 Task: Check the reviews for Lizol Disinfectant Floor Cleaner on Amazon.
Action: Mouse moved to (332, 542)
Screenshot: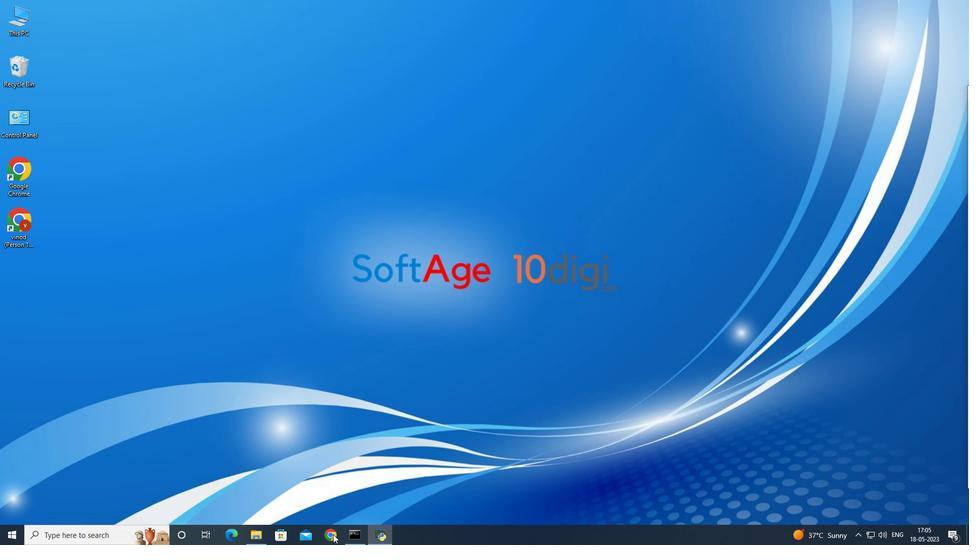 
Action: Mouse pressed left at (332, 542)
Screenshot: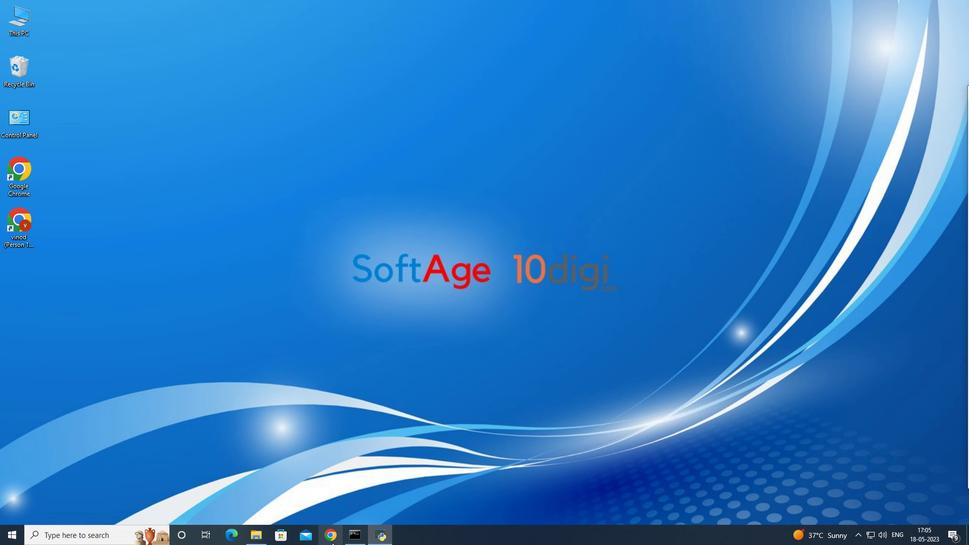 
Action: Mouse moved to (401, 325)
Screenshot: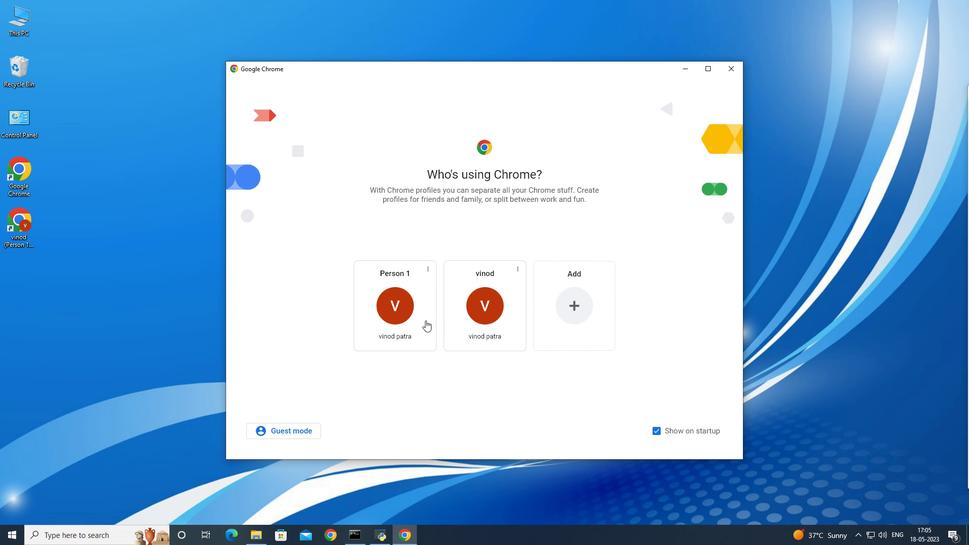 
Action: Mouse pressed left at (401, 325)
Screenshot: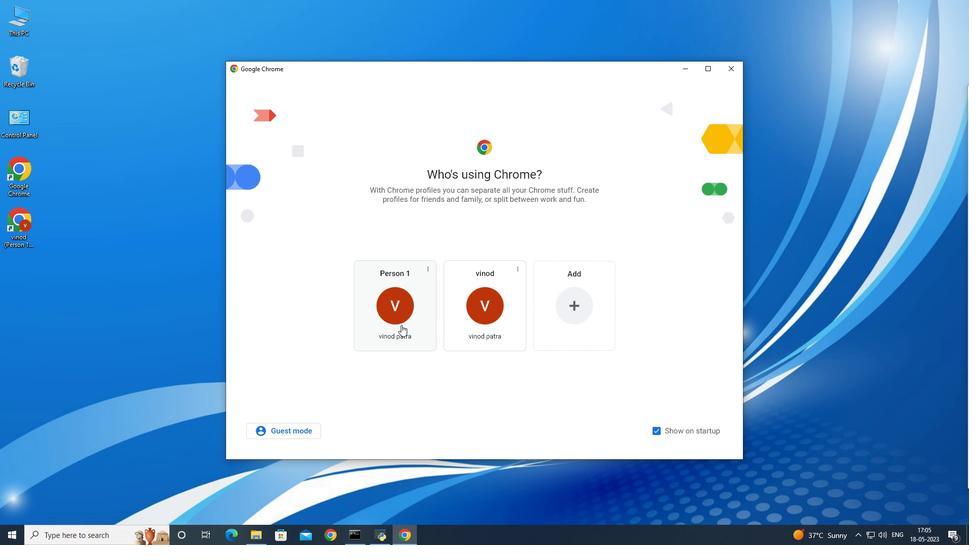 
Action: Mouse moved to (472, 213)
Screenshot: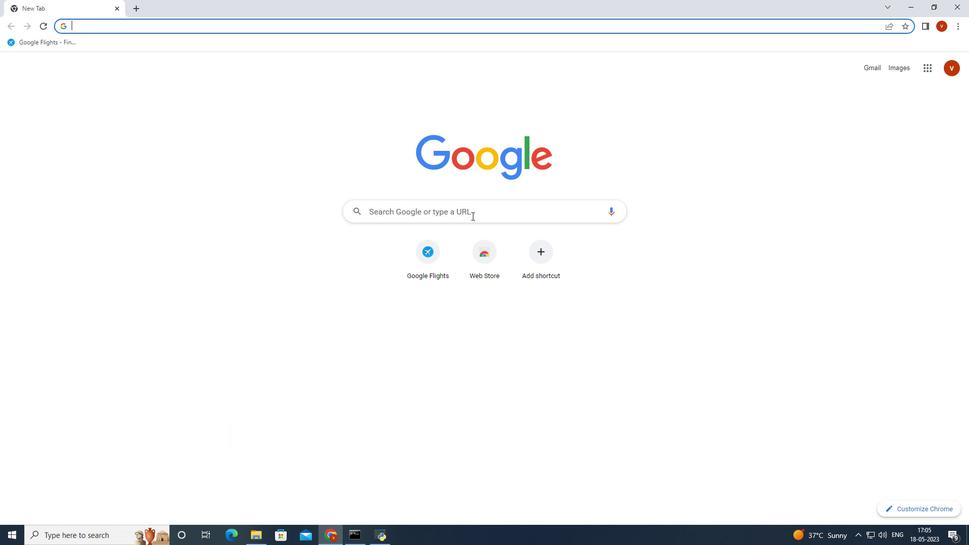 
Action: Mouse pressed left at (472, 213)
Screenshot: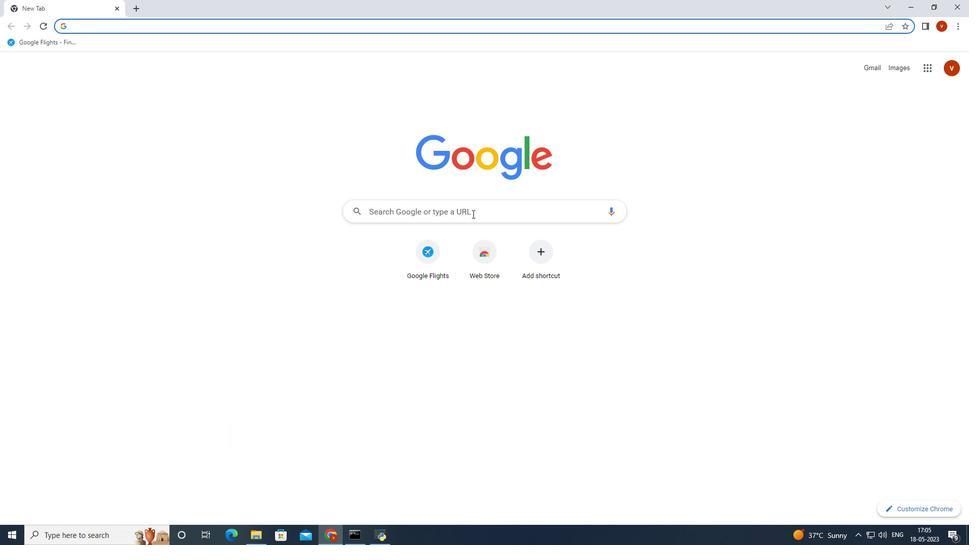 
Action: Mouse moved to (463, 225)
Screenshot: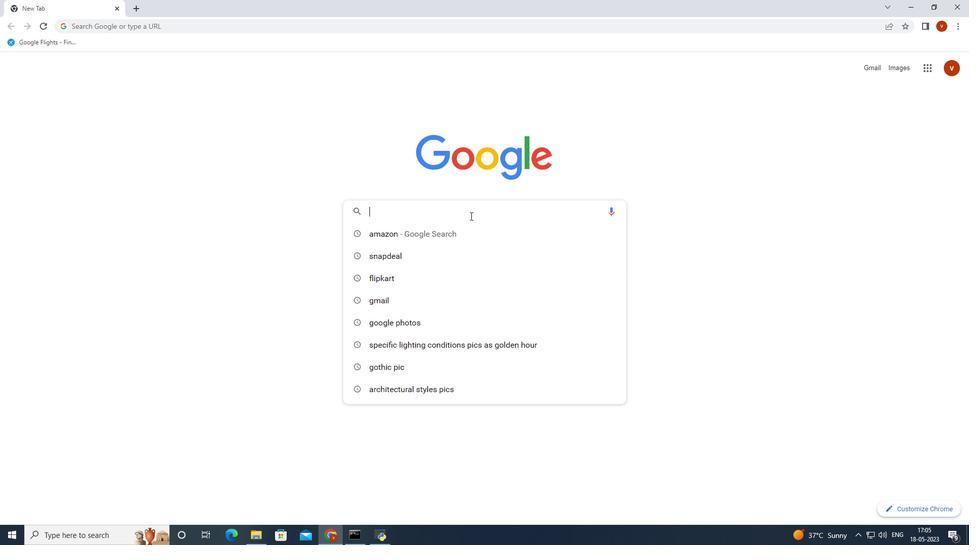
Action: Mouse pressed left at (463, 225)
Screenshot: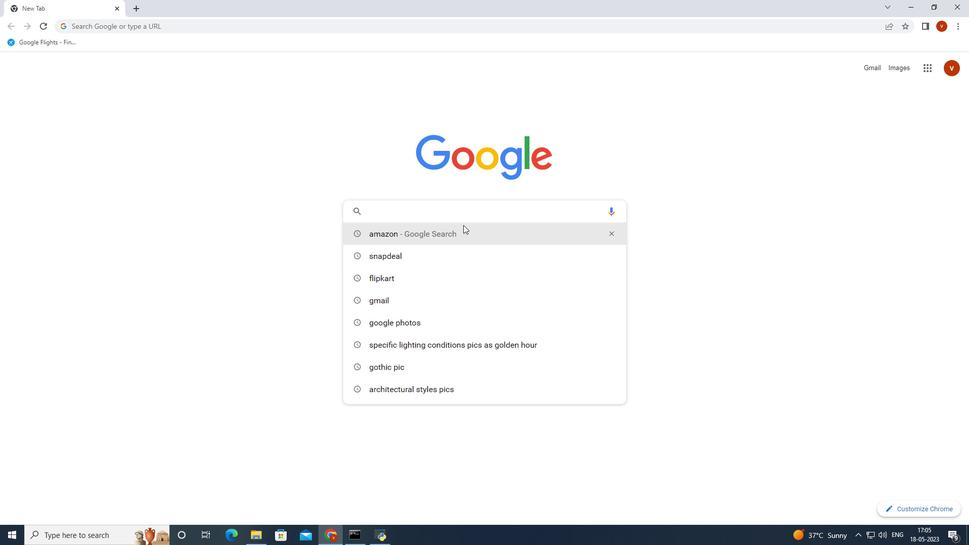 
Action: Mouse moved to (208, 165)
Screenshot: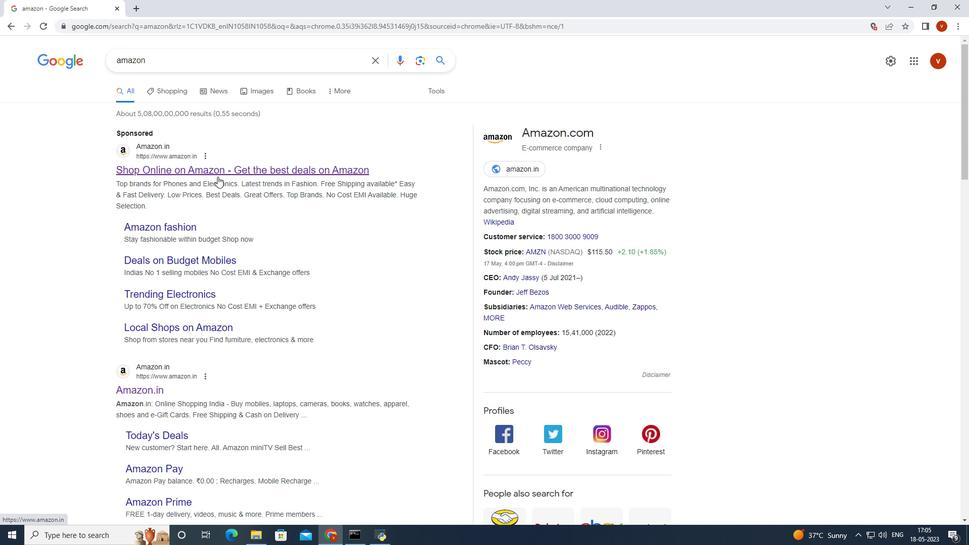 
Action: Mouse pressed left at (208, 165)
Screenshot: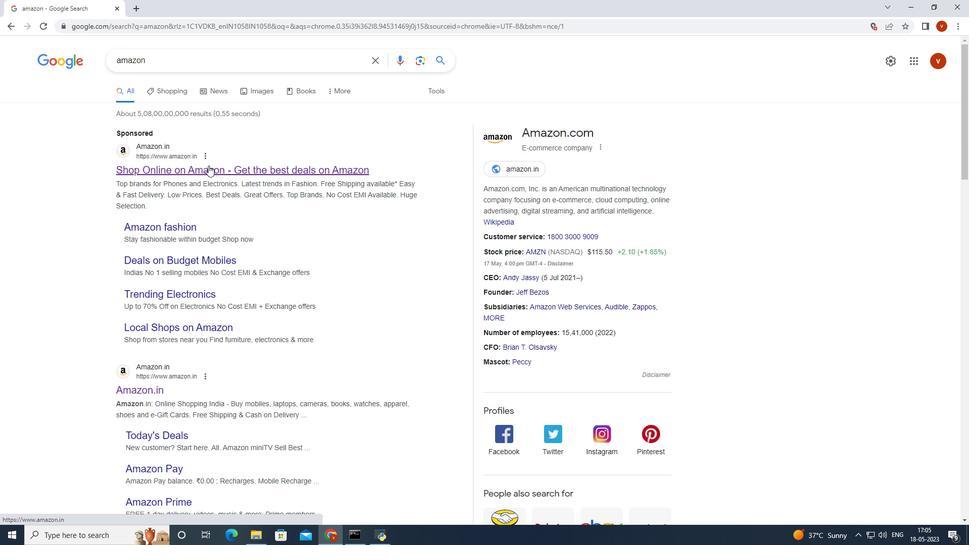 
Action: Mouse moved to (538, 28)
Screenshot: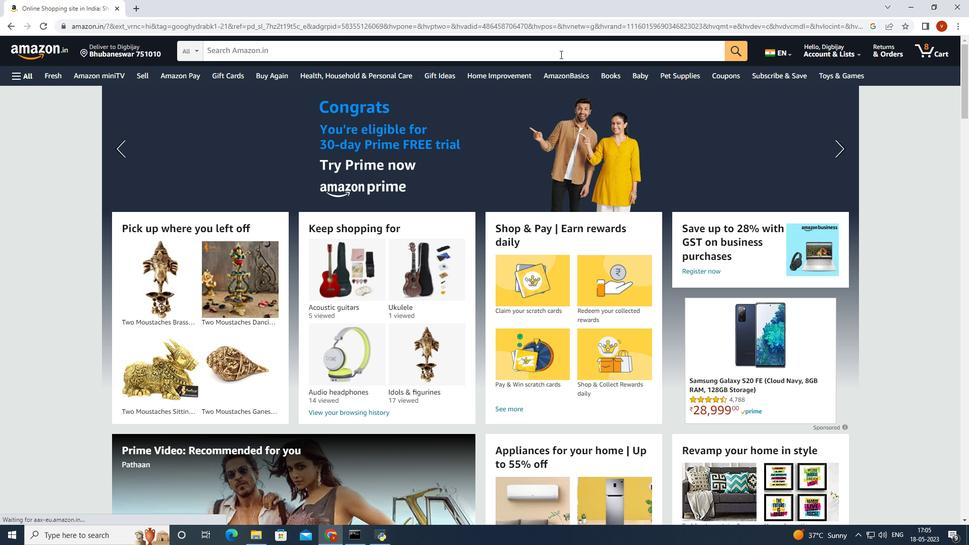 
Action: Mouse pressed left at (538, 28)
Screenshot: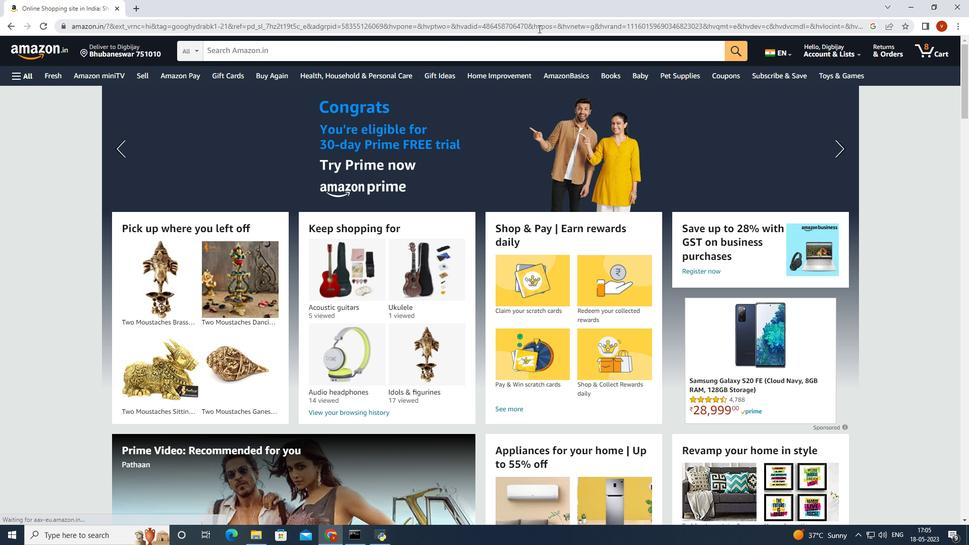 
Action: Mouse moved to (537, 44)
Screenshot: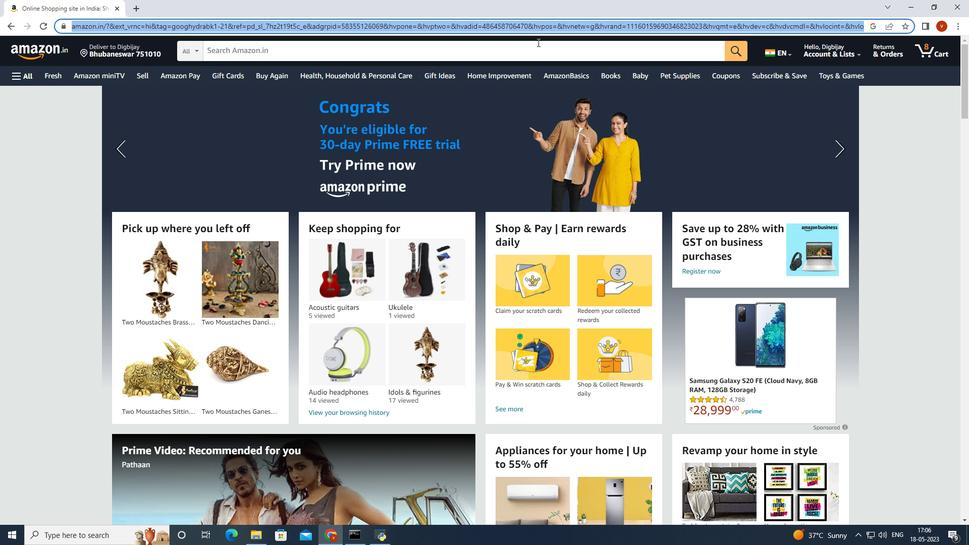 
Action: Mouse pressed left at (537, 44)
Screenshot: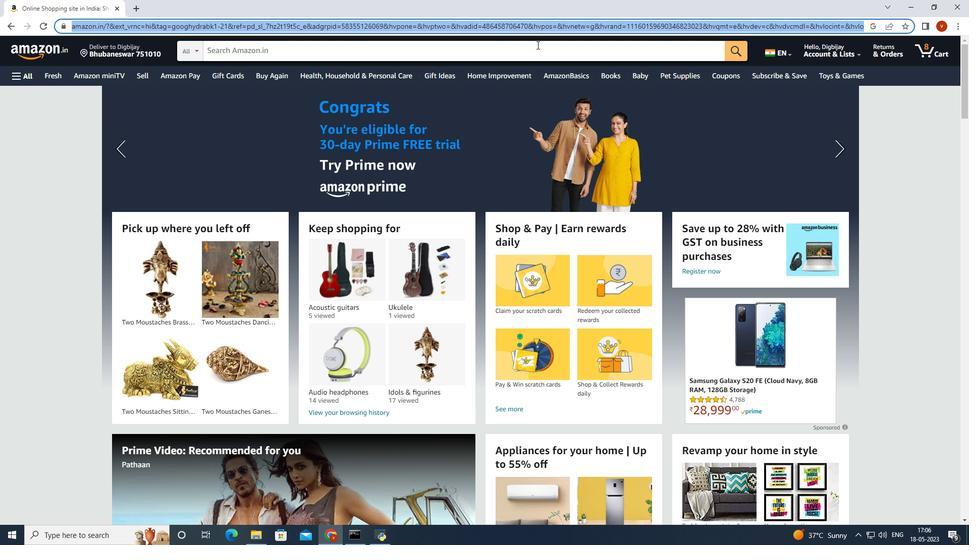 
Action: Mouse moved to (463, 44)
Screenshot: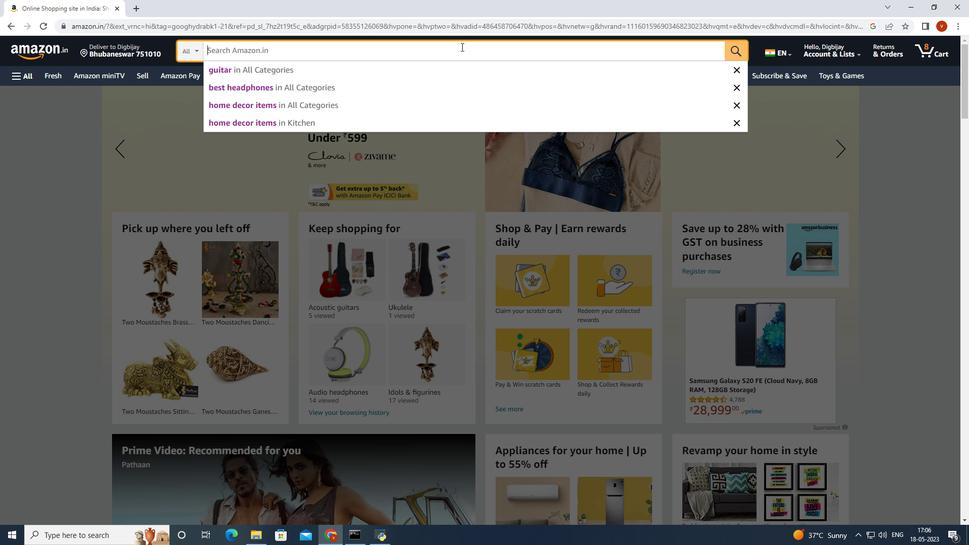 
Action: Key pressed finail
Screenshot: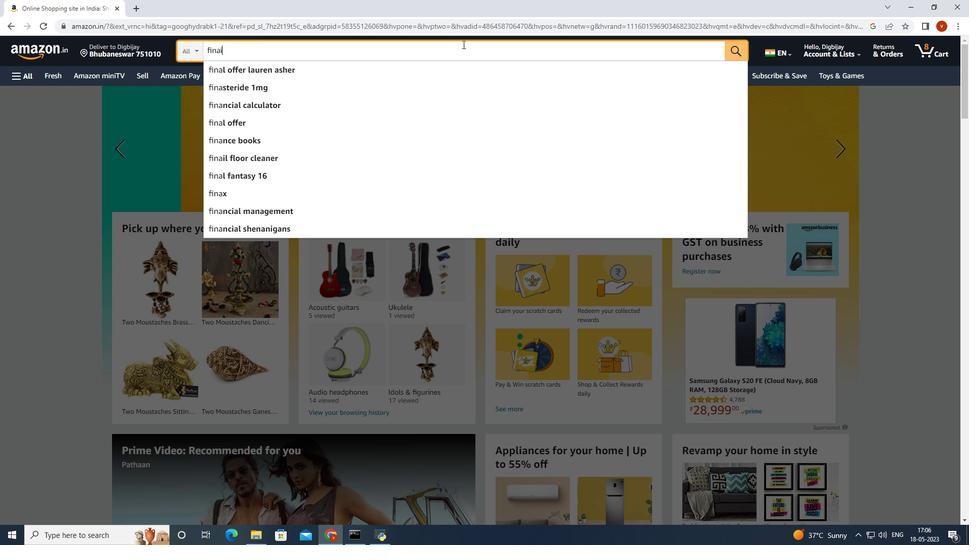 
Action: Mouse moved to (308, 73)
Screenshot: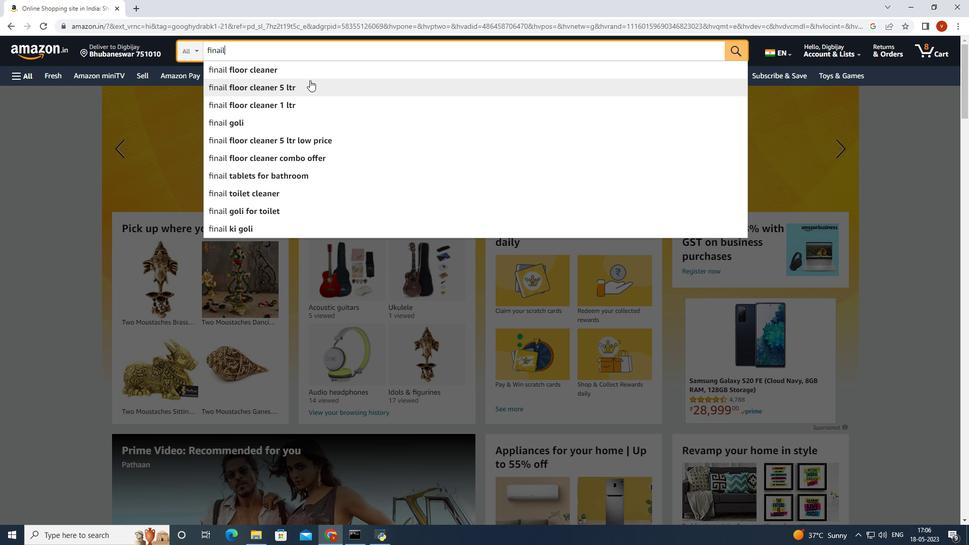
Action: Mouse pressed left at (308, 73)
Screenshot: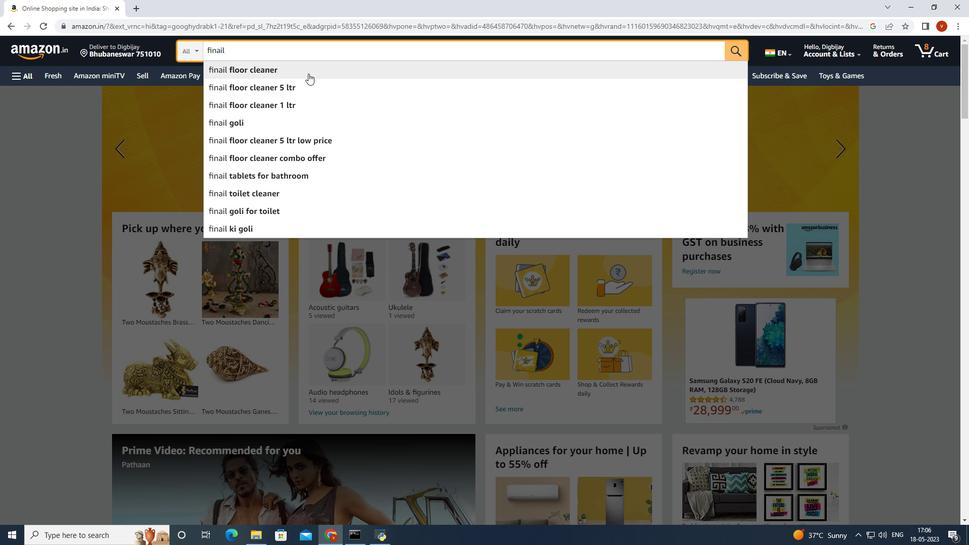 
Action: Mouse moved to (516, 264)
Screenshot: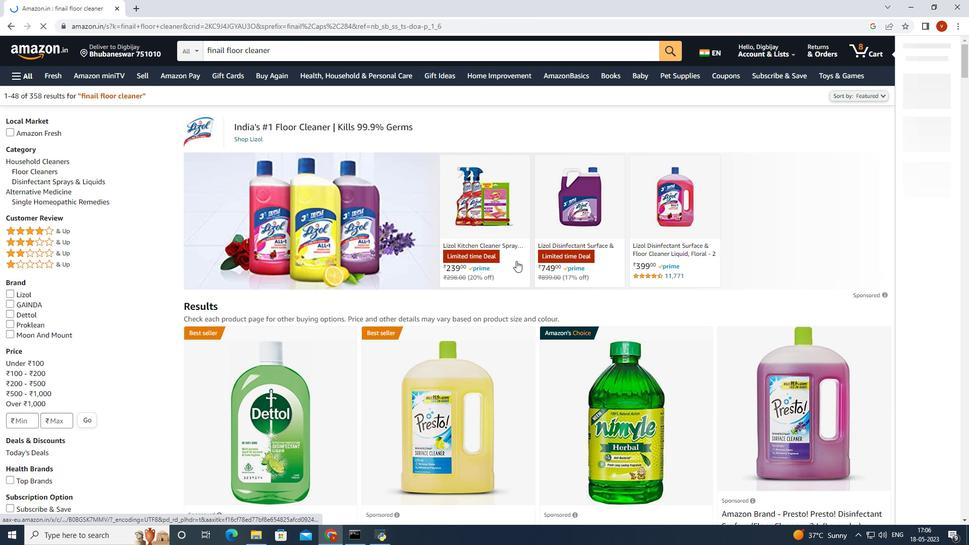 
Action: Mouse scrolled (516, 264) with delta (0, 0)
Screenshot: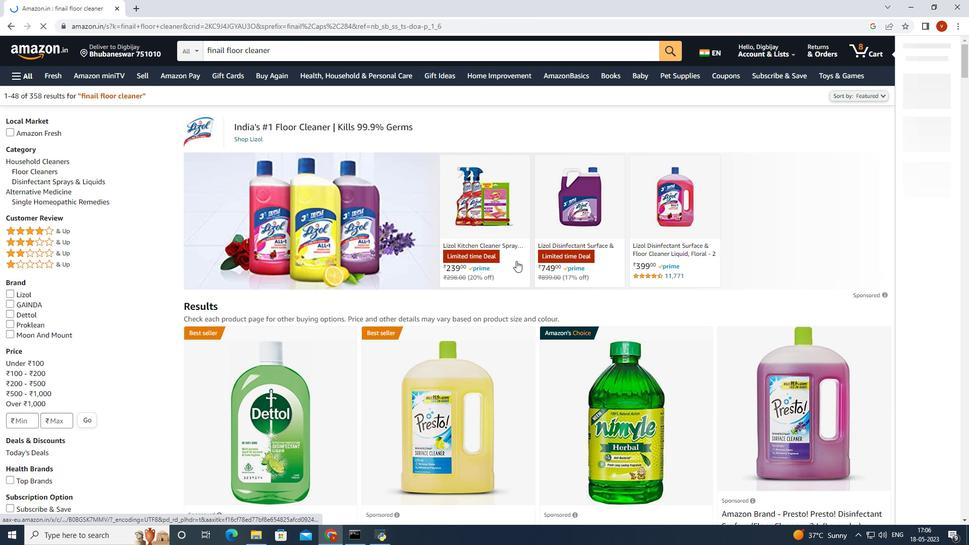
Action: Mouse moved to (515, 268)
Screenshot: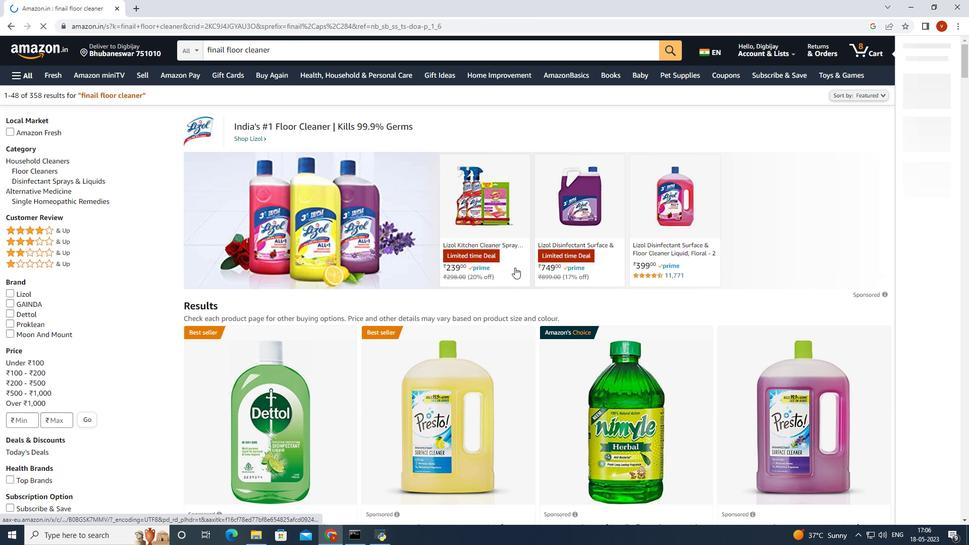 
Action: Mouse scrolled (515, 268) with delta (0, 0)
Screenshot: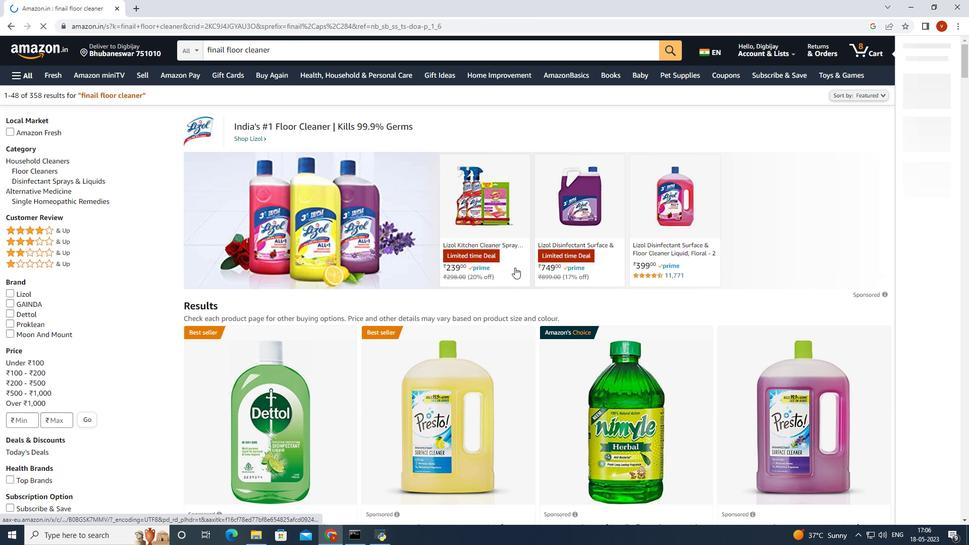
Action: Mouse moved to (318, 111)
Screenshot: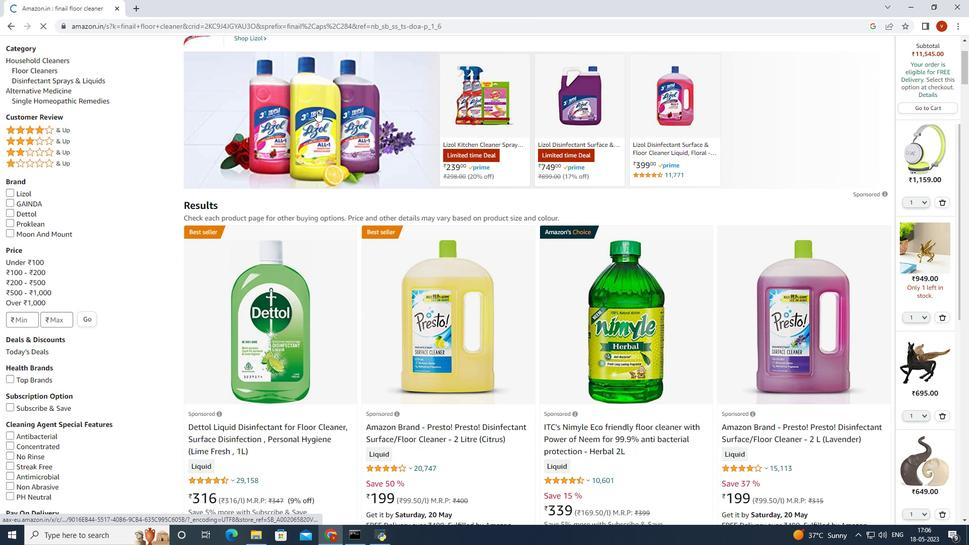 
Action: Mouse pressed left at (318, 111)
Screenshot: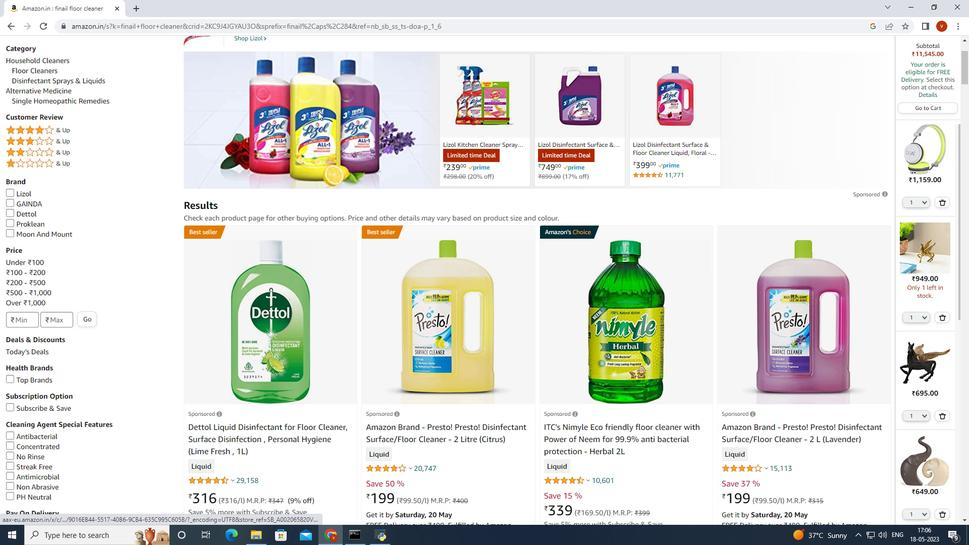 
Action: Mouse moved to (407, 184)
Screenshot: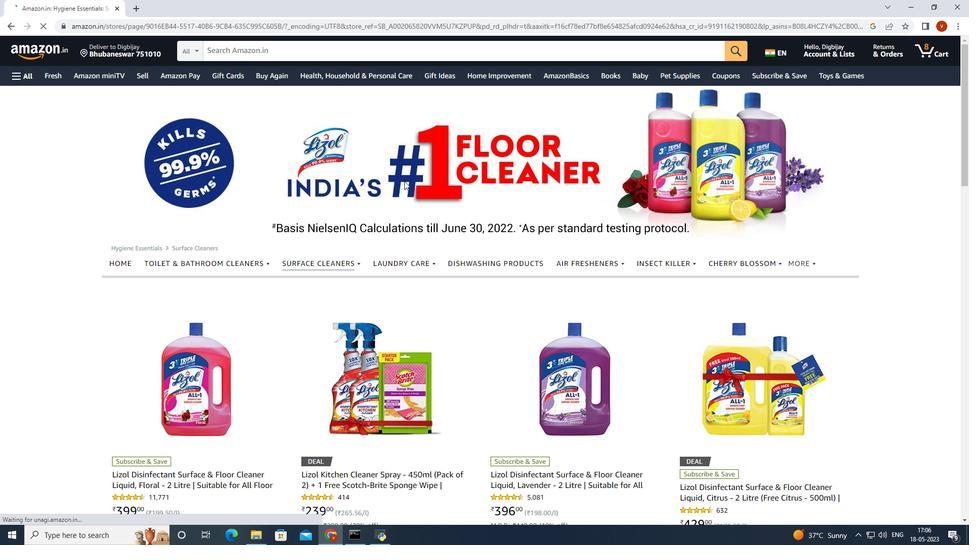 
Action: Mouse scrolled (407, 183) with delta (0, 0)
Screenshot: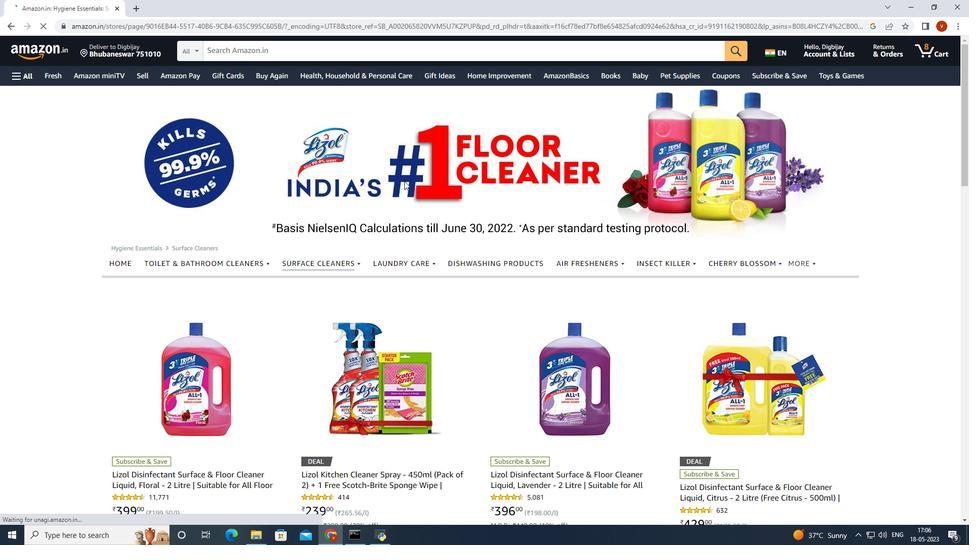 
Action: Mouse moved to (407, 184)
Screenshot: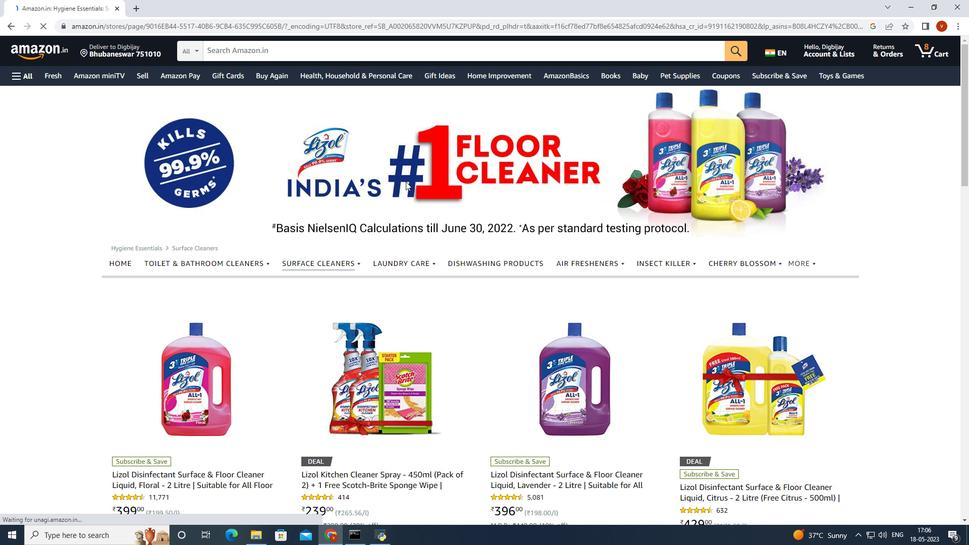 
Action: Mouse scrolled (407, 184) with delta (0, 0)
Screenshot: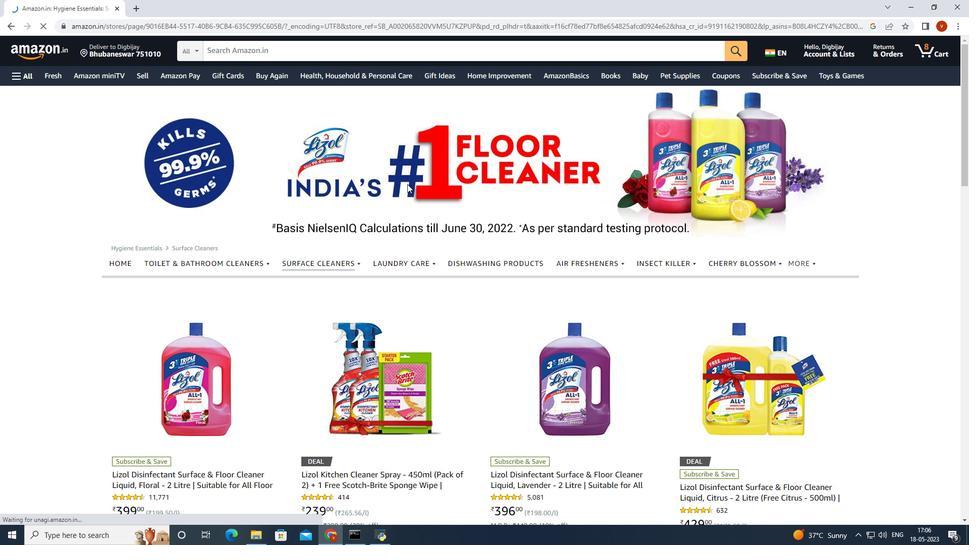 
Action: Mouse moved to (408, 184)
Screenshot: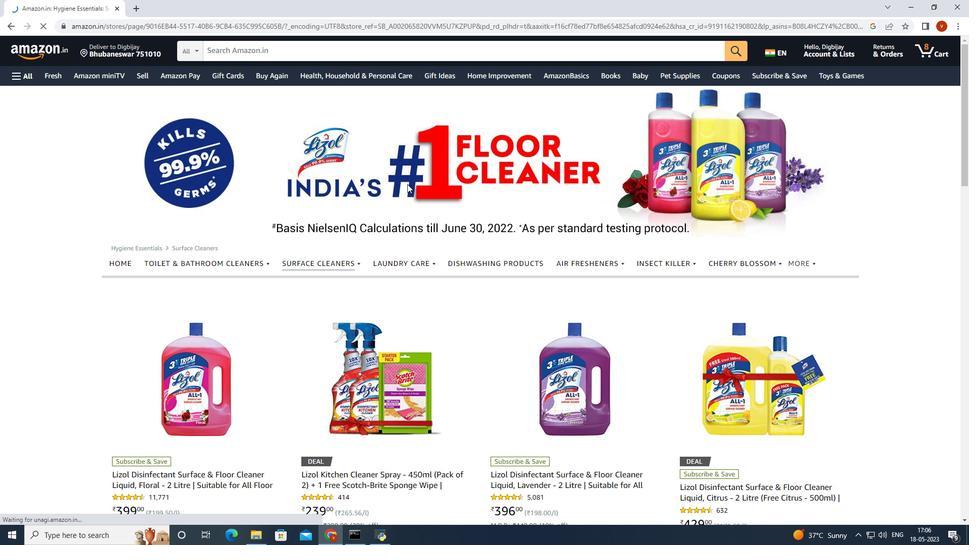 
Action: Mouse scrolled (408, 184) with delta (0, 0)
Screenshot: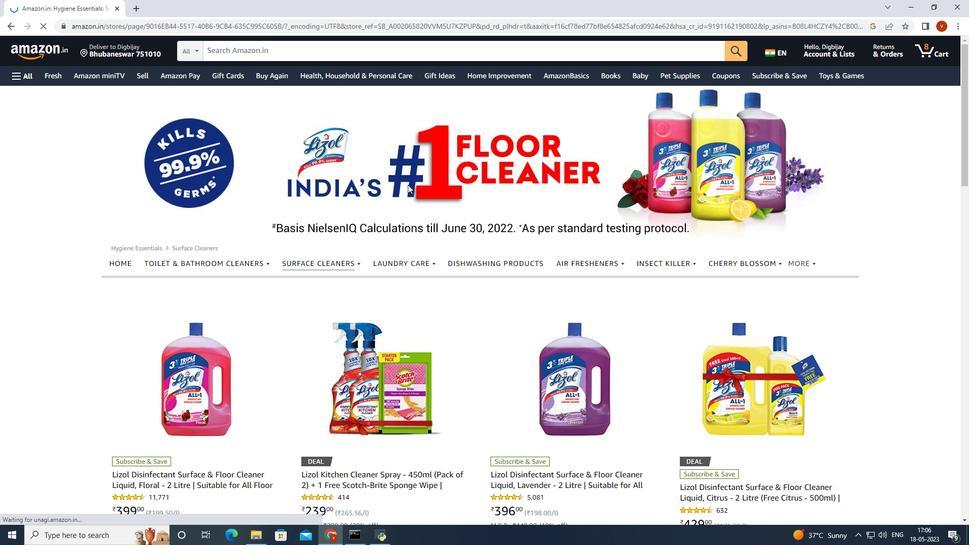 
Action: Mouse moved to (210, 252)
Screenshot: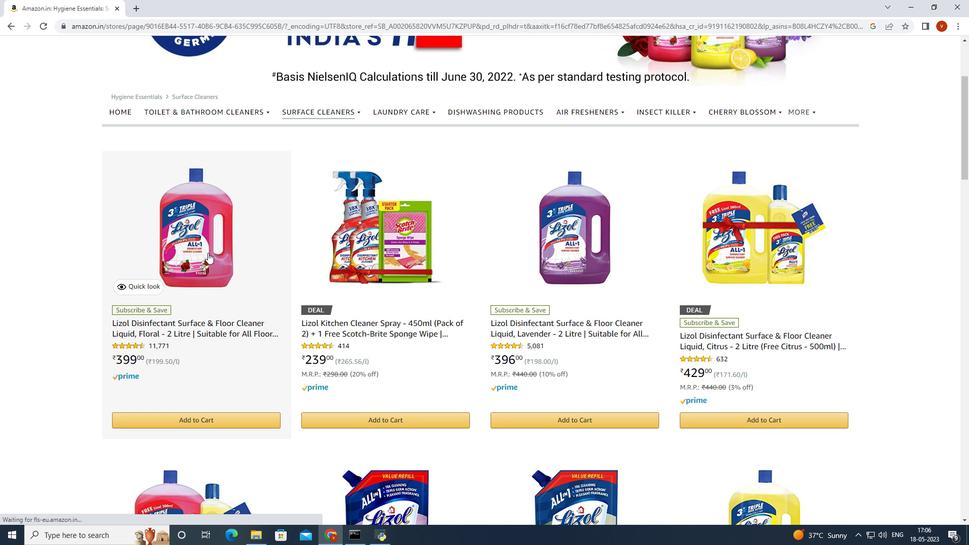
Action: Mouse pressed left at (210, 252)
Screenshot: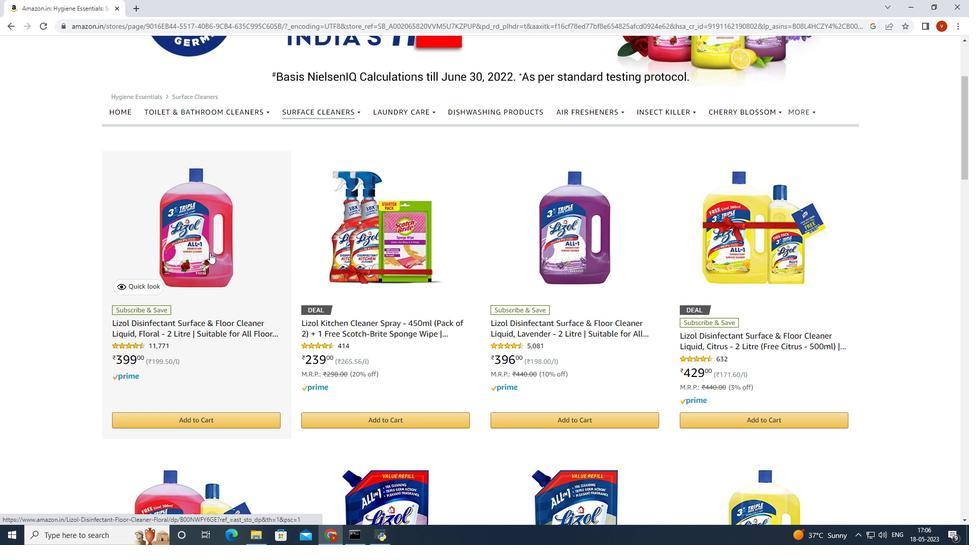 
Action: Mouse moved to (392, 269)
Screenshot: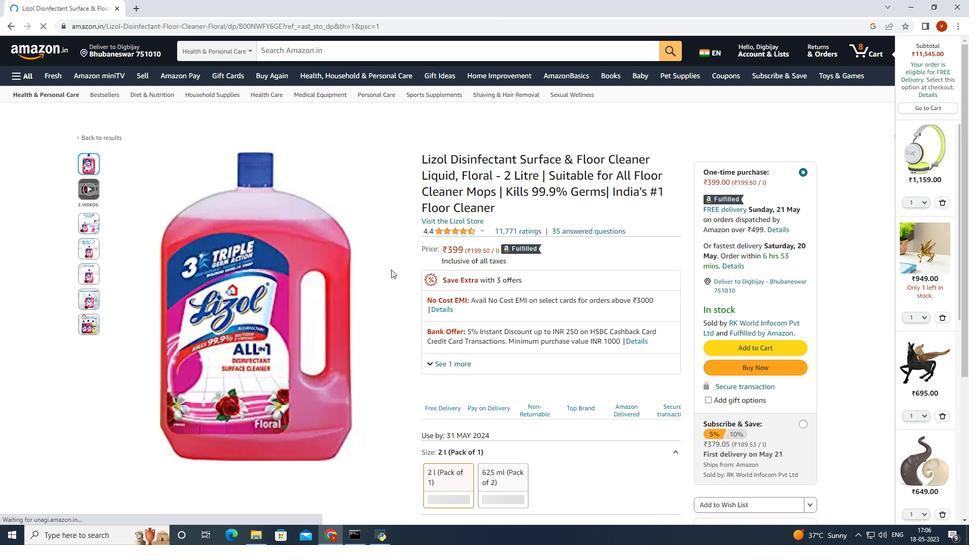 
Action: Mouse scrolled (392, 269) with delta (0, 0)
Screenshot: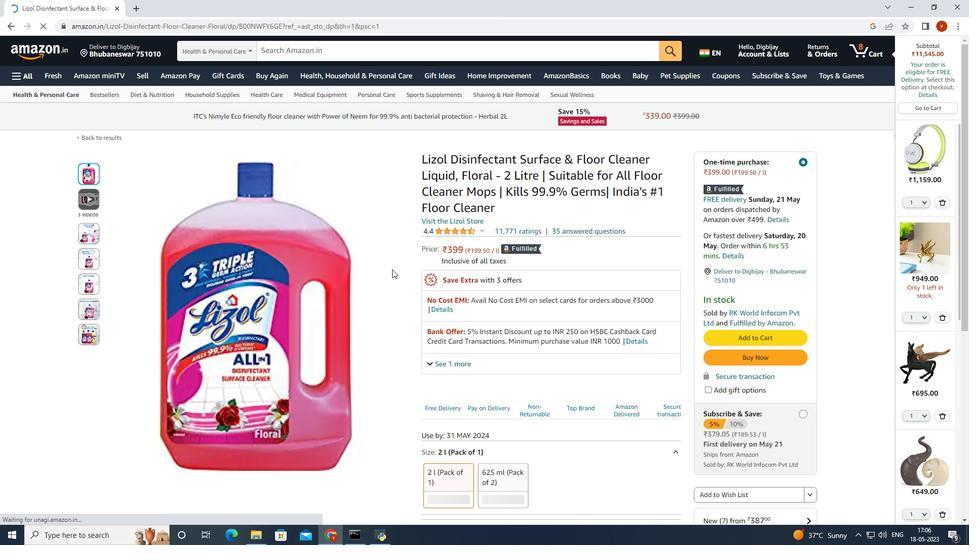 
Action: Mouse scrolled (392, 269) with delta (0, 0)
Screenshot: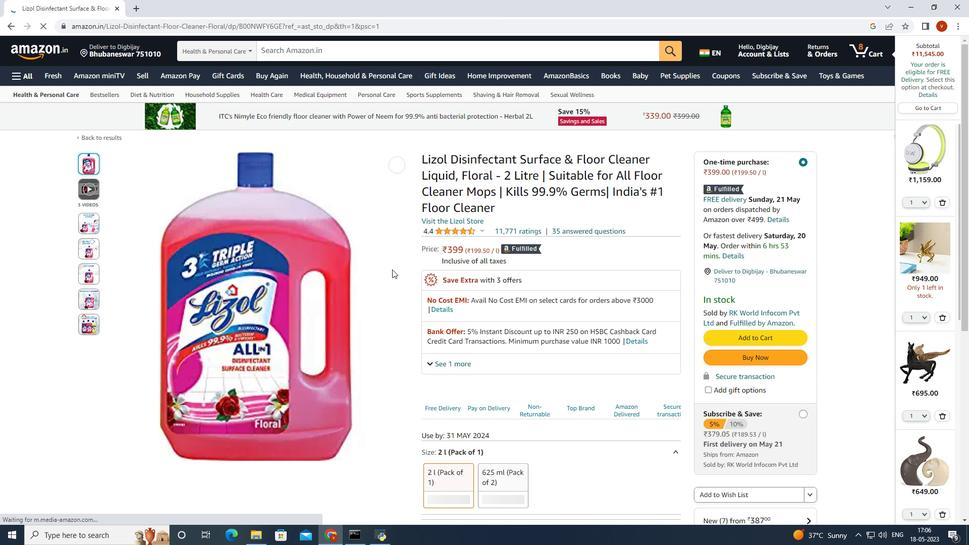 
Action: Mouse moved to (392, 269)
Screenshot: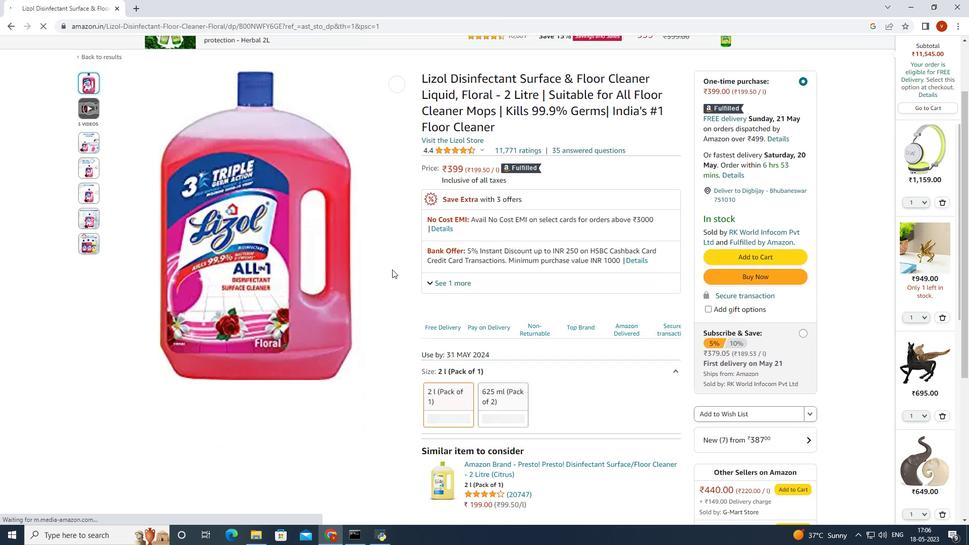 
Action: Mouse scrolled (392, 269) with delta (0, 0)
Screenshot: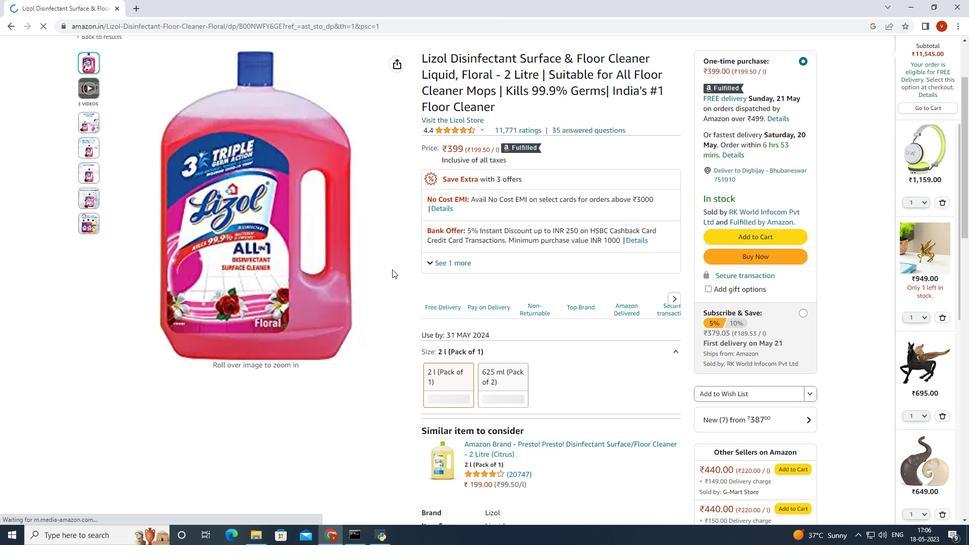 
Action: Mouse scrolled (392, 269) with delta (0, 0)
Screenshot: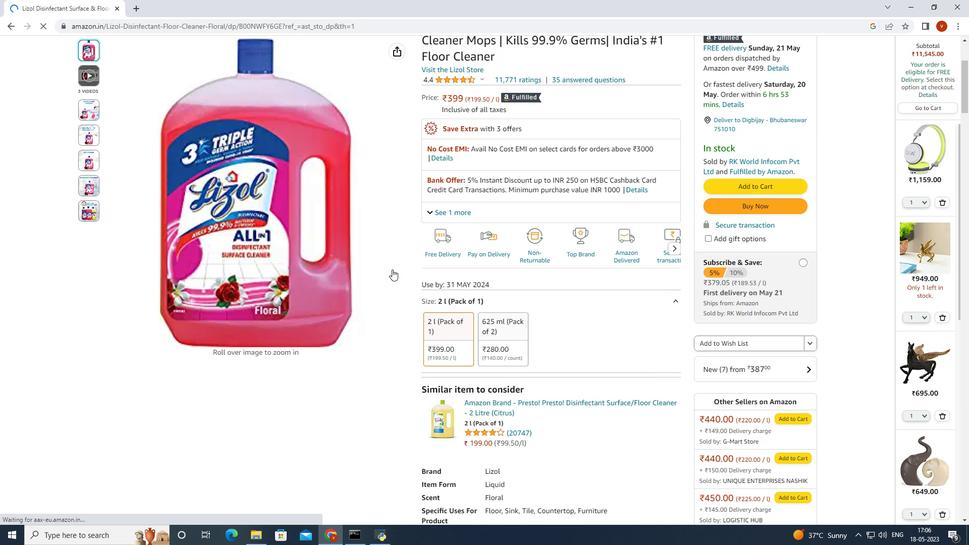 
Action: Mouse scrolled (392, 269) with delta (0, 0)
Screenshot: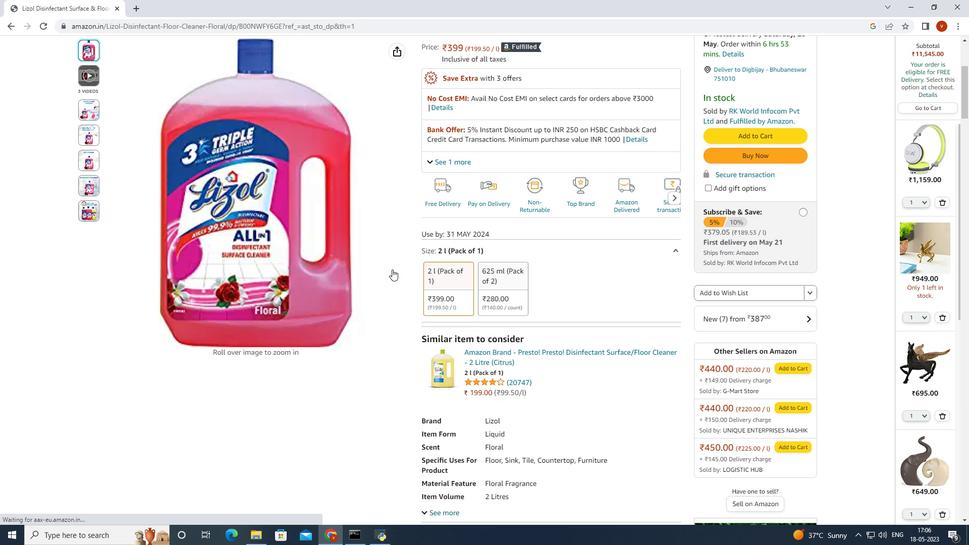 
Action: Mouse scrolled (392, 269) with delta (0, 0)
Screenshot: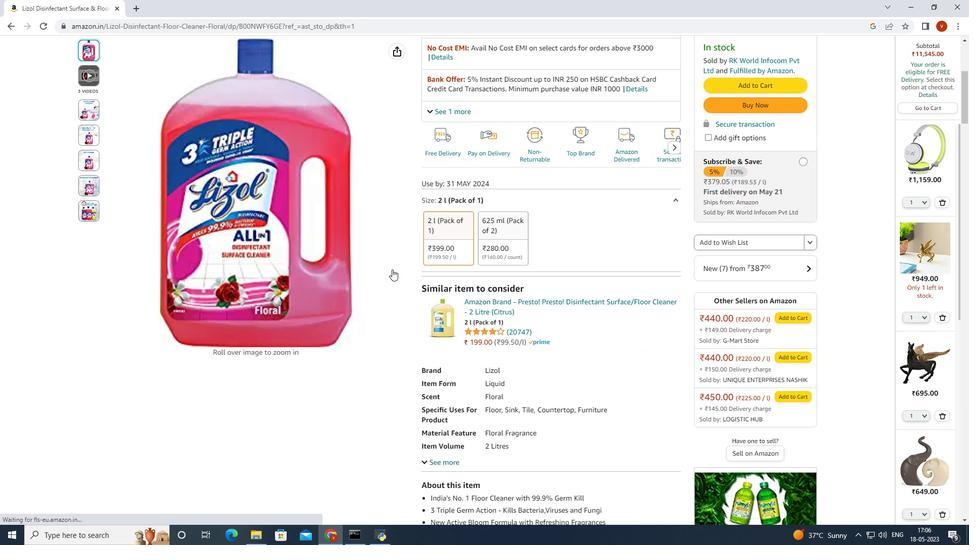 
Action: Mouse scrolled (392, 269) with delta (0, 0)
Screenshot: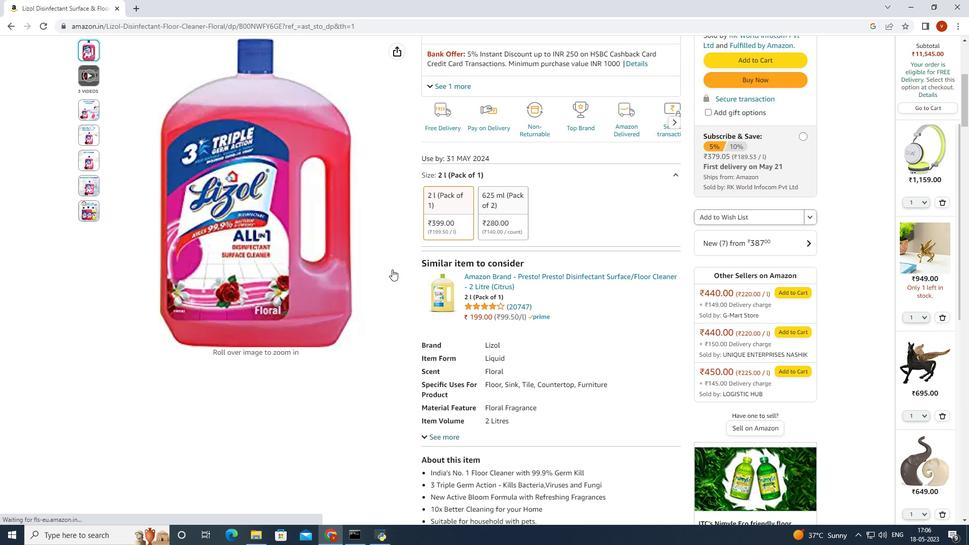 
Action: Mouse moved to (399, 271)
Screenshot: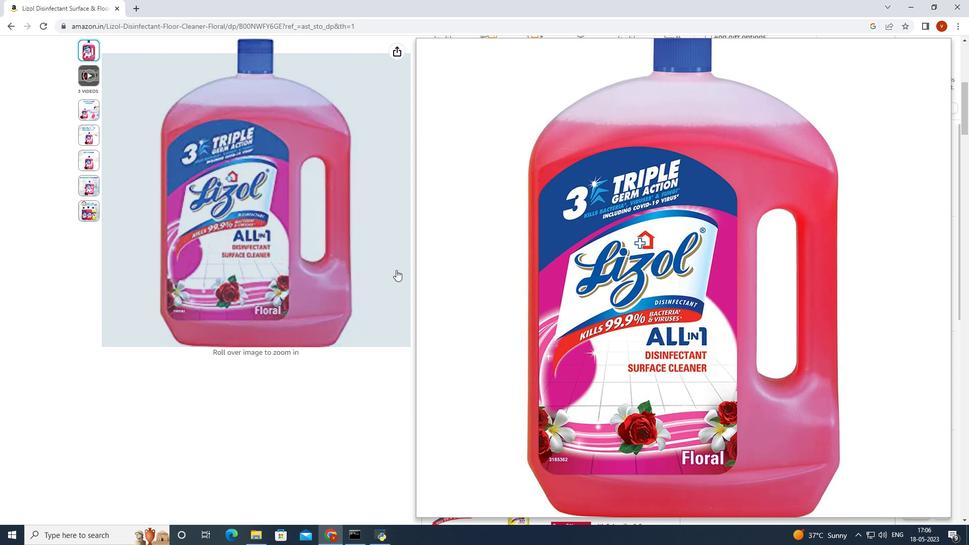 
Action: Mouse scrolled (399, 271) with delta (0, 0)
Screenshot: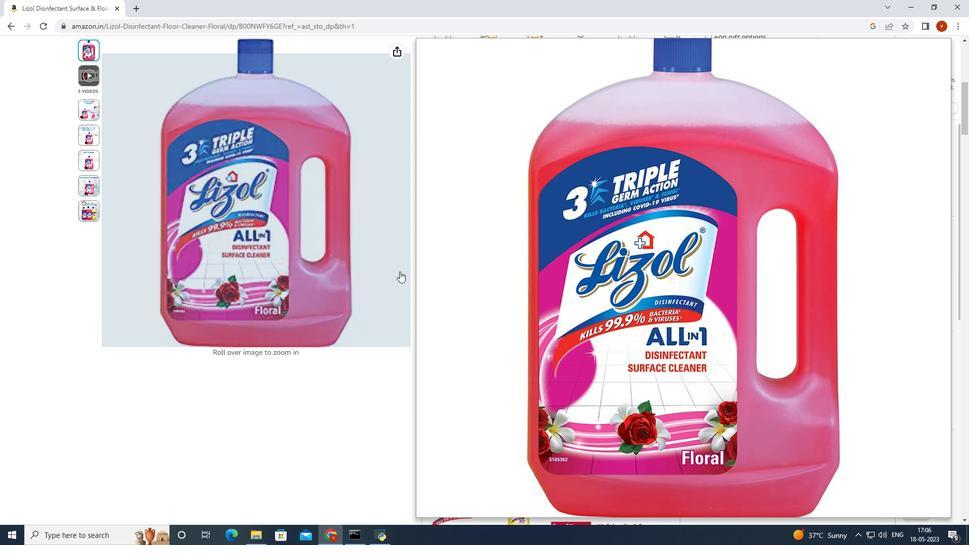 
Action: Mouse moved to (400, 272)
Screenshot: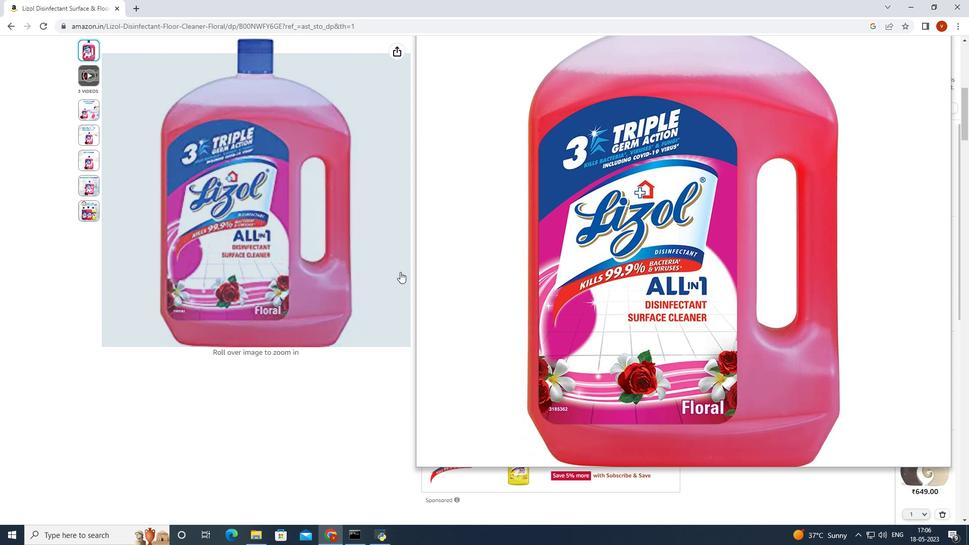 
Action: Mouse scrolled (400, 271) with delta (0, 0)
Screenshot: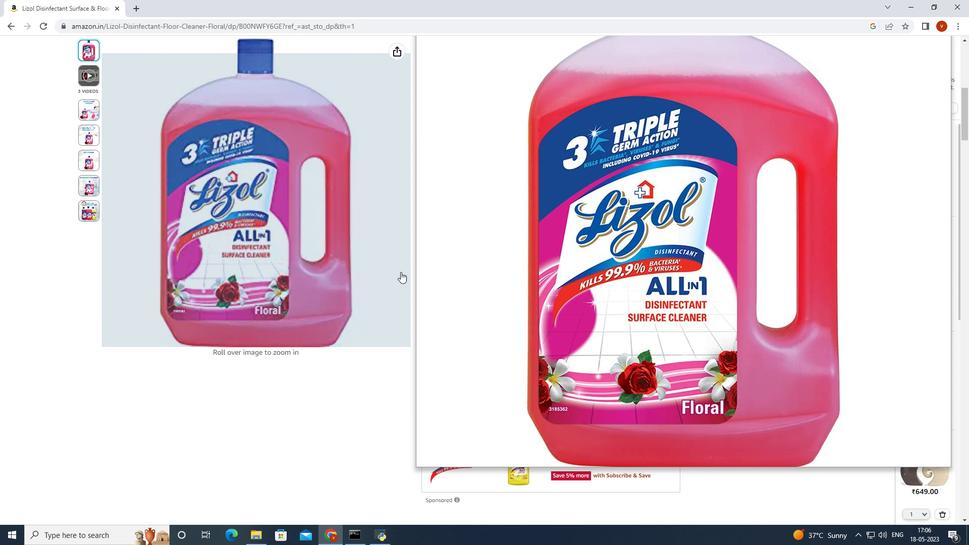 
Action: Mouse scrolled (400, 271) with delta (0, 0)
Screenshot: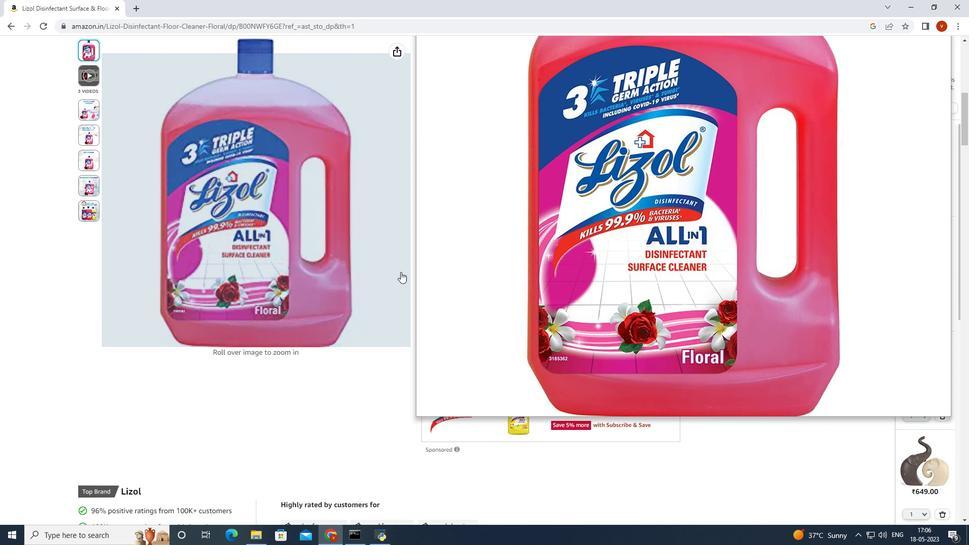 
Action: Mouse scrolled (400, 271) with delta (0, 0)
Screenshot: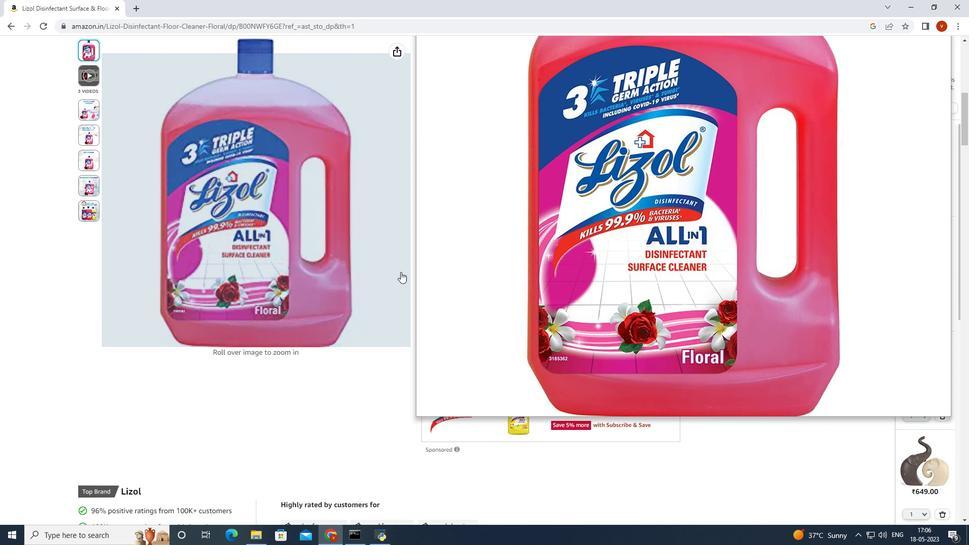
Action: Mouse scrolled (400, 271) with delta (0, 0)
Screenshot: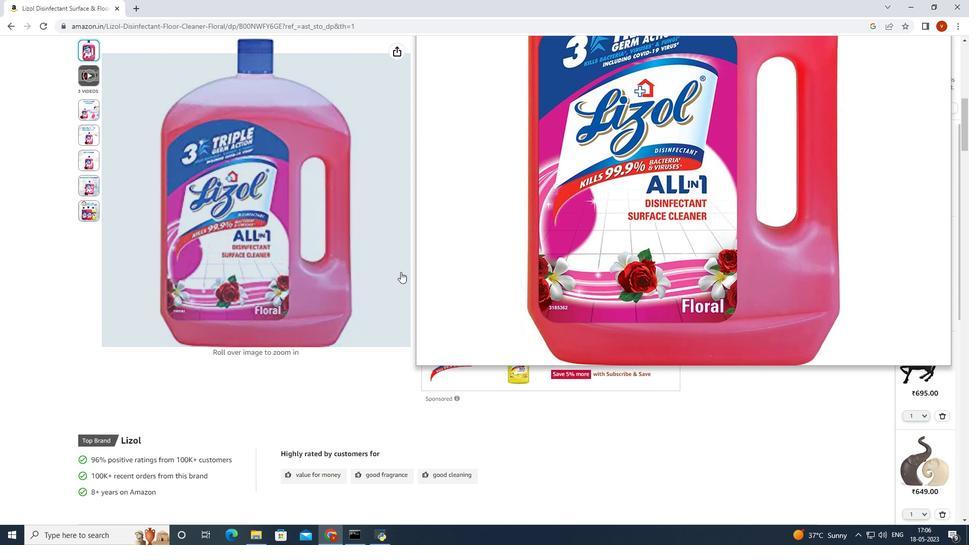 
Action: Mouse scrolled (400, 271) with delta (0, 0)
Screenshot: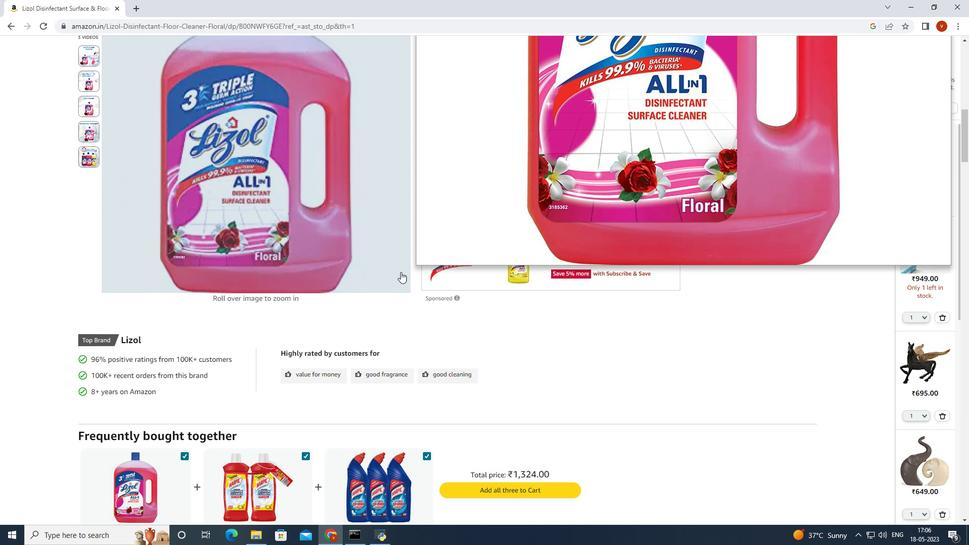 
Action: Mouse scrolled (400, 271) with delta (0, 0)
Screenshot: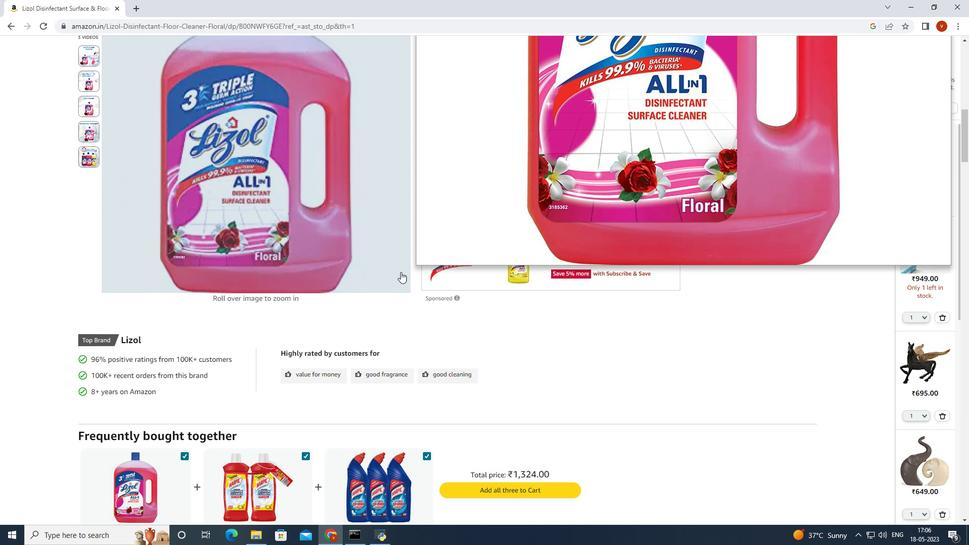 
Action: Mouse scrolled (400, 271) with delta (0, 0)
Screenshot: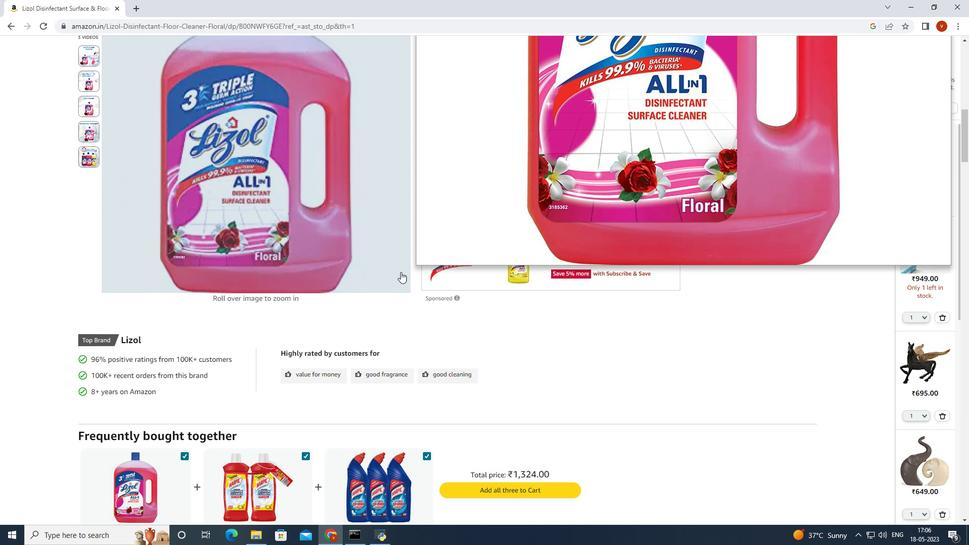 
Action: Mouse scrolled (400, 271) with delta (0, 0)
Screenshot: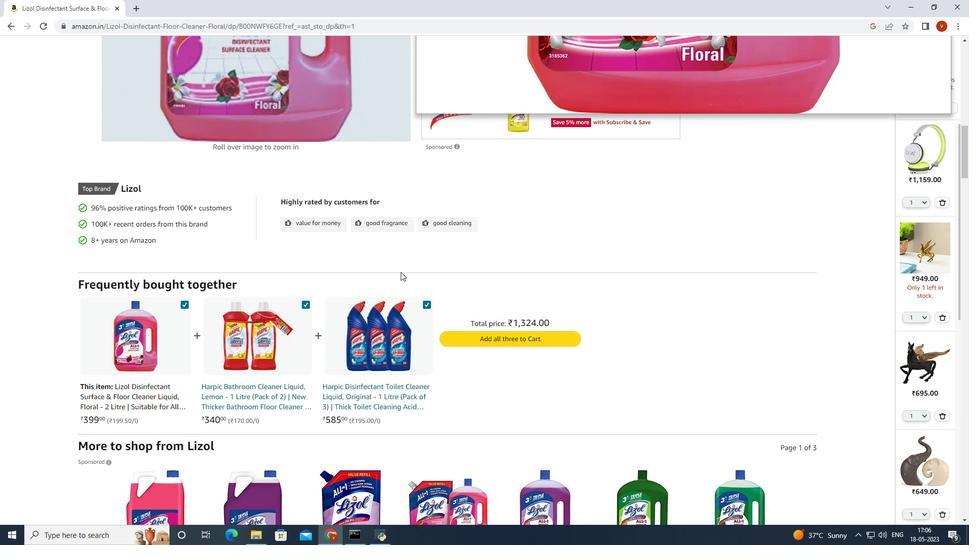 
Action: Mouse scrolled (400, 271) with delta (0, 0)
Screenshot: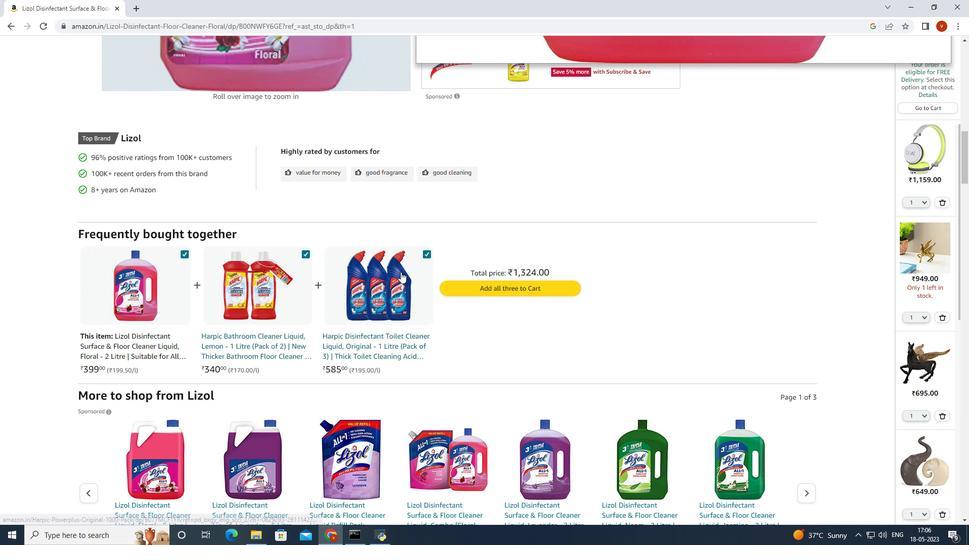 
Action: Mouse scrolled (400, 271) with delta (0, 0)
Screenshot: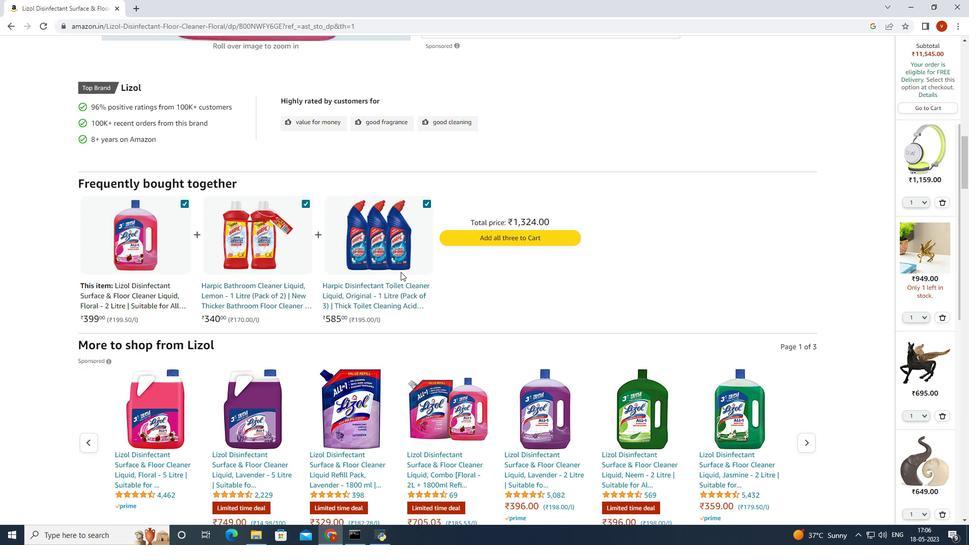 
Action: Mouse scrolled (400, 272) with delta (0, 0)
Screenshot: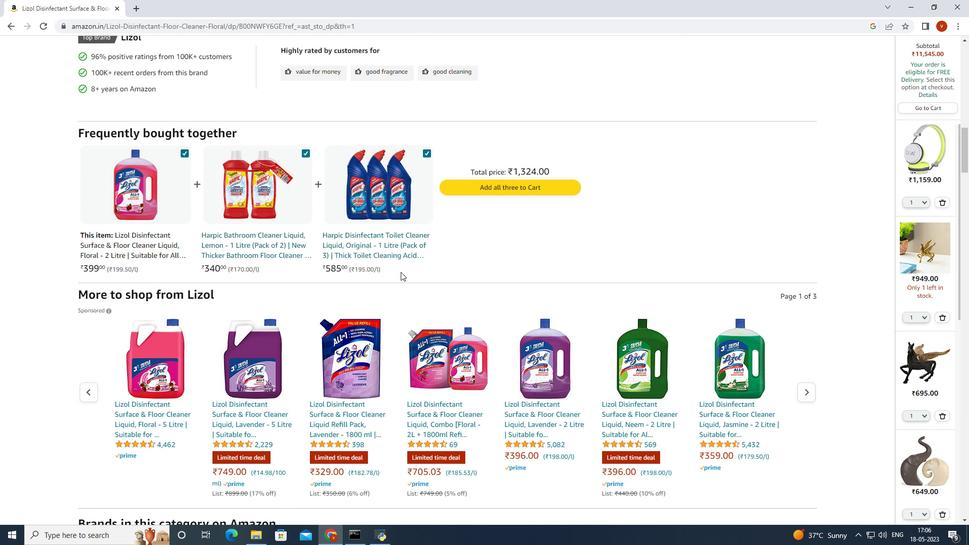 
Action: Mouse scrolled (400, 272) with delta (0, 0)
Screenshot: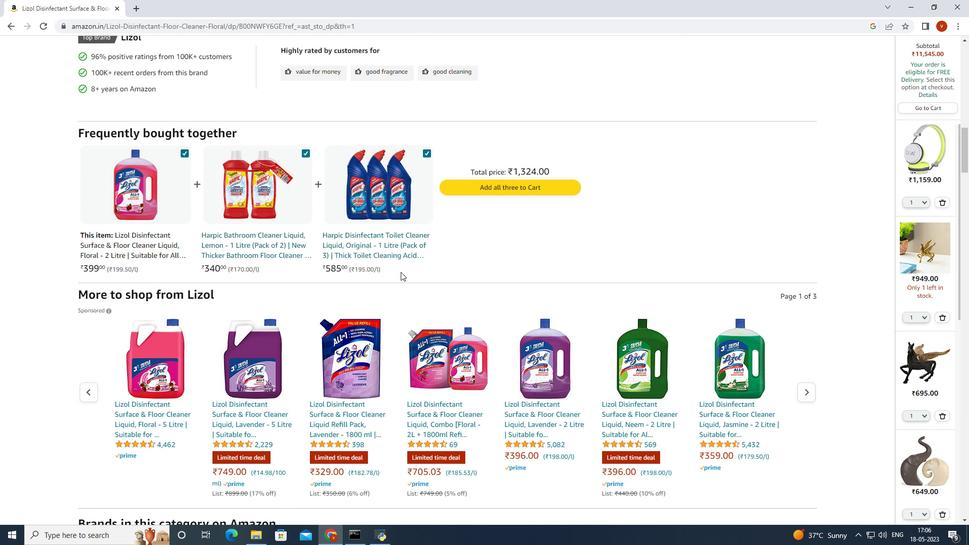 
Action: Mouse moved to (435, 187)
Screenshot: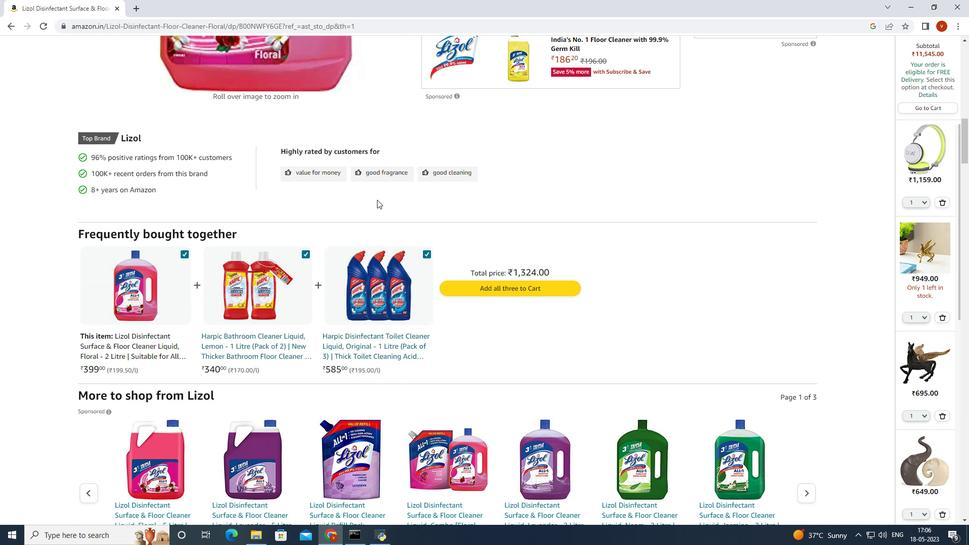 
Action: Mouse scrolled (435, 186) with delta (0, 0)
Screenshot: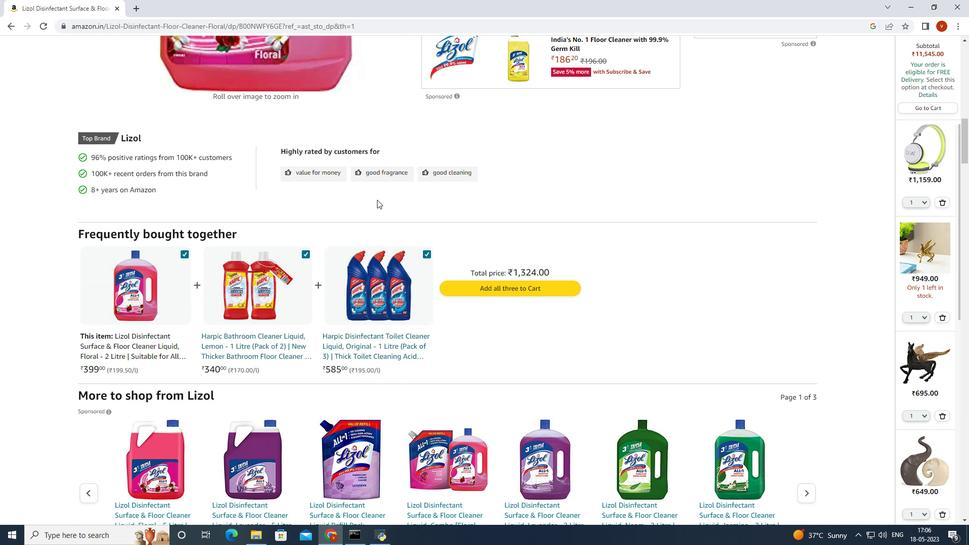 
Action: Mouse scrolled (435, 186) with delta (0, 0)
Screenshot: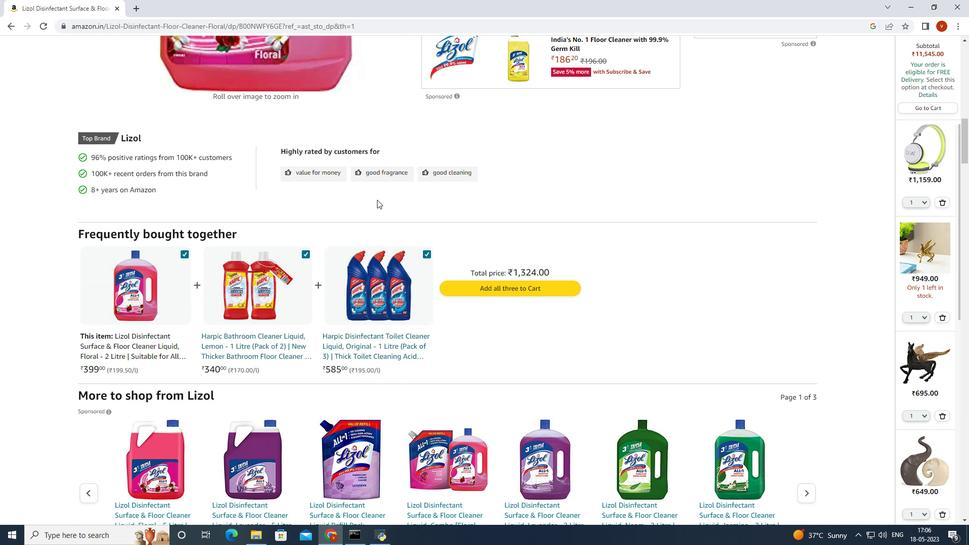 
Action: Mouse scrolled (435, 186) with delta (0, 0)
Screenshot: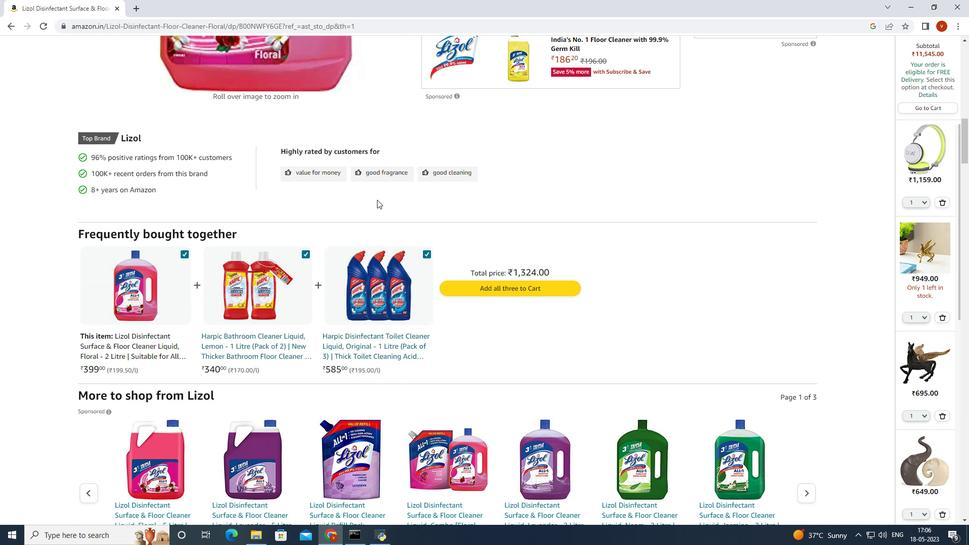 
Action: Mouse scrolled (435, 186) with delta (0, 0)
Screenshot: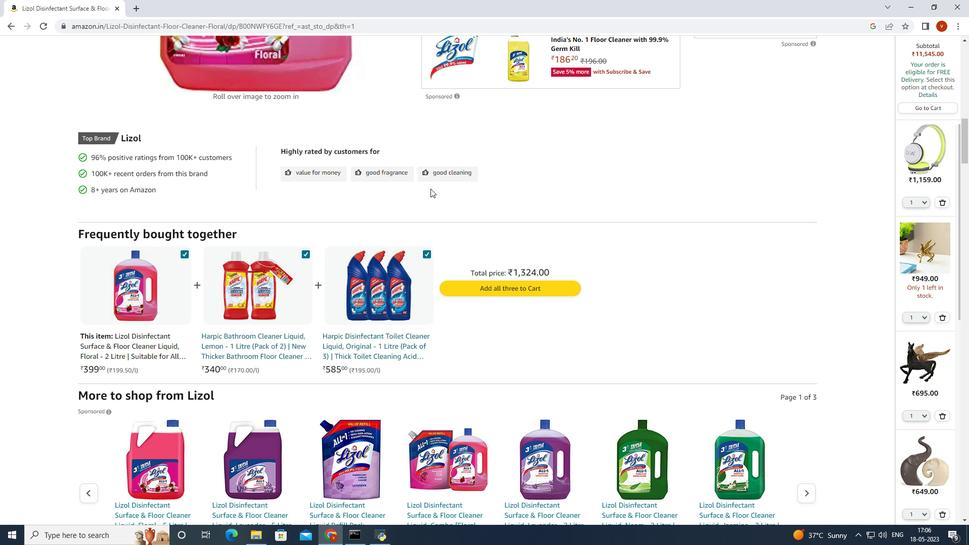 
Action: Mouse moved to (435, 187)
Screenshot: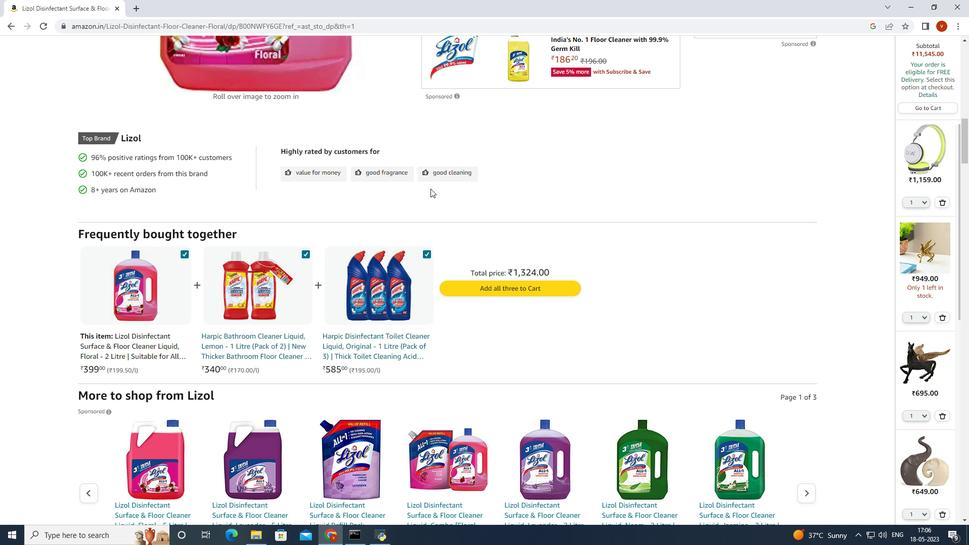 
Action: Mouse scrolled (435, 186) with delta (0, 0)
Screenshot: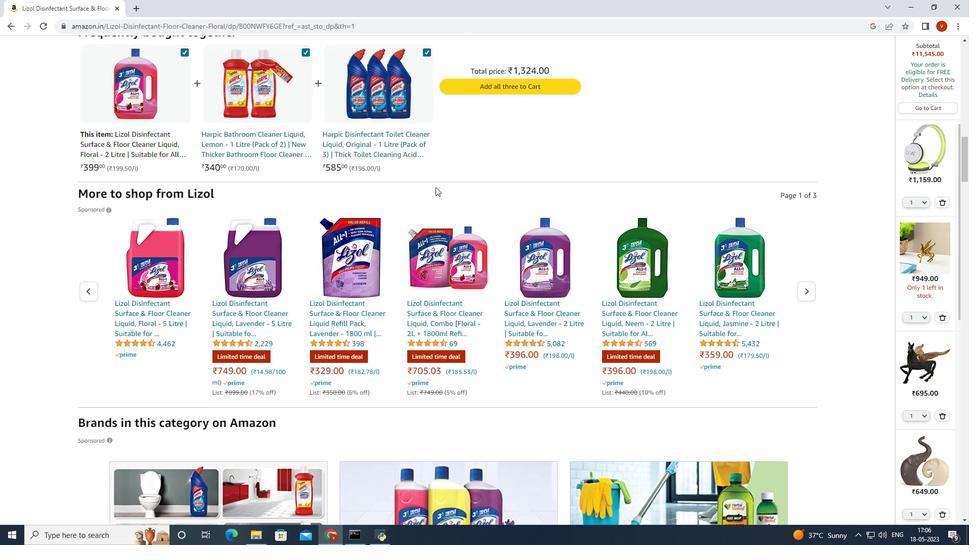 
Action: Mouse scrolled (435, 186) with delta (0, 0)
Screenshot: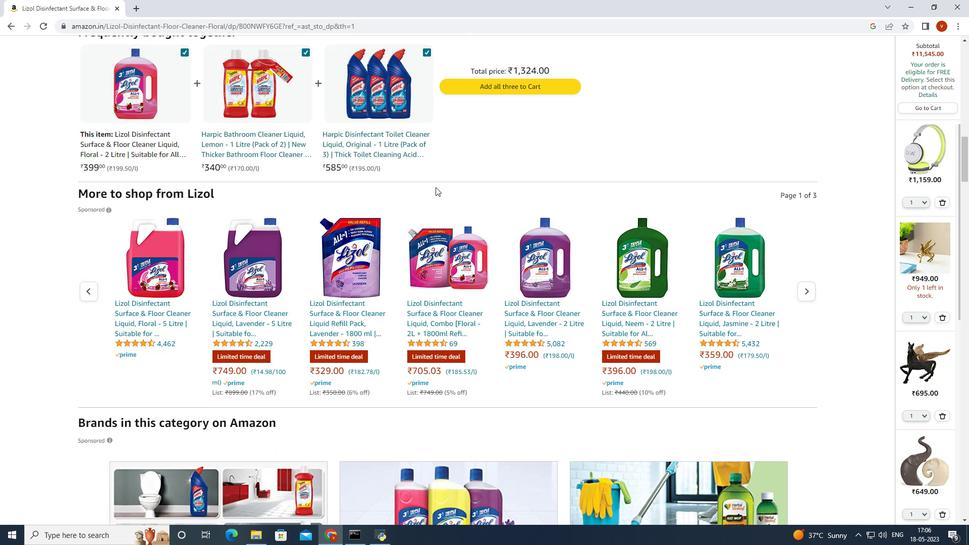 
Action: Mouse scrolled (435, 186) with delta (0, 0)
Screenshot: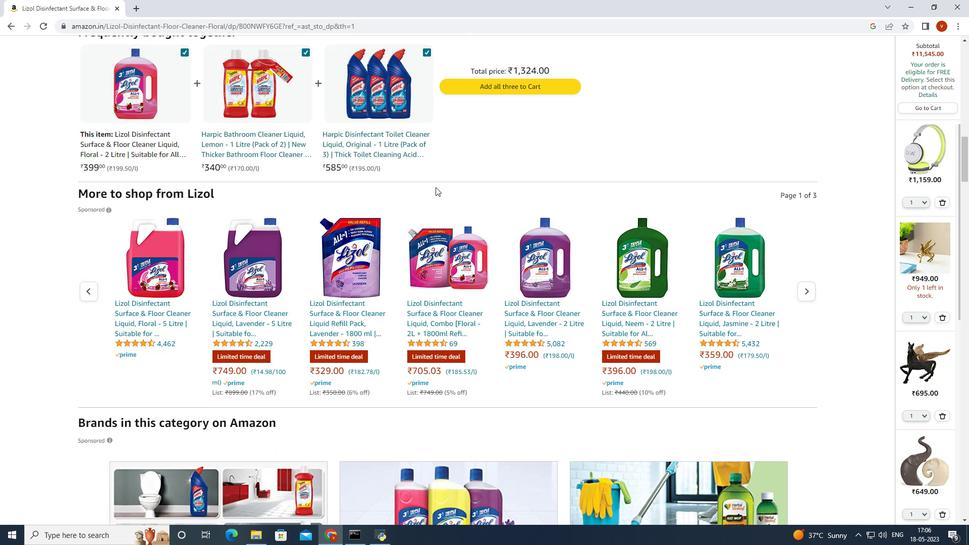 
Action: Mouse scrolled (435, 186) with delta (0, 0)
Screenshot: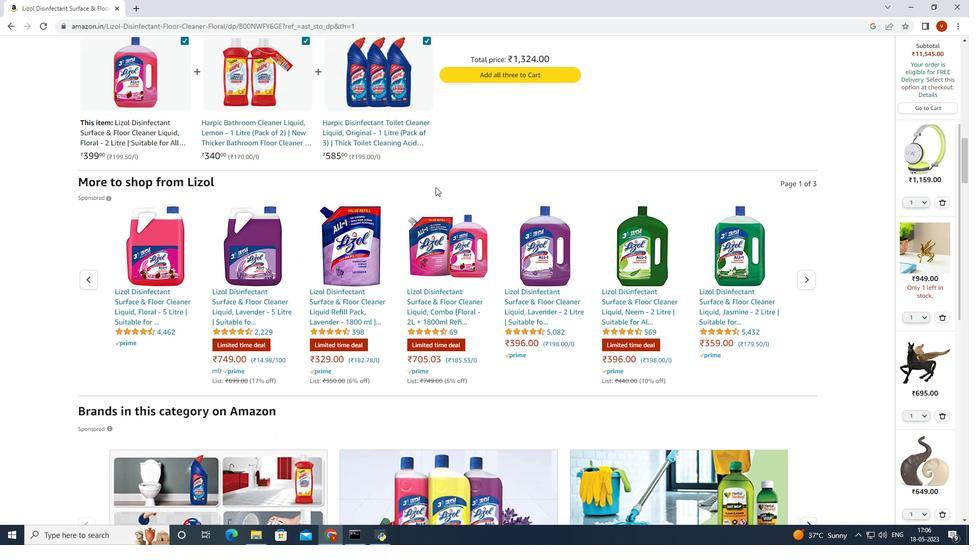 
Action: Mouse scrolled (435, 186) with delta (0, 0)
Screenshot: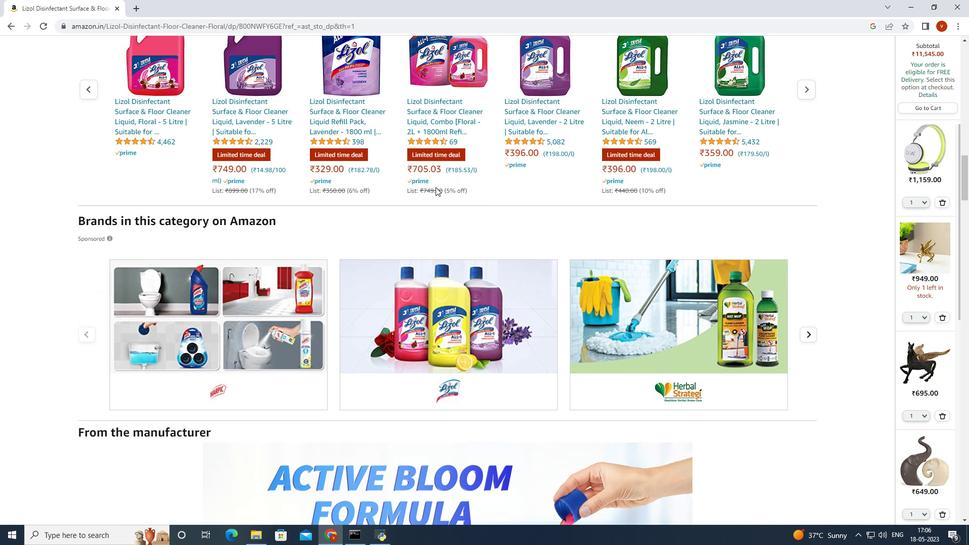 
Action: Mouse scrolled (435, 186) with delta (0, 0)
Screenshot: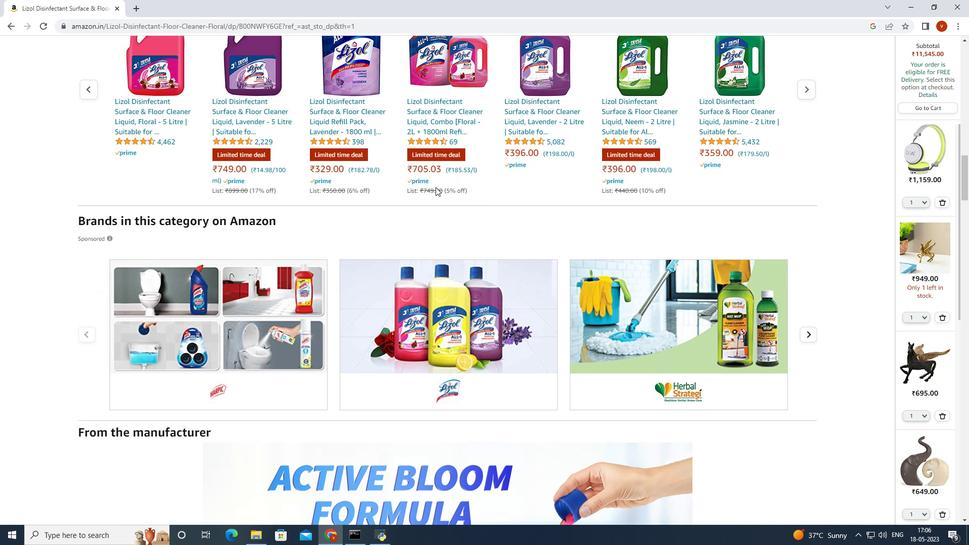 
Action: Mouse scrolled (435, 186) with delta (0, 0)
Screenshot: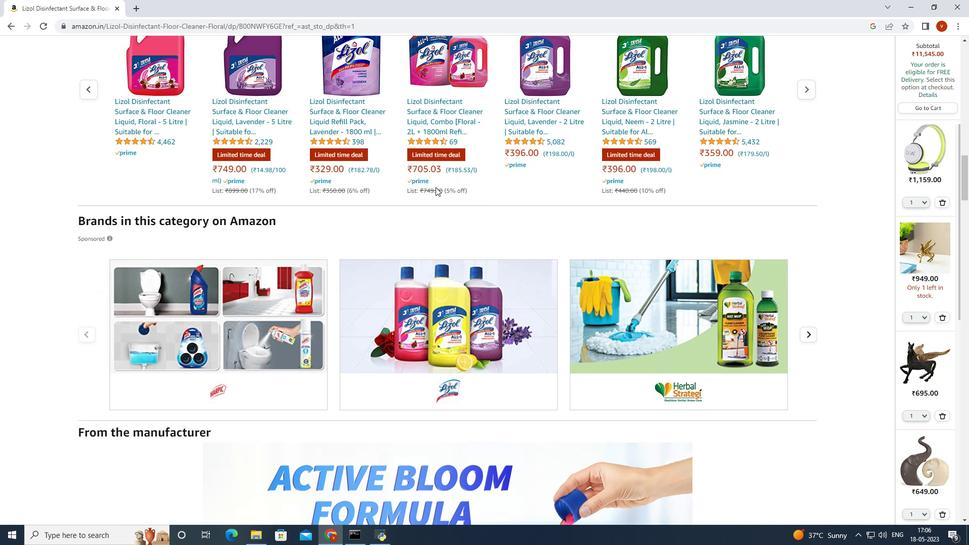 
Action: Mouse scrolled (435, 186) with delta (0, 0)
Screenshot: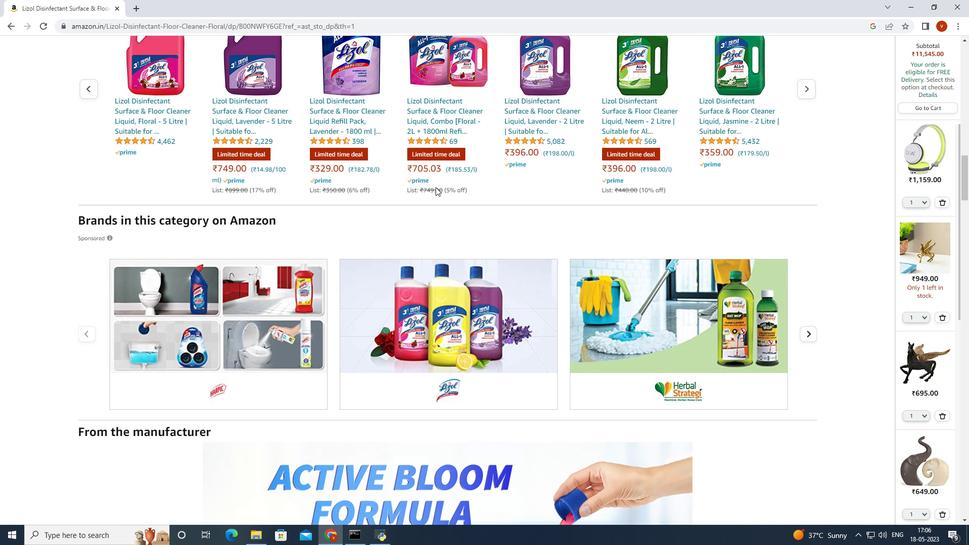
Action: Mouse scrolled (435, 186) with delta (0, 0)
Screenshot: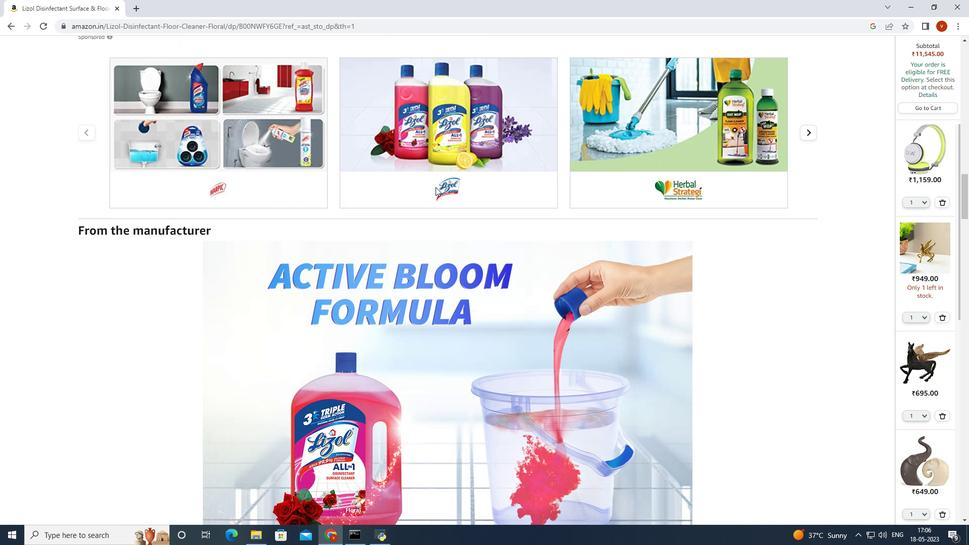 
Action: Mouse scrolled (435, 186) with delta (0, 0)
Screenshot: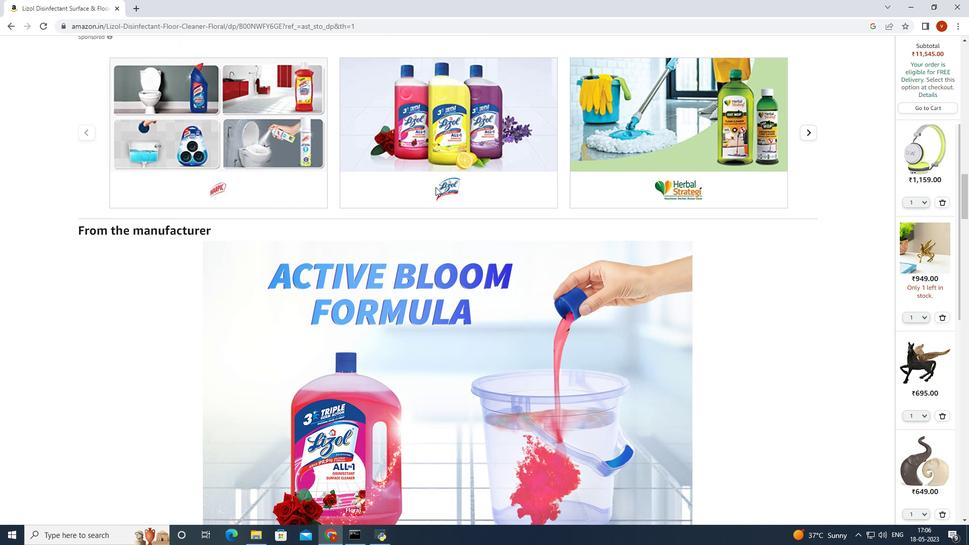 
Action: Mouse scrolled (435, 186) with delta (0, 0)
Screenshot: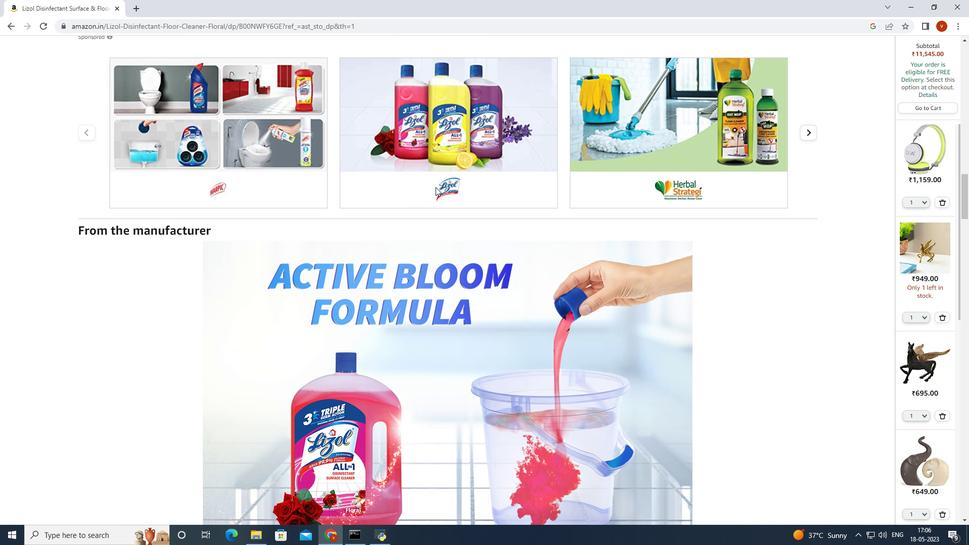 
Action: Mouse scrolled (435, 186) with delta (0, 0)
Screenshot: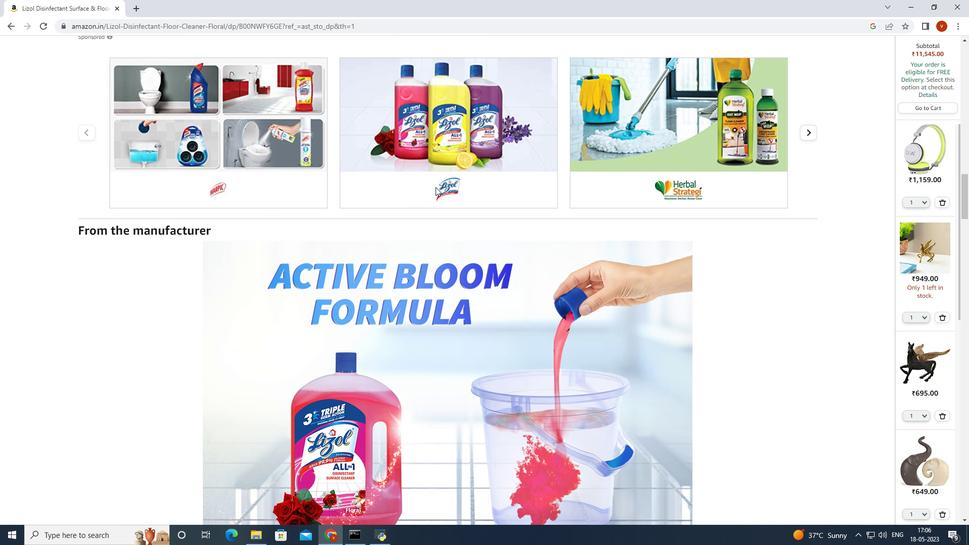 
Action: Mouse scrolled (435, 186) with delta (0, 0)
Screenshot: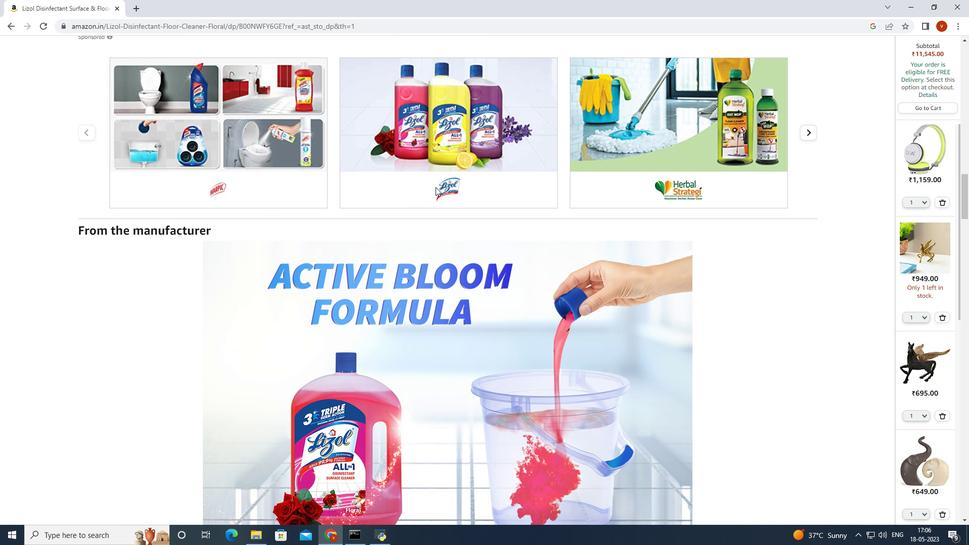 
Action: Mouse scrolled (435, 186) with delta (0, 0)
Screenshot: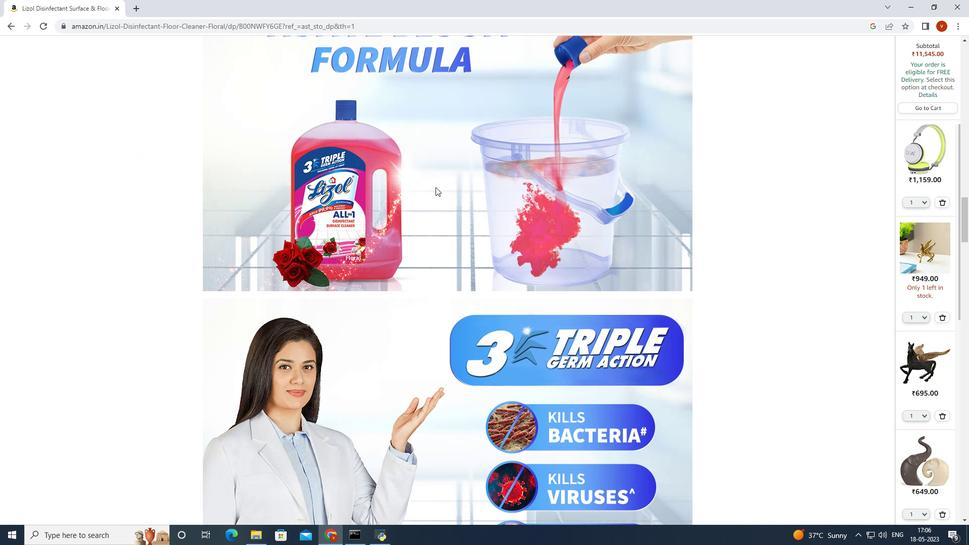 
Action: Mouse scrolled (435, 186) with delta (0, 0)
Screenshot: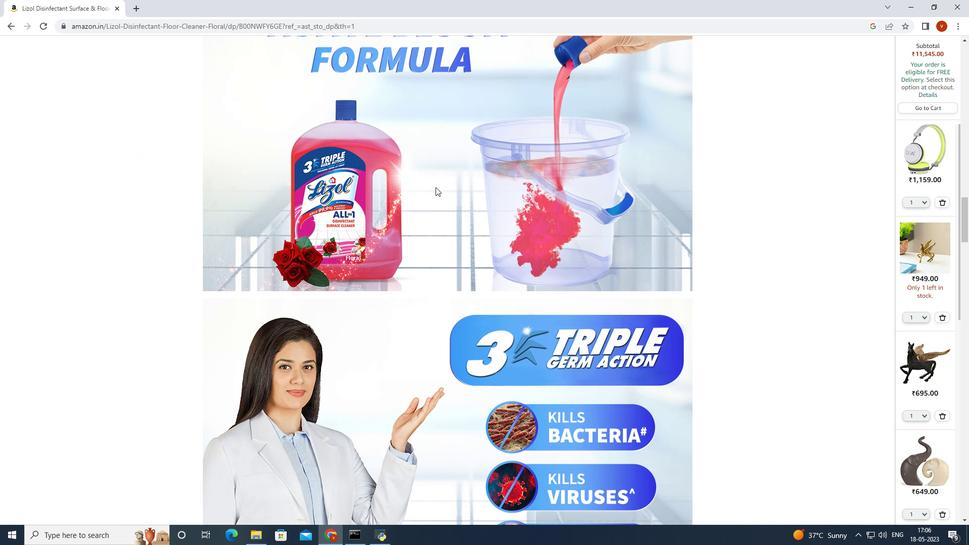 
Action: Mouse scrolled (435, 186) with delta (0, 0)
Screenshot: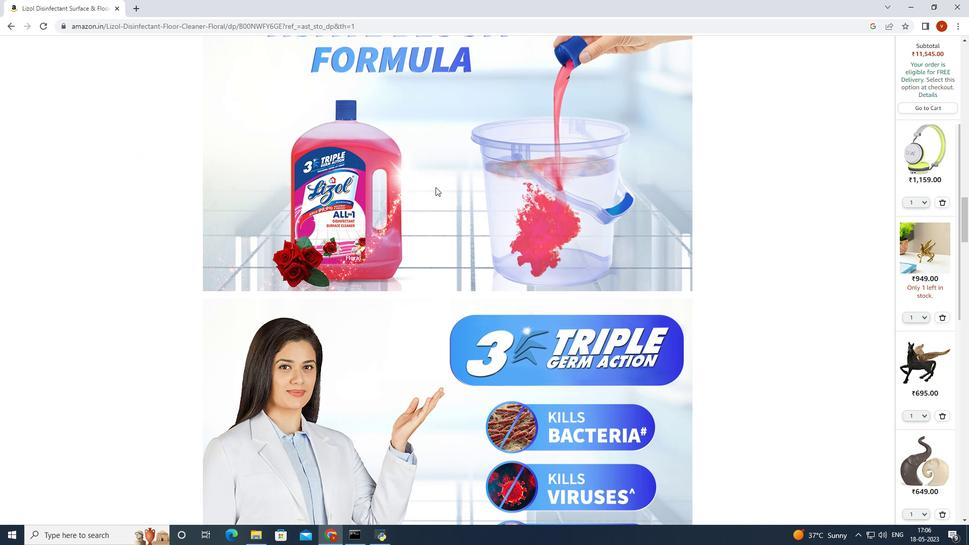
Action: Mouse scrolled (435, 186) with delta (0, 0)
Screenshot: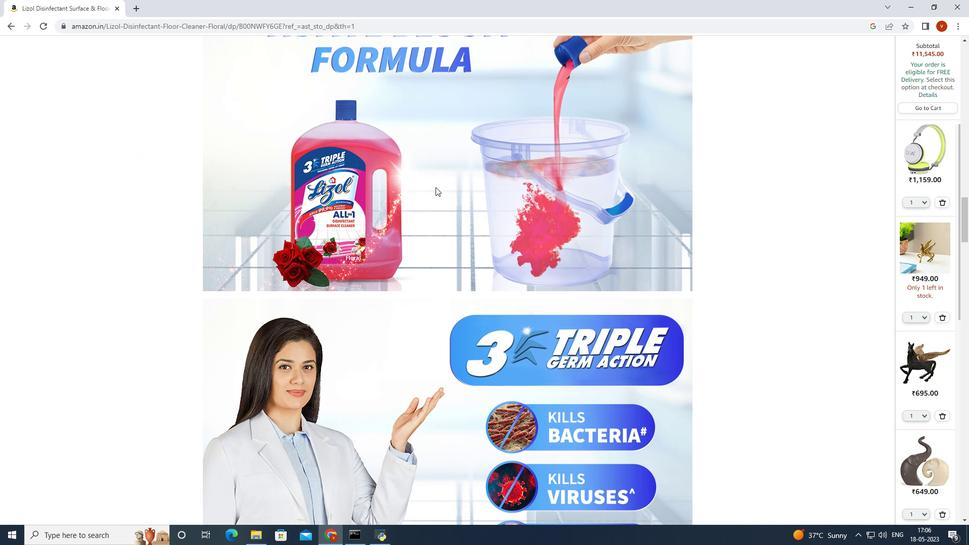 
Action: Mouse scrolled (435, 186) with delta (0, 0)
Screenshot: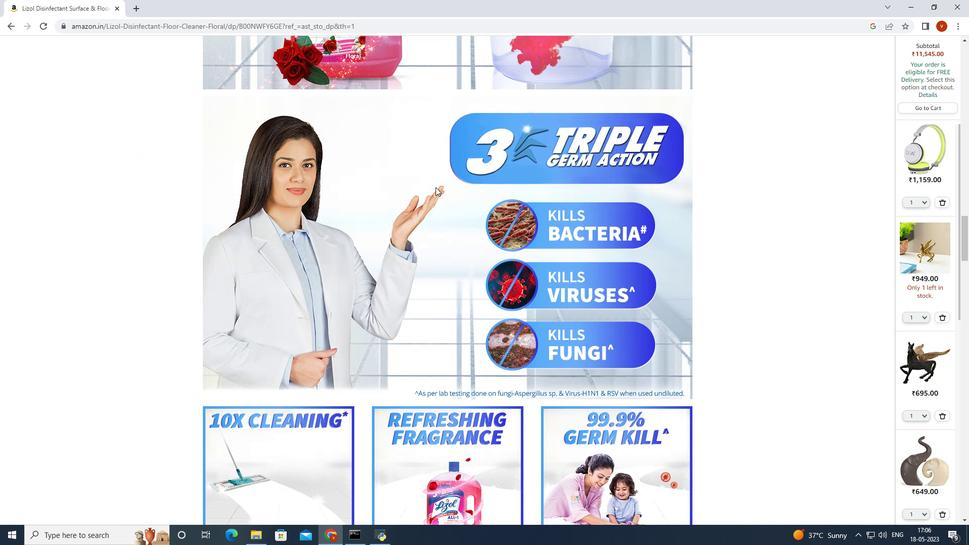 
Action: Mouse scrolled (435, 186) with delta (0, 0)
Screenshot: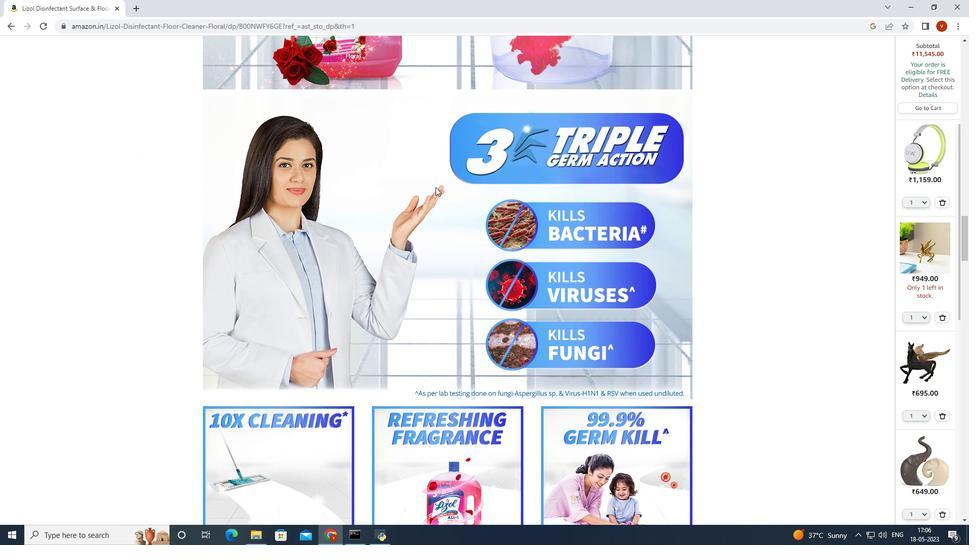 
Action: Mouse scrolled (435, 186) with delta (0, 0)
Screenshot: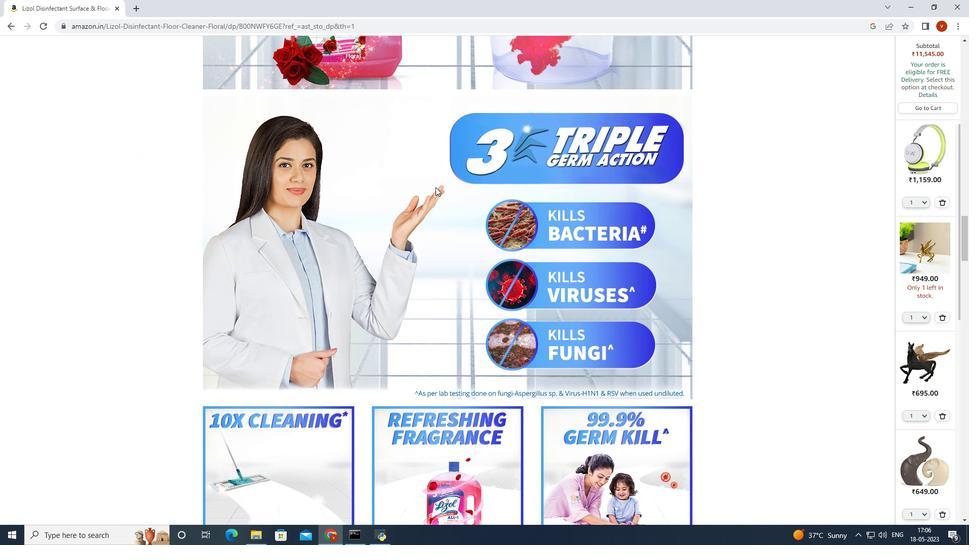 
Action: Mouse scrolled (435, 186) with delta (0, 0)
Screenshot: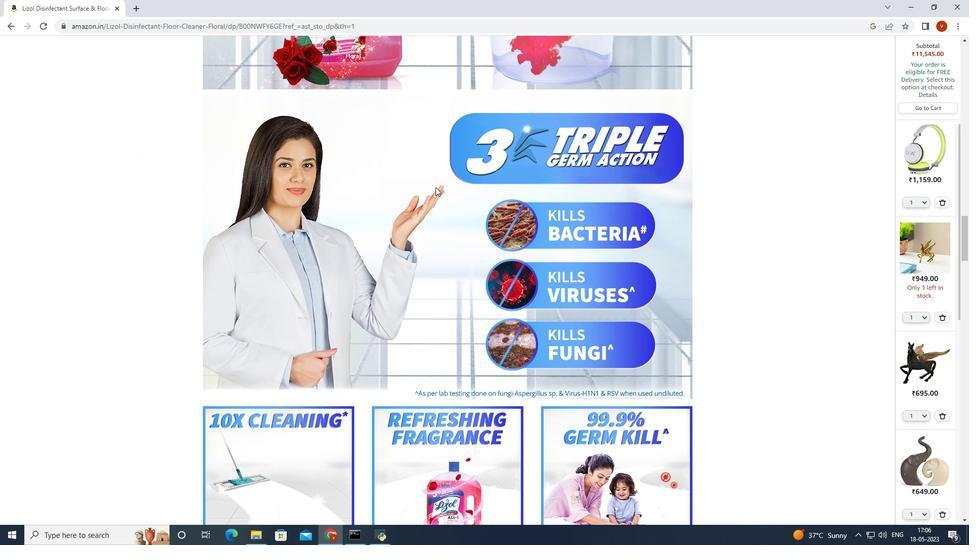 
Action: Mouse scrolled (435, 186) with delta (0, 0)
Screenshot: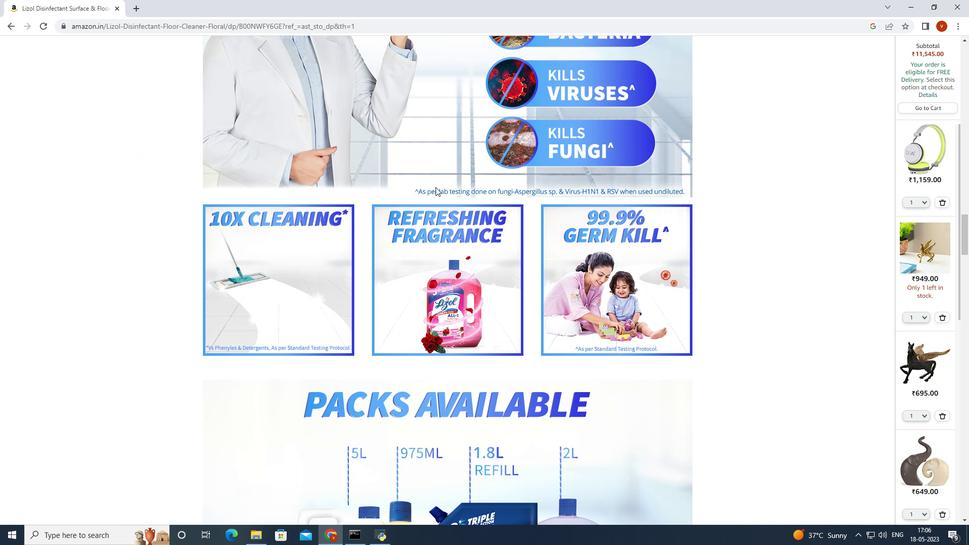 
Action: Mouse scrolled (435, 186) with delta (0, 0)
Screenshot: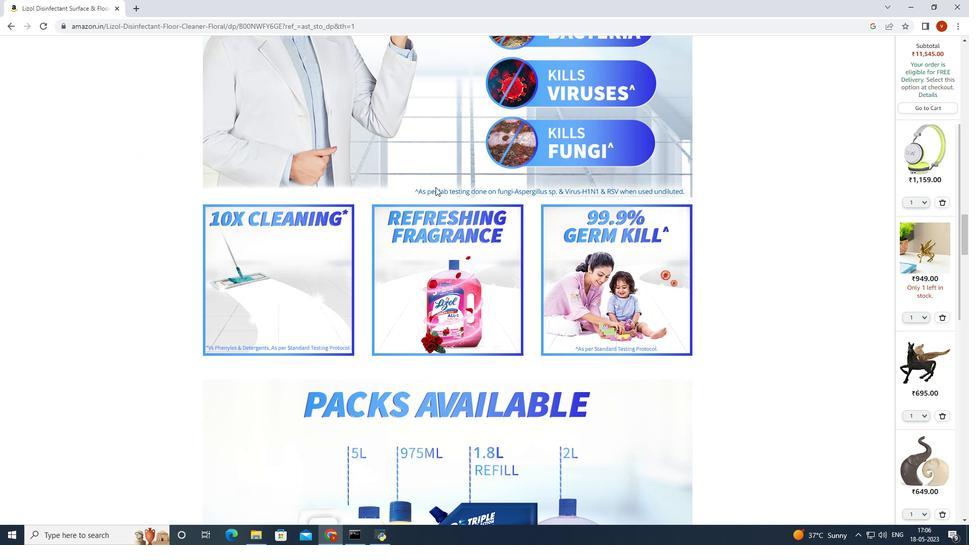 
Action: Mouse scrolled (435, 186) with delta (0, 0)
Screenshot: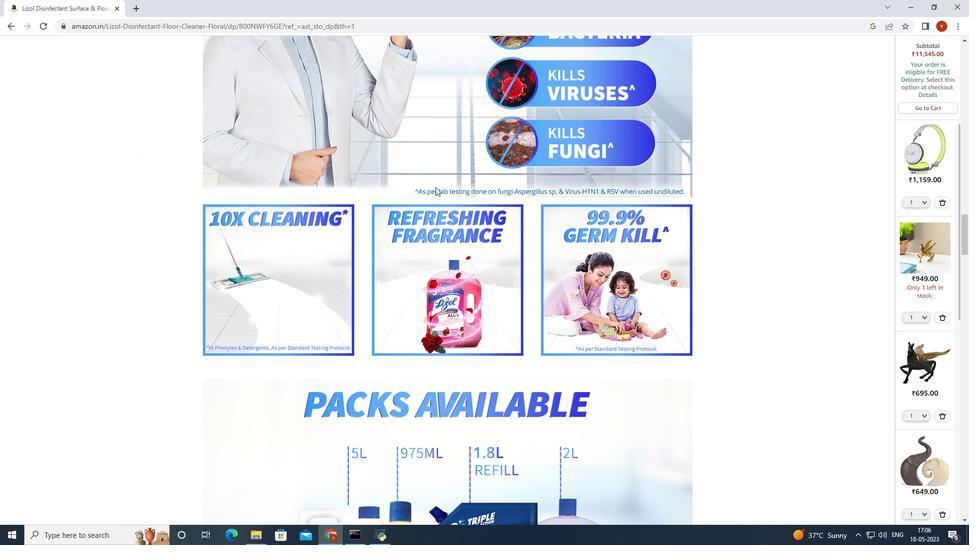 
Action: Mouse scrolled (435, 186) with delta (0, 0)
Screenshot: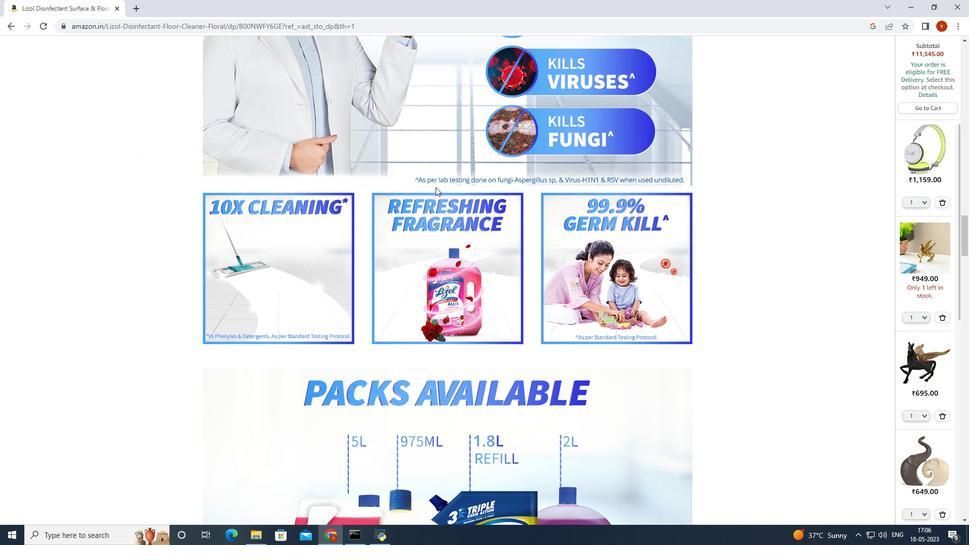 
Action: Mouse scrolled (435, 186) with delta (0, 0)
Screenshot: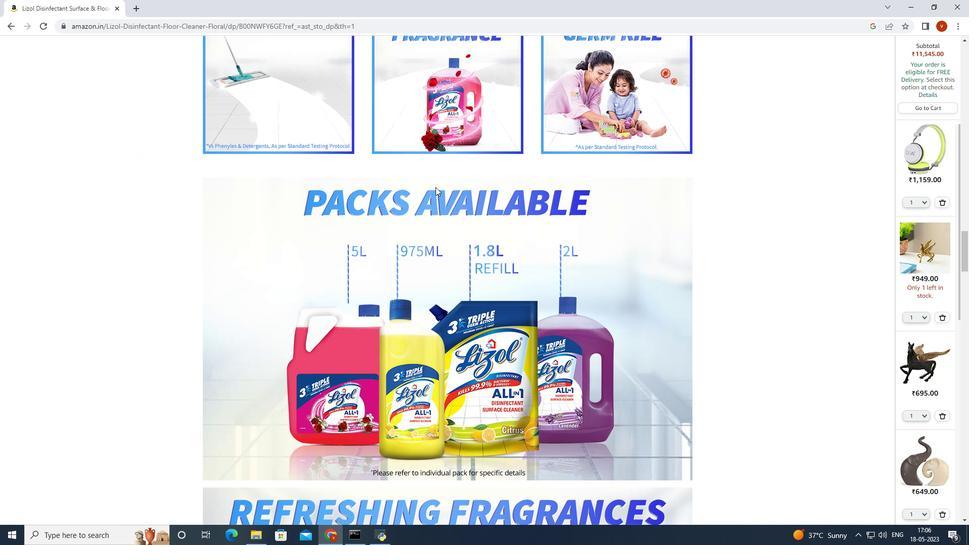 
Action: Mouse scrolled (435, 186) with delta (0, 0)
Screenshot: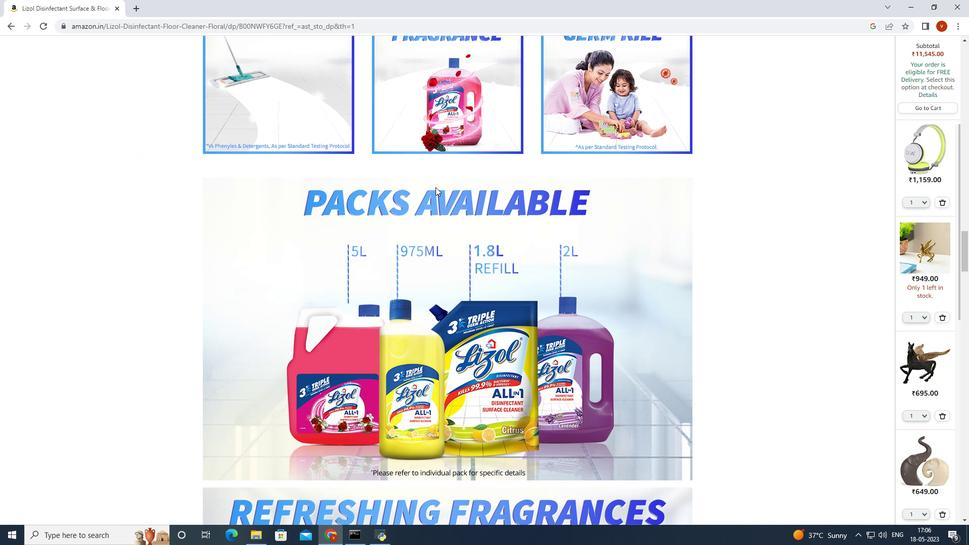 
Action: Mouse scrolled (435, 186) with delta (0, 0)
Screenshot: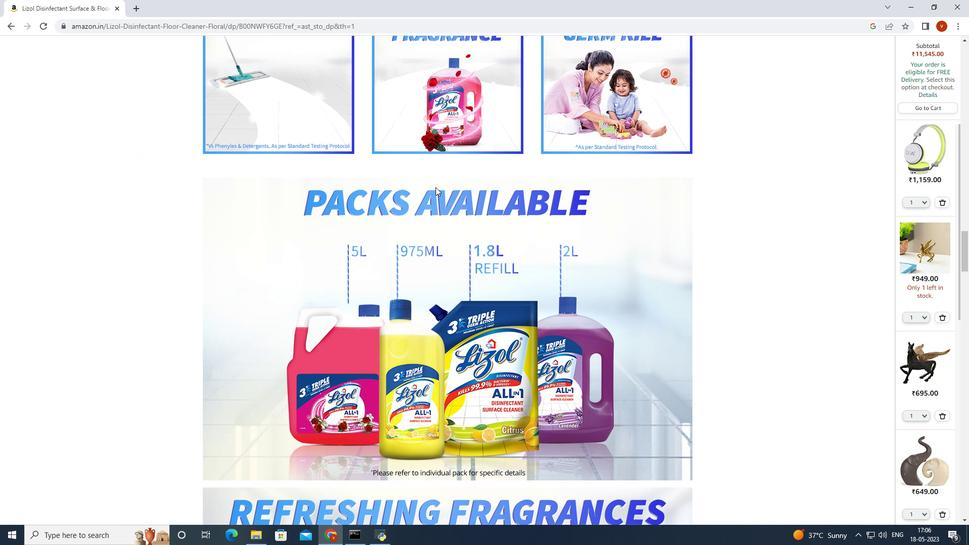 
Action: Mouse scrolled (435, 186) with delta (0, 0)
Screenshot: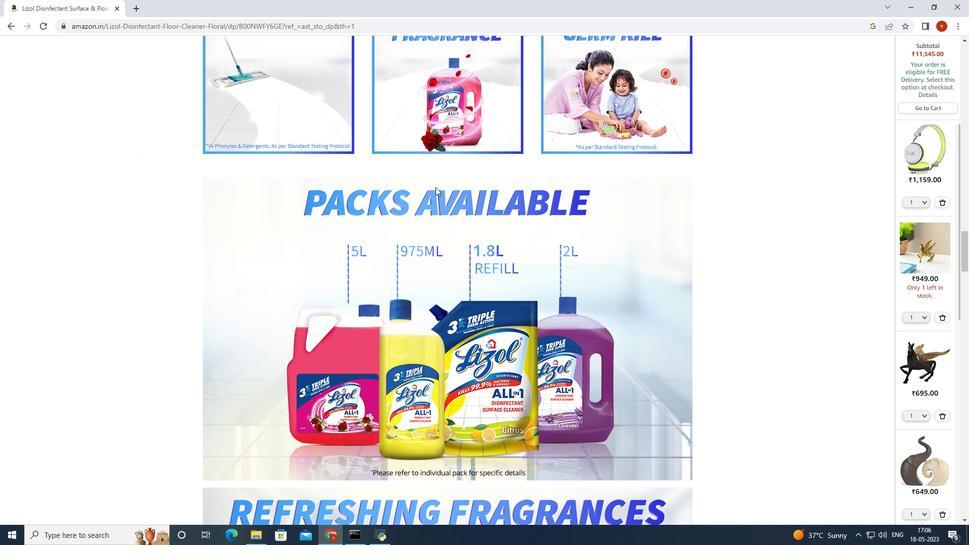 
Action: Mouse scrolled (435, 186) with delta (0, 0)
Screenshot: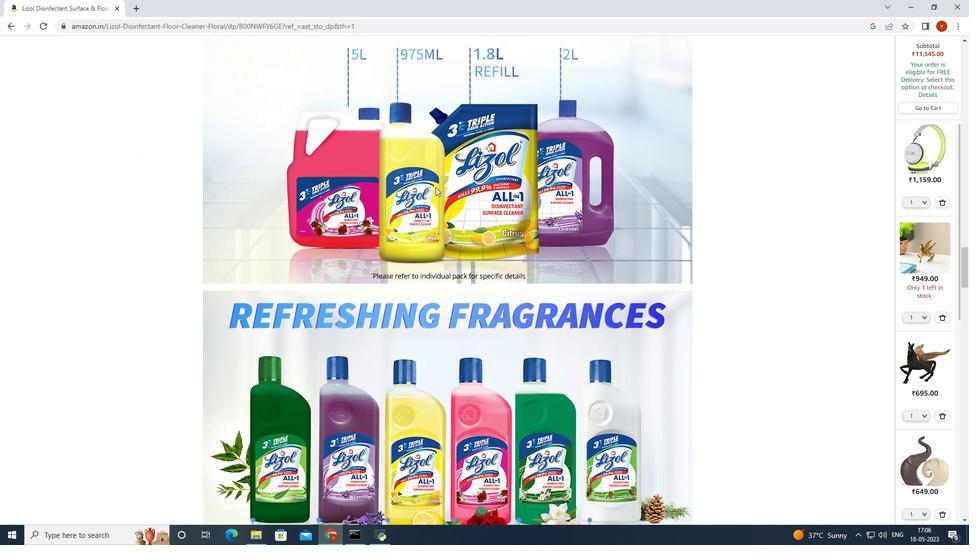 
Action: Mouse scrolled (435, 186) with delta (0, 0)
Screenshot: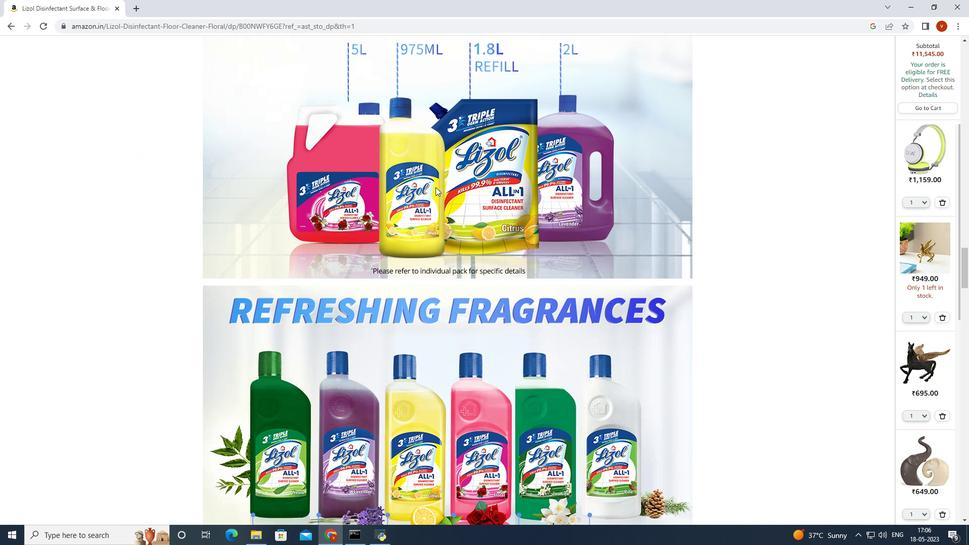 
Action: Mouse scrolled (435, 186) with delta (0, 0)
Screenshot: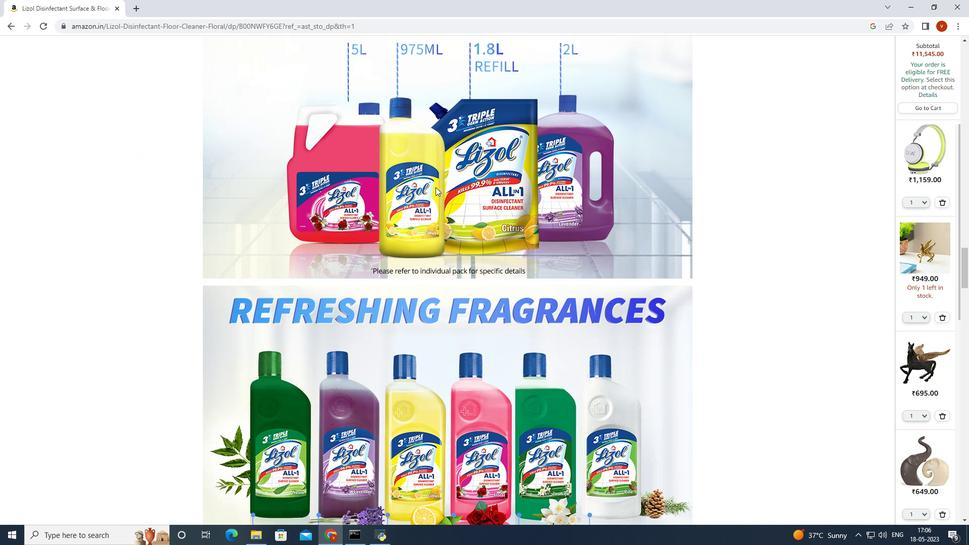 
Action: Mouse scrolled (435, 186) with delta (0, 0)
Screenshot: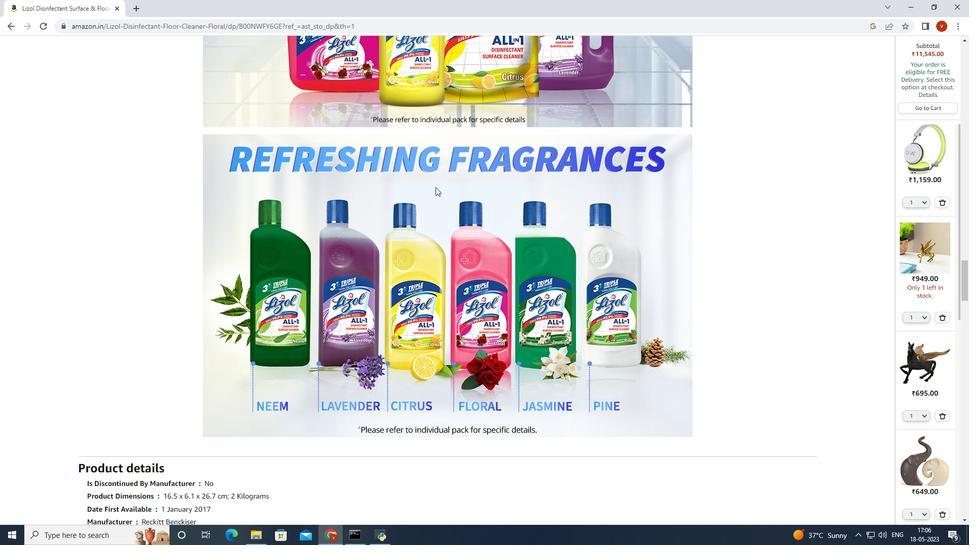 
Action: Mouse scrolled (435, 186) with delta (0, 0)
Screenshot: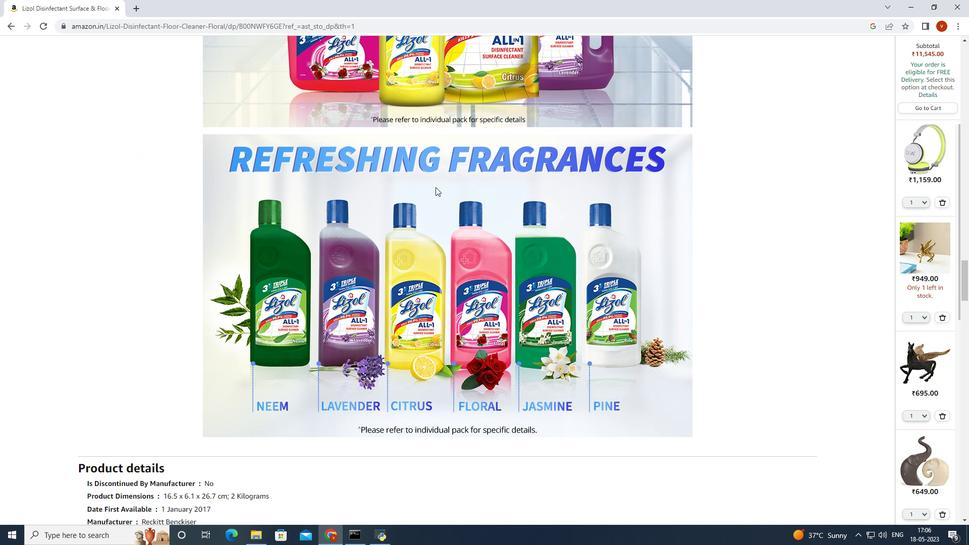 
Action: Mouse scrolled (435, 186) with delta (0, 0)
Screenshot: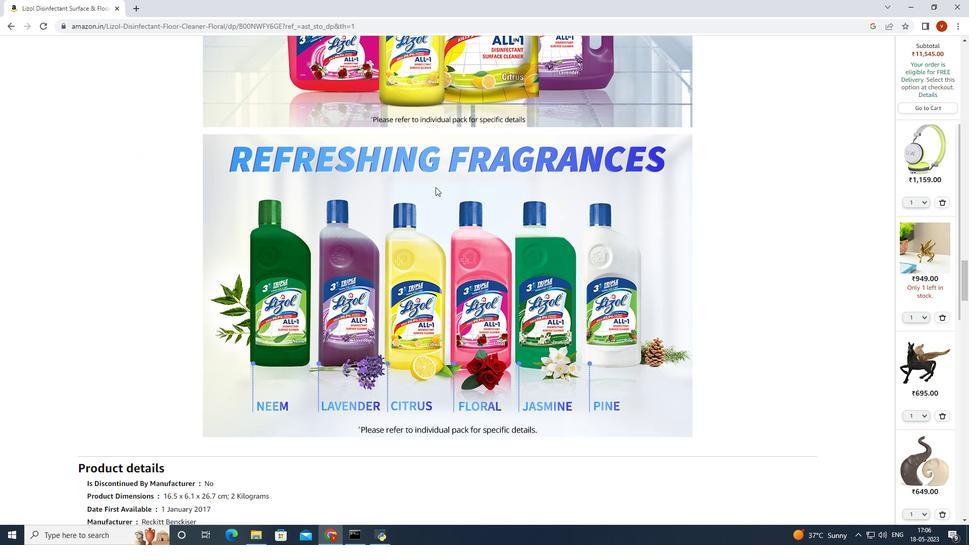 
Action: Mouse scrolled (435, 186) with delta (0, 0)
Screenshot: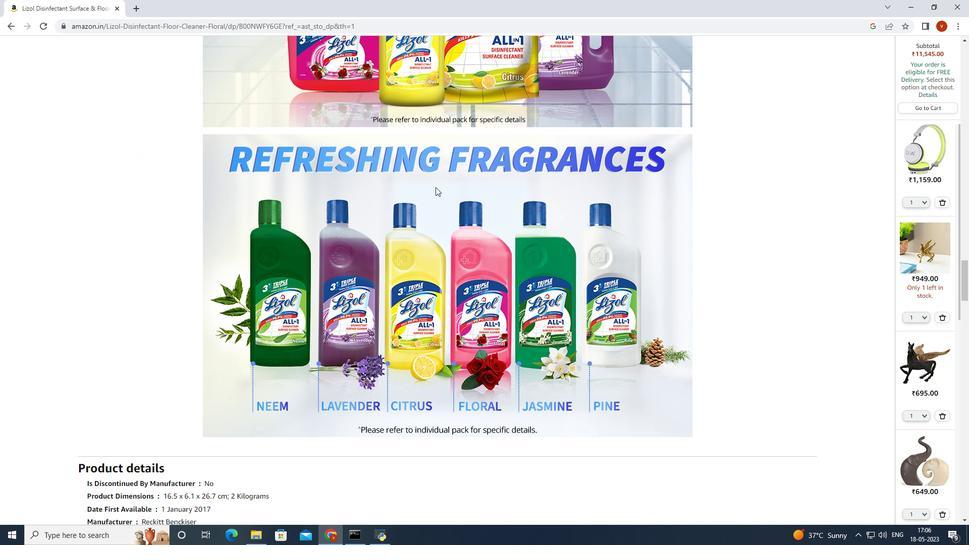 
Action: Mouse moved to (249, 271)
Screenshot: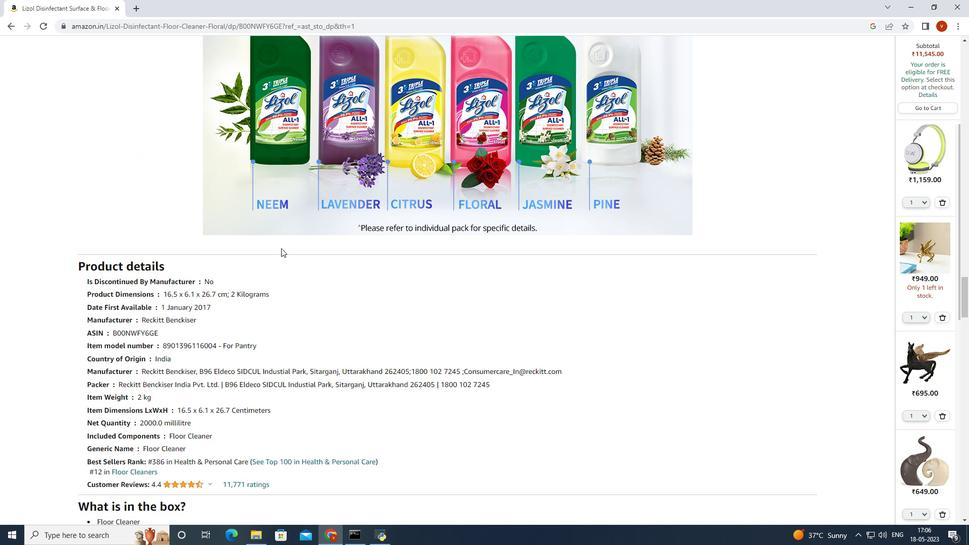 
Action: Mouse scrolled (265, 264) with delta (0, 0)
Screenshot: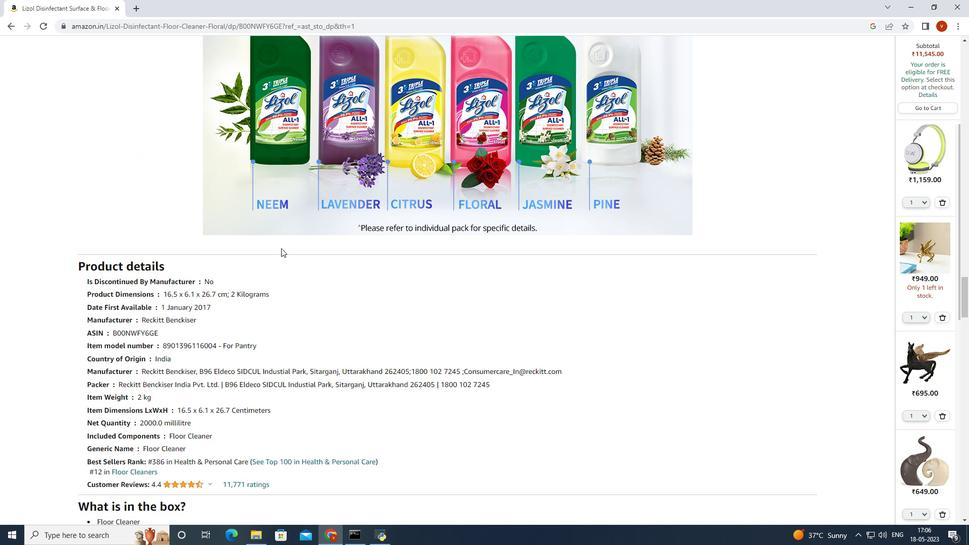 
Action: Mouse moved to (248, 272)
Screenshot: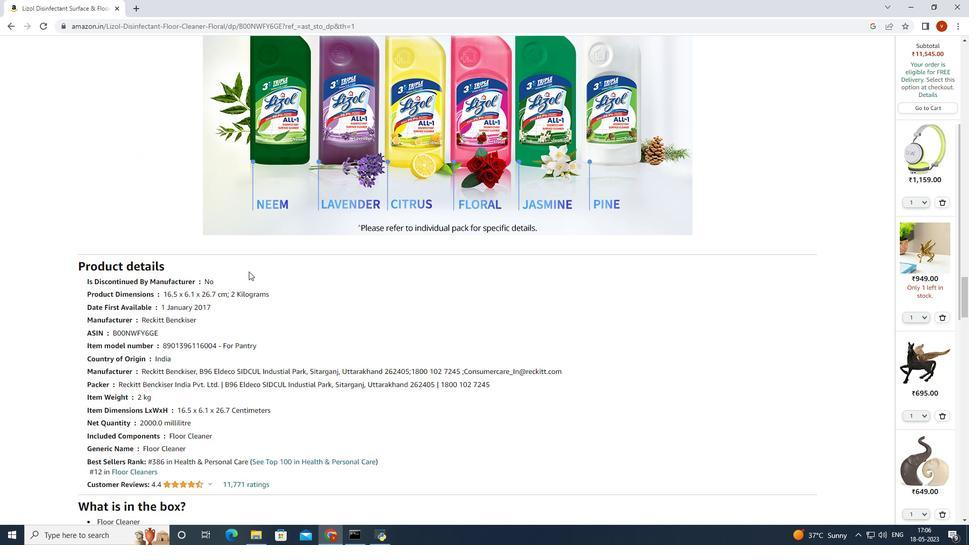 
Action: Mouse scrolled (248, 271) with delta (0, 0)
Screenshot: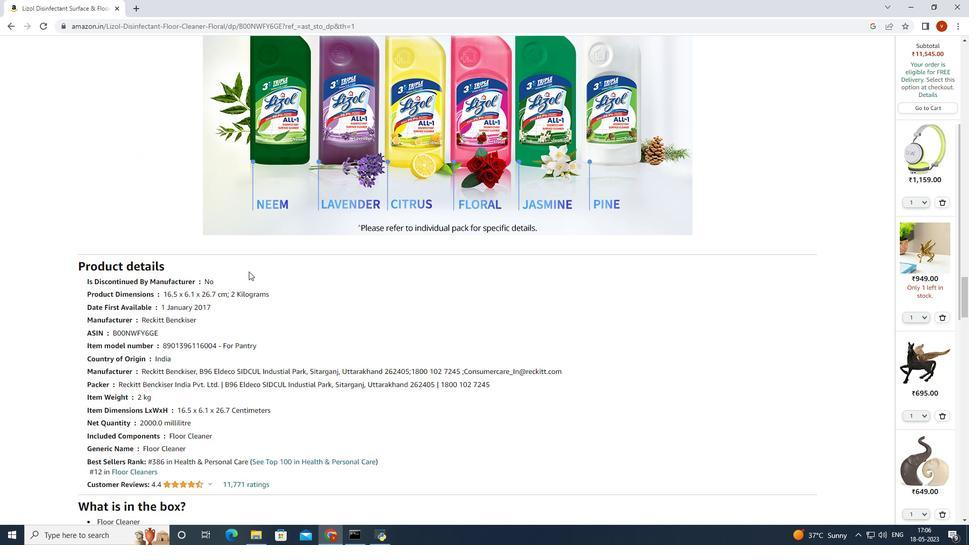 
Action: Mouse moved to (248, 272)
Screenshot: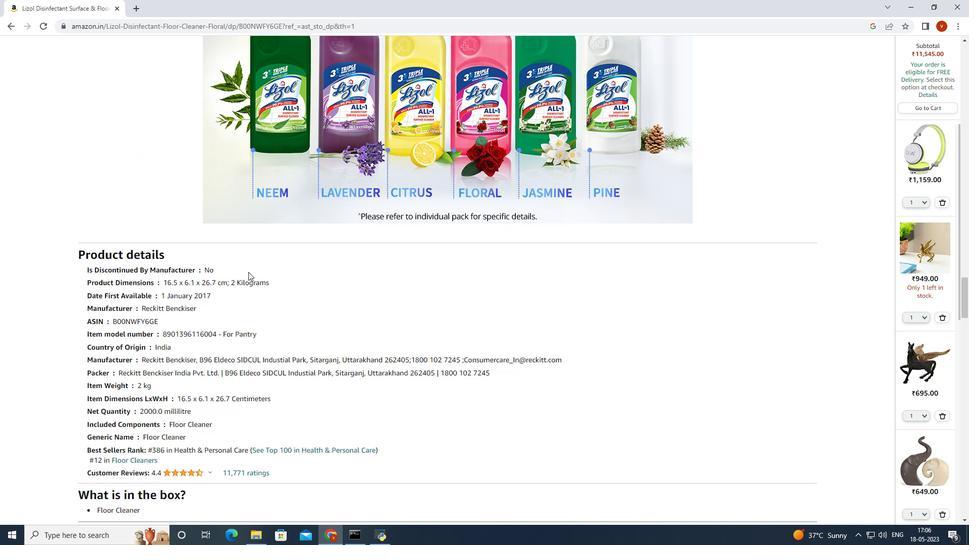 
Action: Mouse scrolled (248, 271) with delta (0, 0)
Screenshot: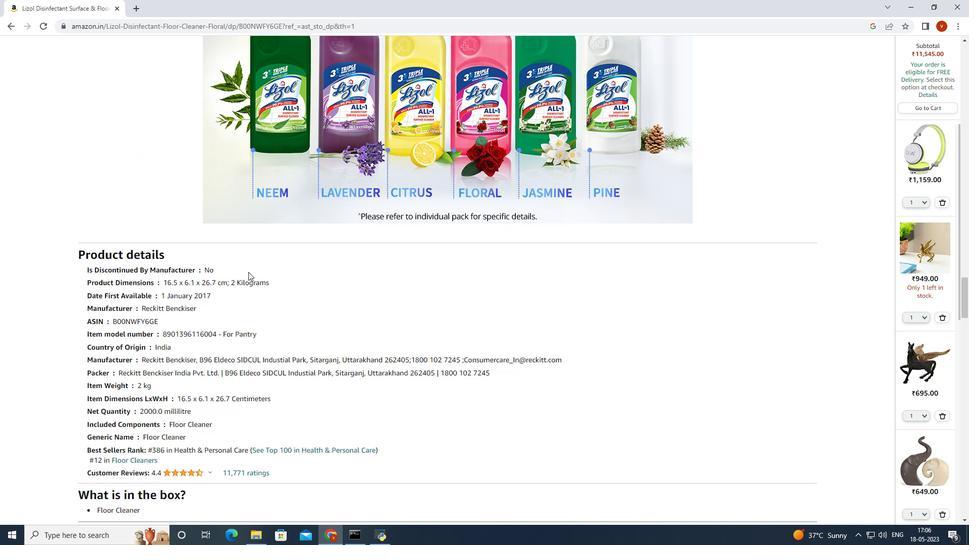 
Action: Mouse moved to (335, 289)
Screenshot: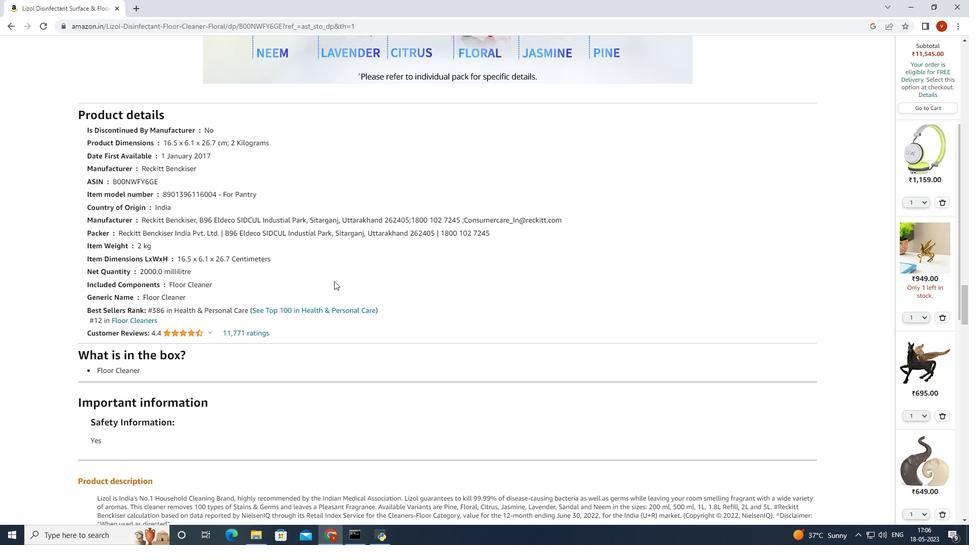 
Action: Mouse scrolled (335, 289) with delta (0, 0)
Screenshot: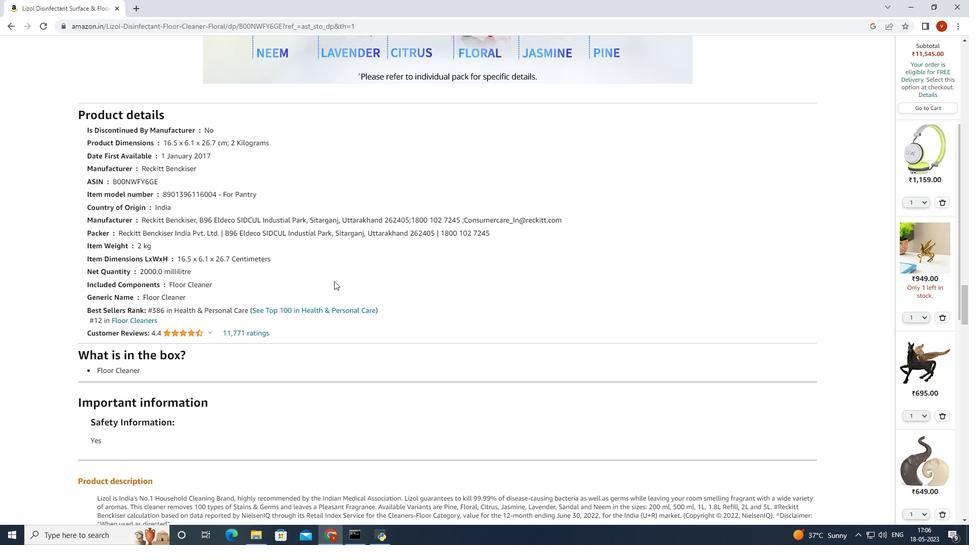 
Action: Mouse moved to (336, 291)
Screenshot: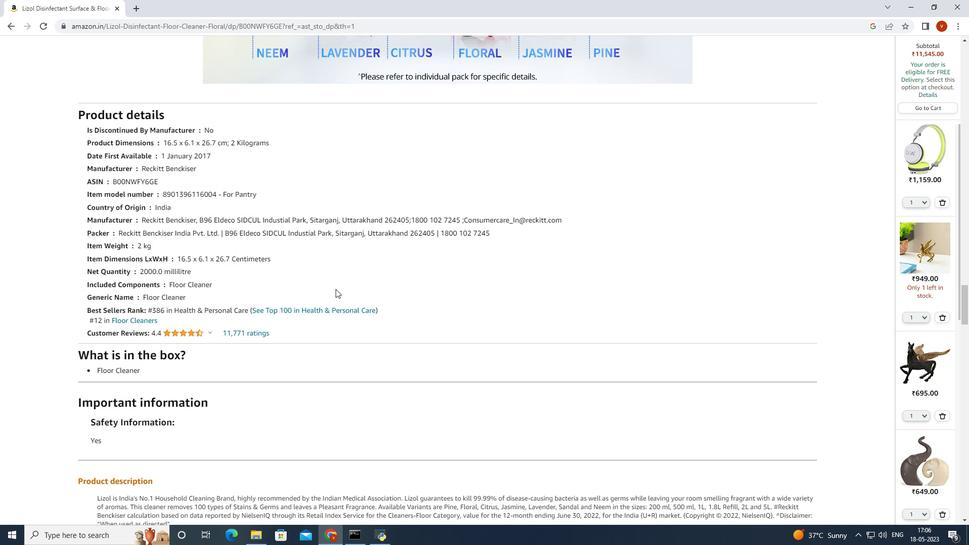 
Action: Mouse scrolled (336, 291) with delta (0, 0)
Screenshot: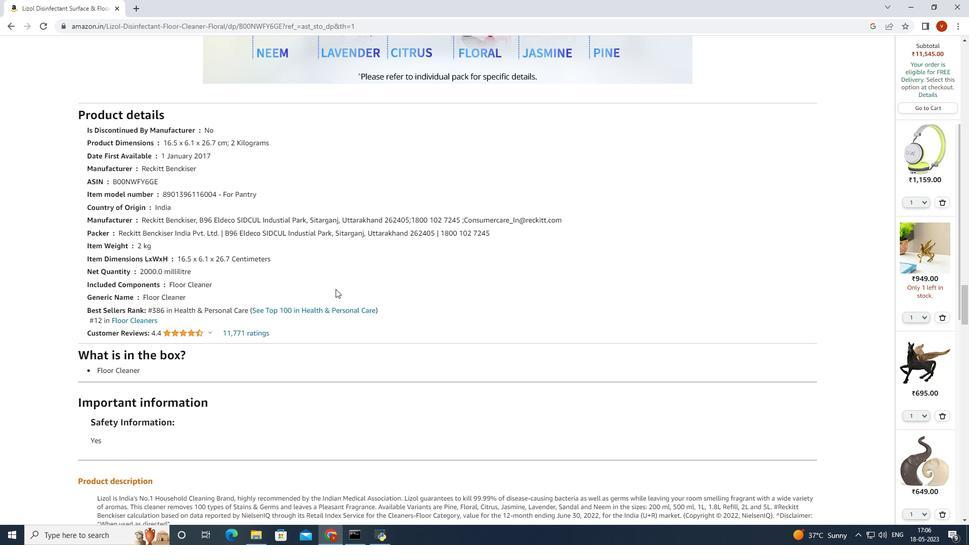 
Action: Mouse scrolled (336, 291) with delta (0, 0)
Screenshot: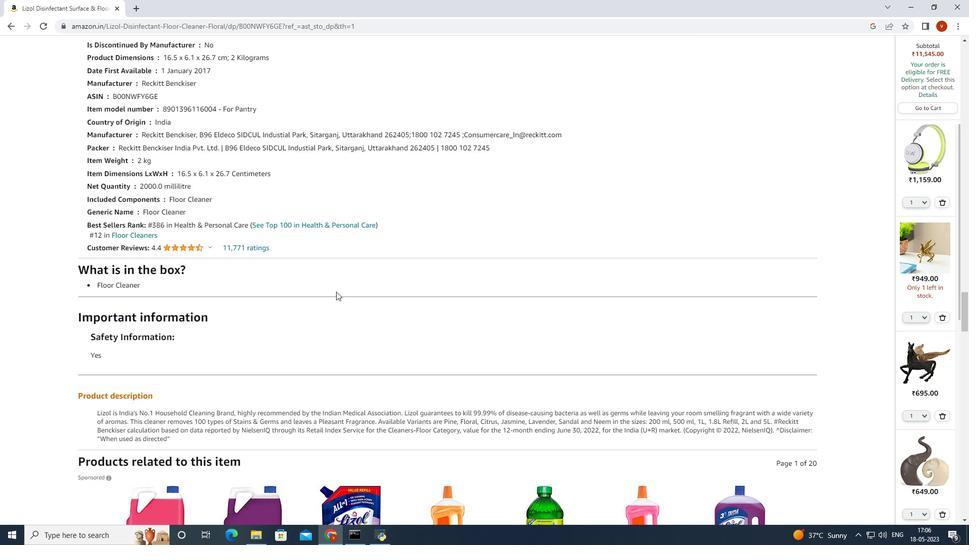 
Action: Mouse scrolled (336, 291) with delta (0, 0)
Screenshot: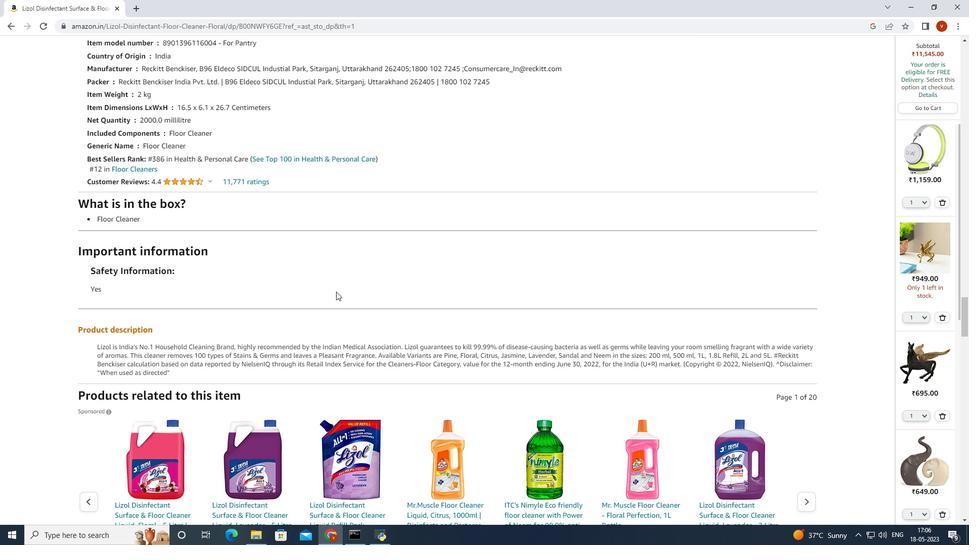 
Action: Mouse scrolled (336, 291) with delta (0, 0)
Screenshot: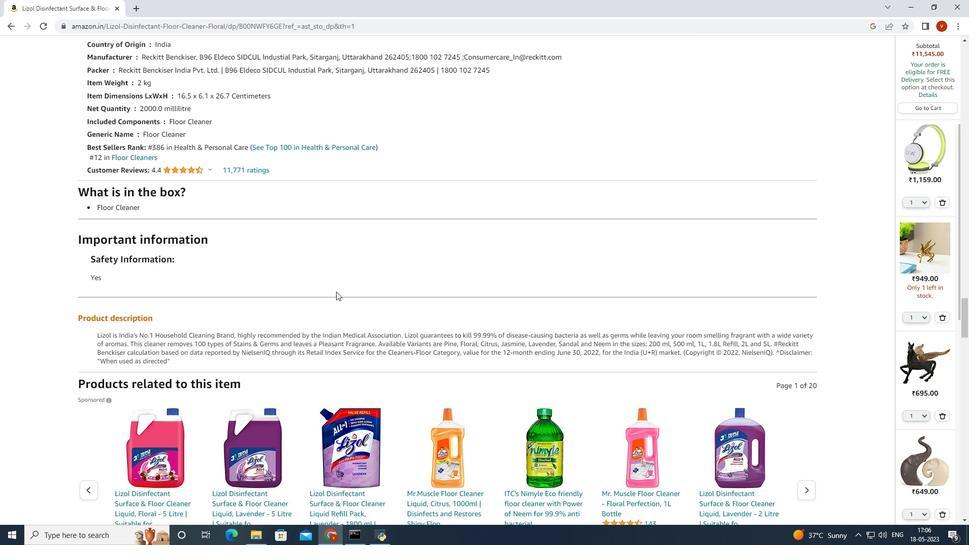 
Action: Mouse scrolled (336, 291) with delta (0, 0)
Screenshot: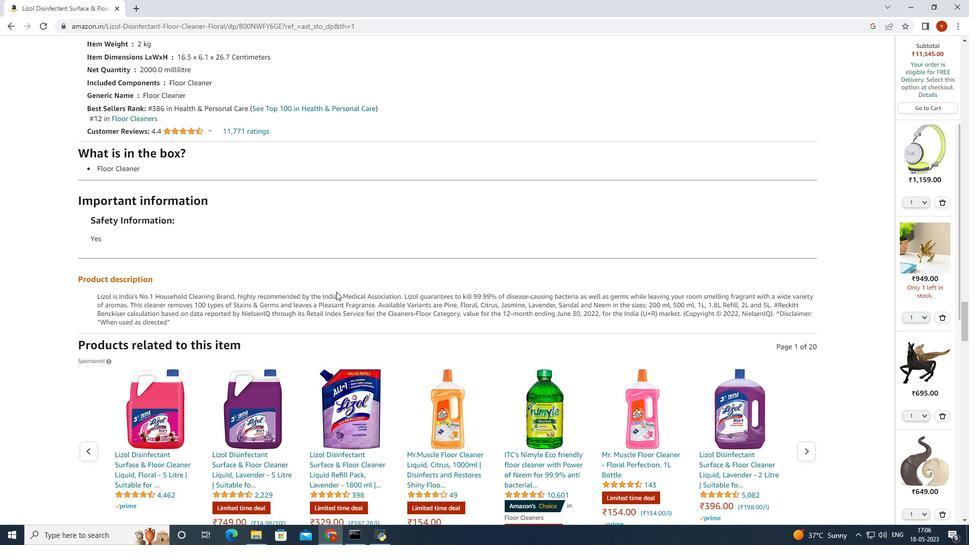 
Action: Mouse scrolled (336, 291) with delta (0, 0)
Screenshot: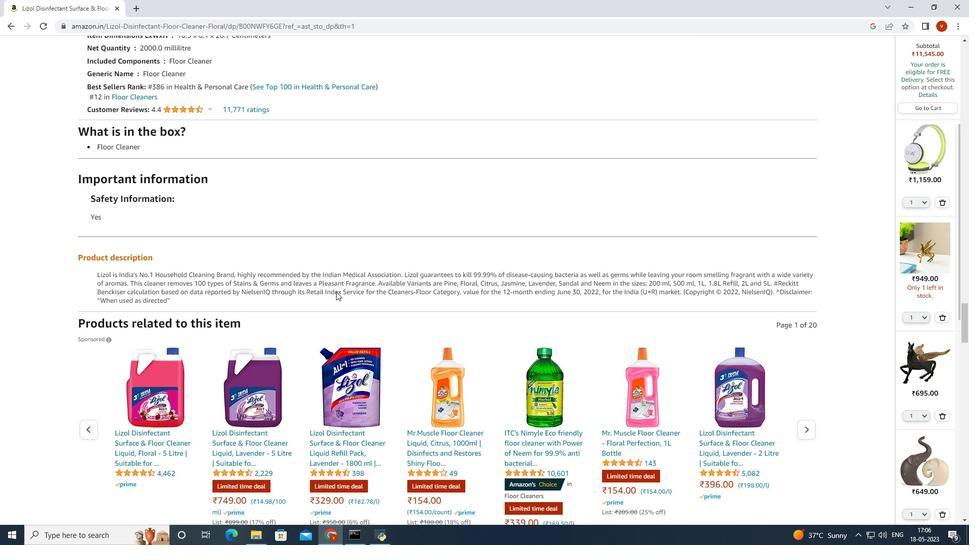 
Action: Mouse scrolled (336, 291) with delta (0, 0)
Screenshot: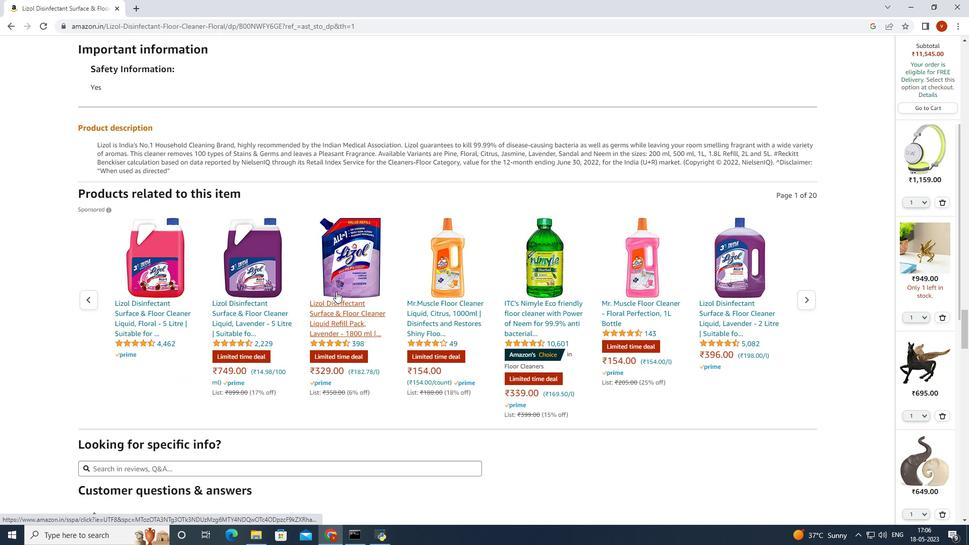 
Action: Mouse scrolled (336, 291) with delta (0, 0)
Screenshot: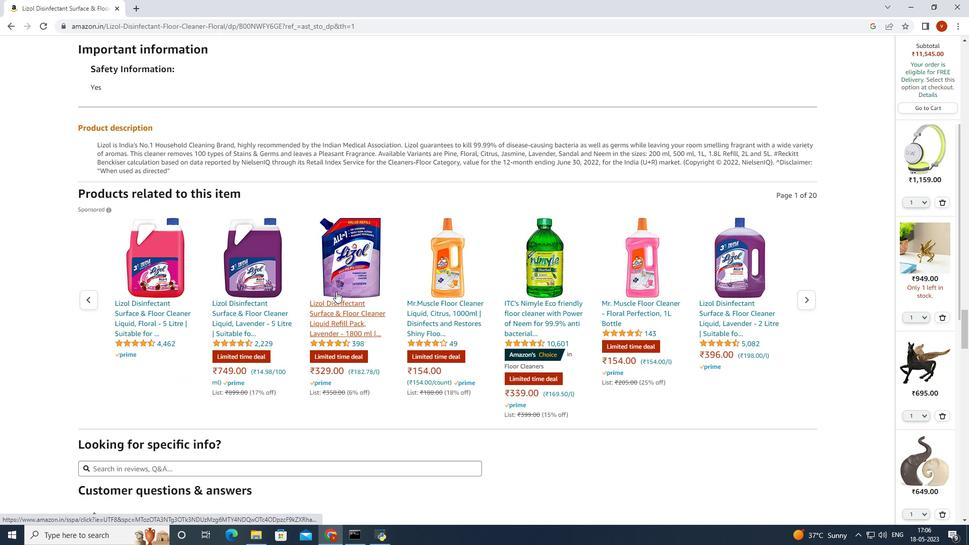 
Action: Mouse scrolled (336, 291) with delta (0, 0)
Screenshot: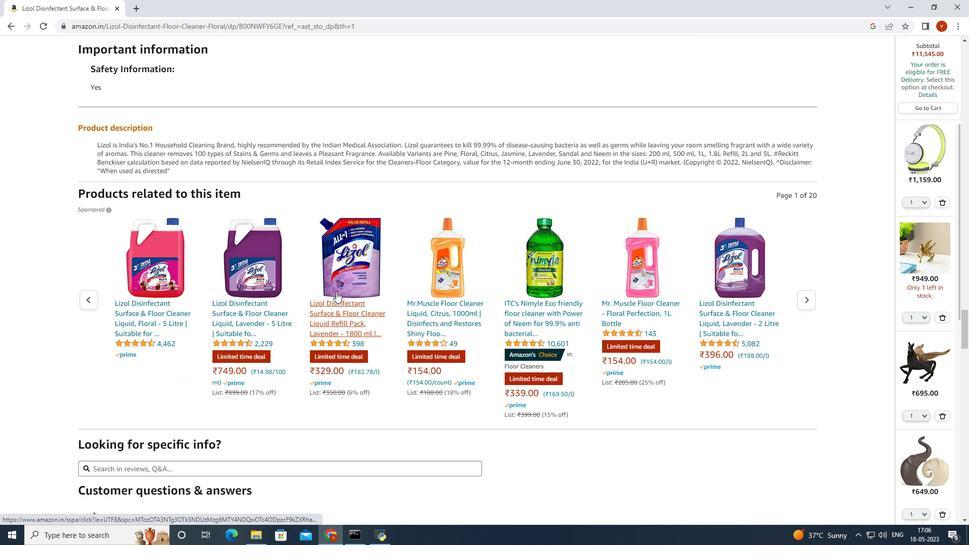 
Action: Mouse scrolled (336, 291) with delta (0, 0)
Screenshot: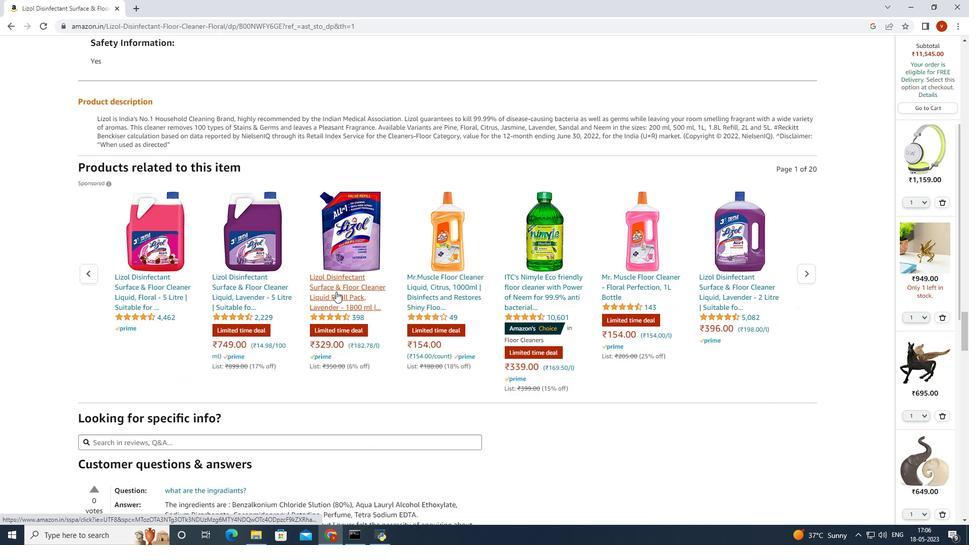 
Action: Mouse scrolled (336, 291) with delta (0, 0)
Screenshot: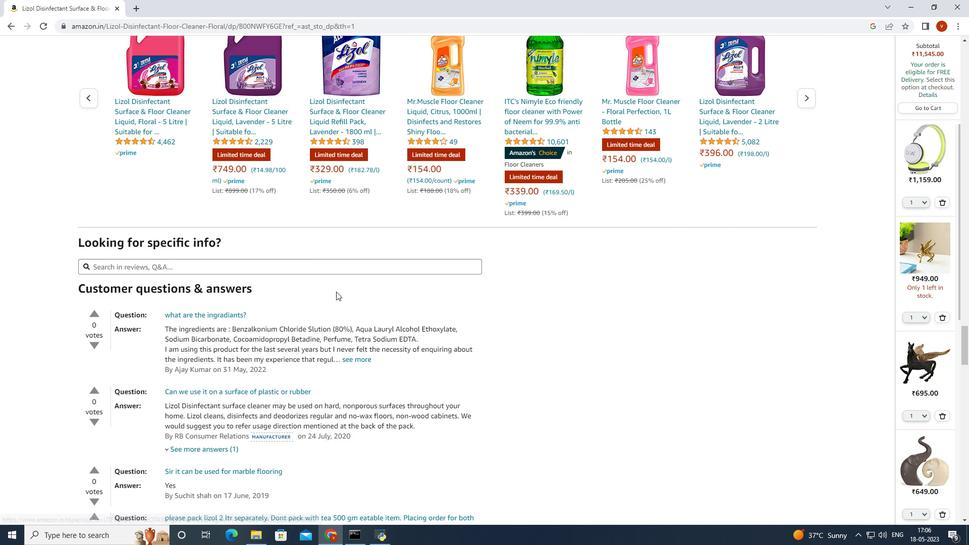 
Action: Mouse moved to (221, 294)
Screenshot: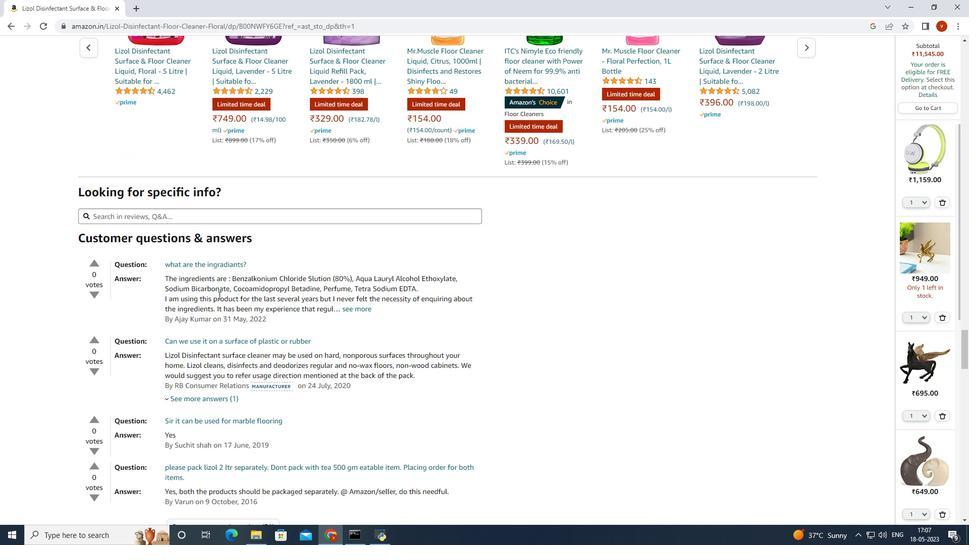 
Action: Mouse scrolled (221, 293) with delta (0, 0)
Screenshot: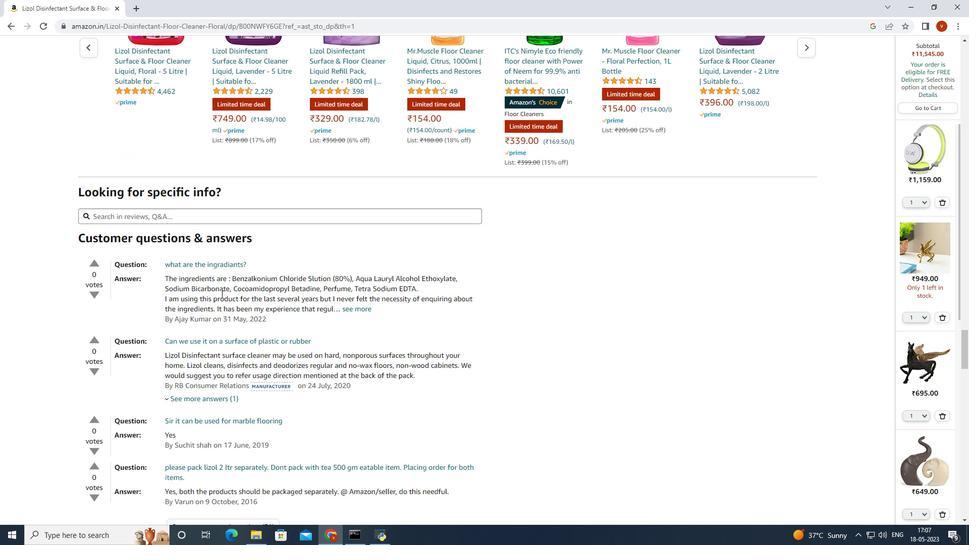 
Action: Mouse moved to (347, 269)
Screenshot: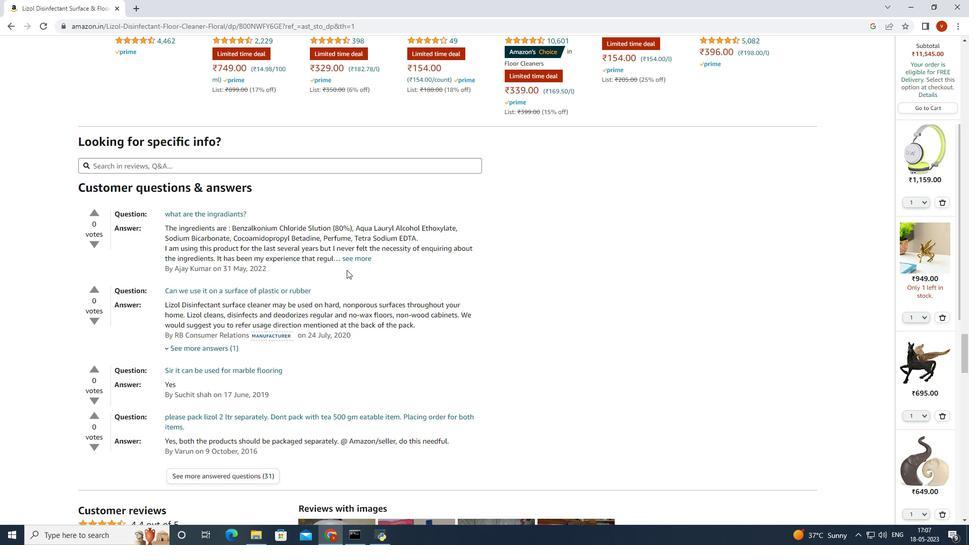 
Action: Mouse scrolled (347, 268) with delta (0, 0)
Screenshot: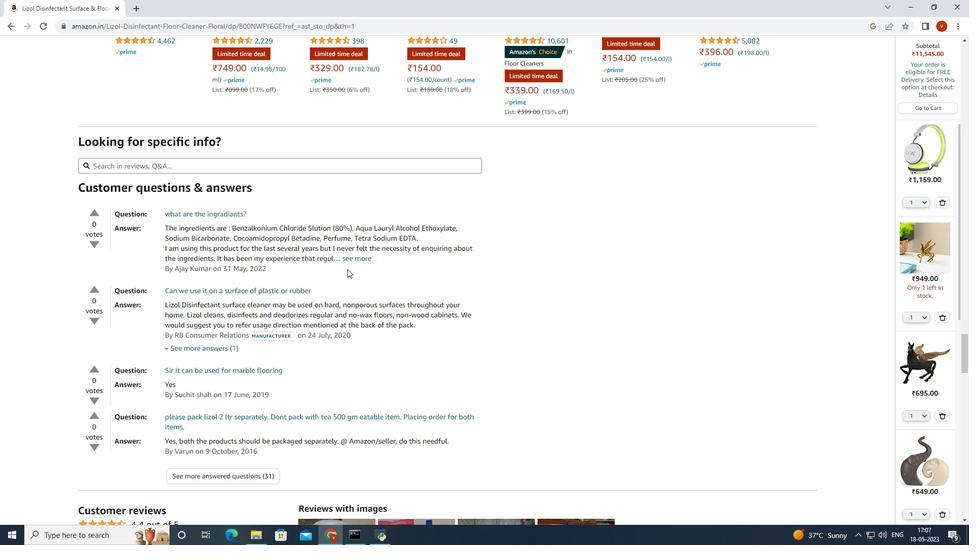 
Action: Mouse scrolled (347, 268) with delta (0, 0)
Screenshot: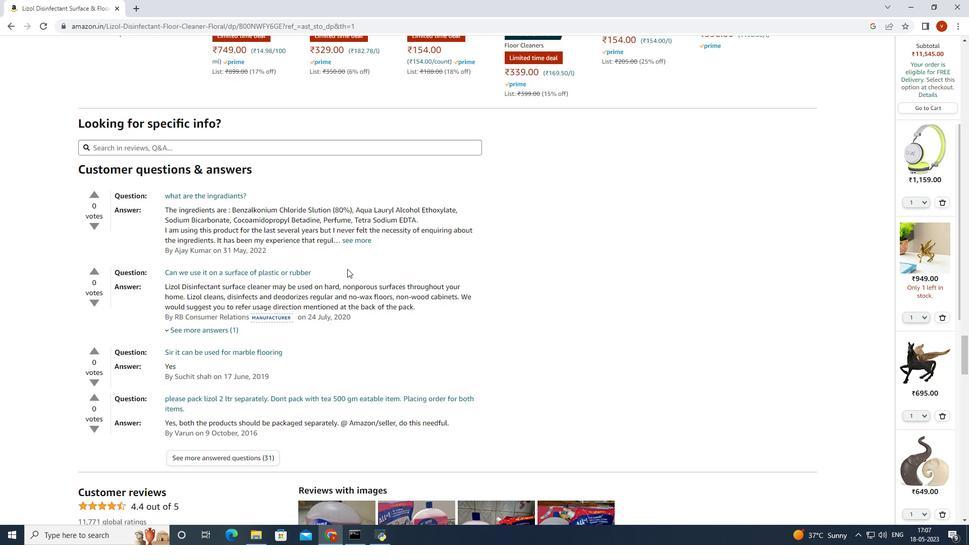 
Action: Mouse scrolled (347, 268) with delta (0, 0)
Screenshot: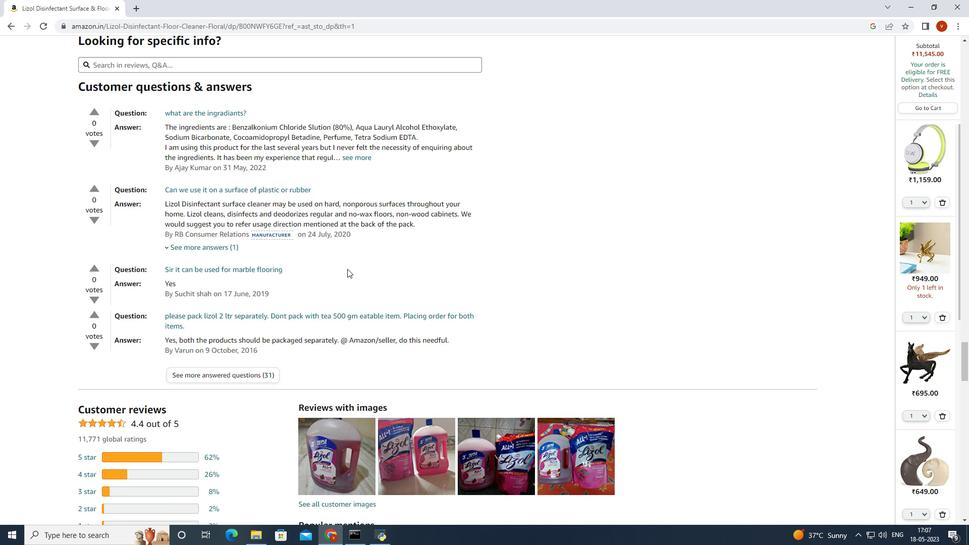 
Action: Mouse scrolled (347, 268) with delta (0, 0)
Screenshot: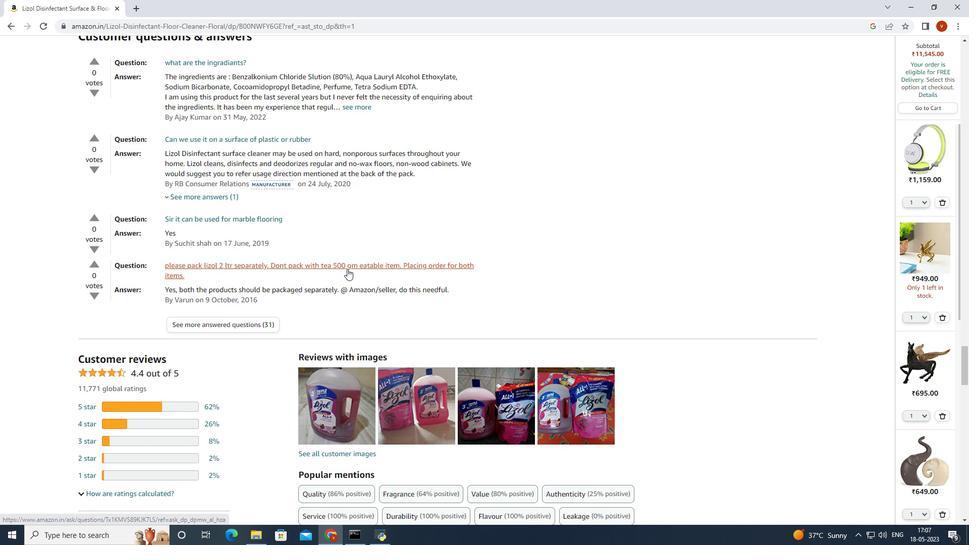 
Action: Mouse scrolled (347, 268) with delta (0, 0)
Screenshot: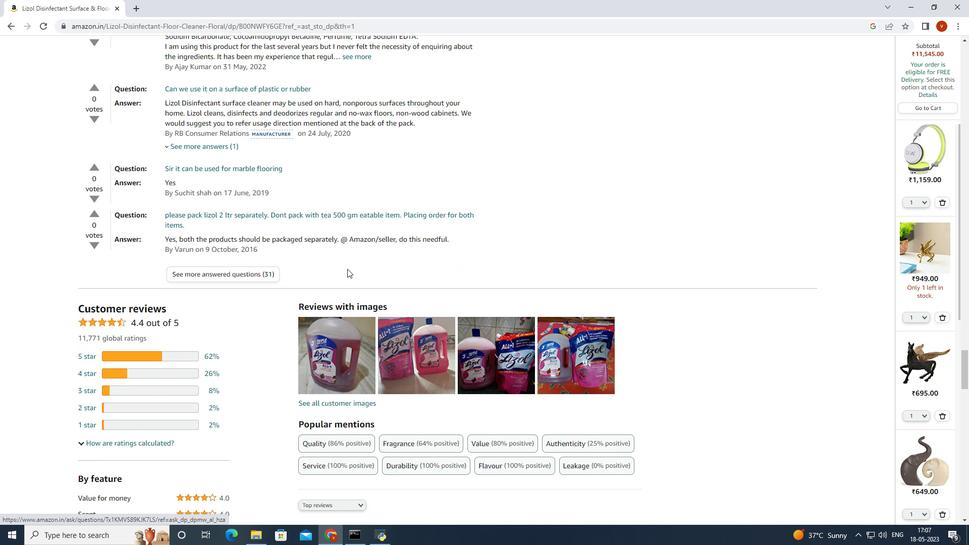 
Action: Mouse scrolled (347, 268) with delta (0, 0)
Screenshot: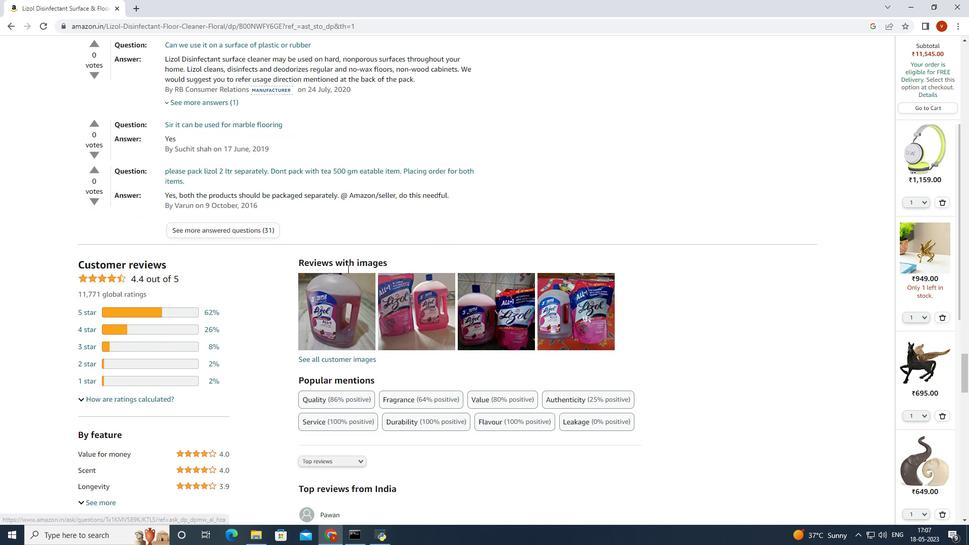
Action: Mouse scrolled (347, 268) with delta (0, 0)
Screenshot: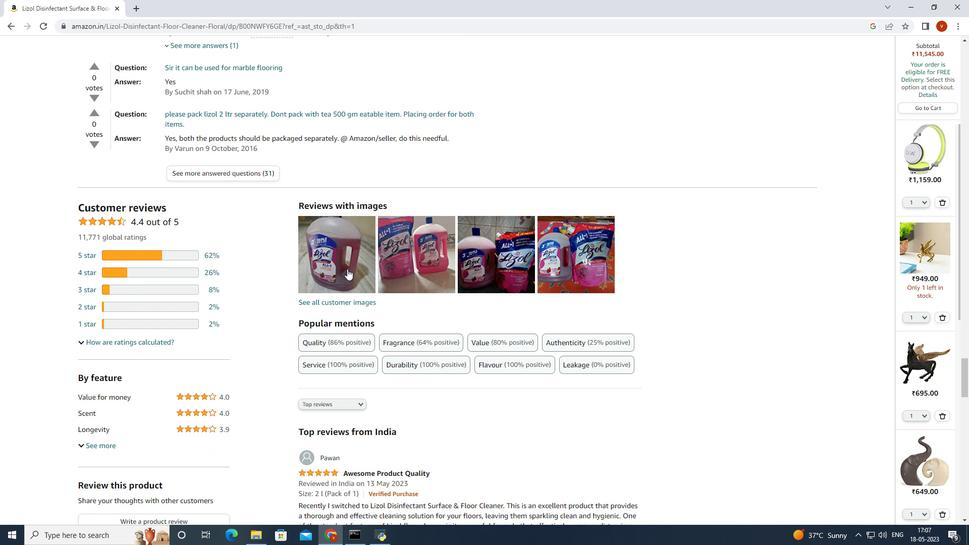 
Action: Mouse scrolled (347, 268) with delta (0, 0)
Screenshot: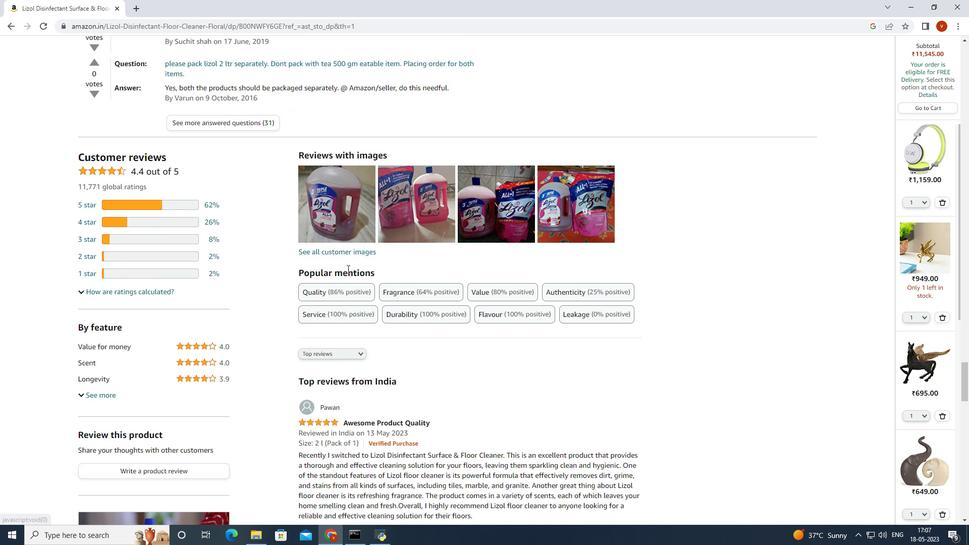 
Action: Mouse scrolled (347, 268) with delta (0, 0)
Screenshot: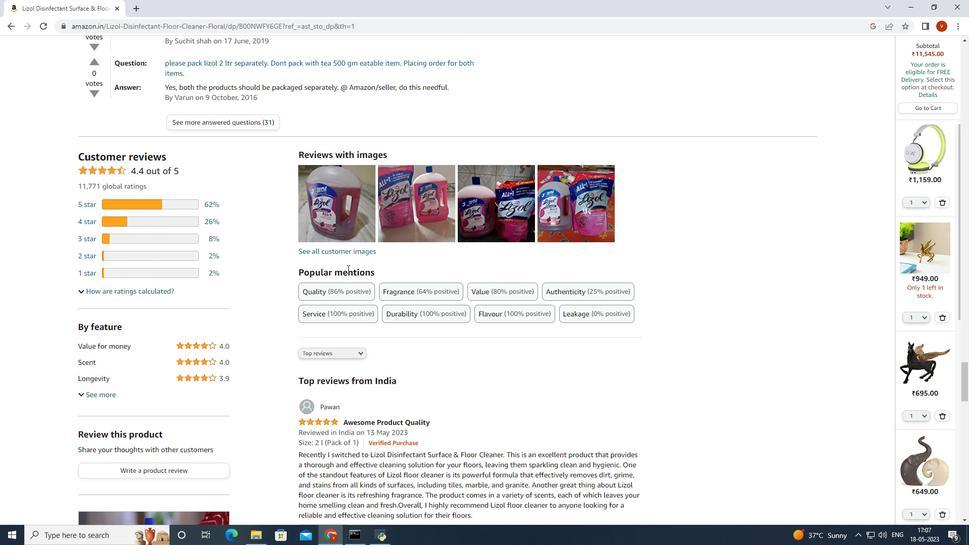 
Action: Mouse scrolled (347, 268) with delta (0, 0)
Screenshot: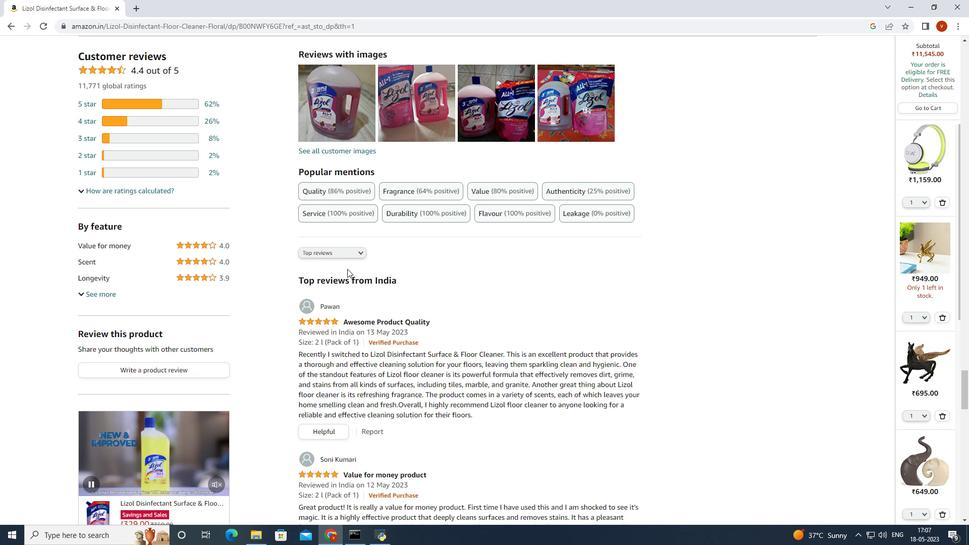 
Action: Mouse scrolled (347, 268) with delta (0, 0)
Screenshot: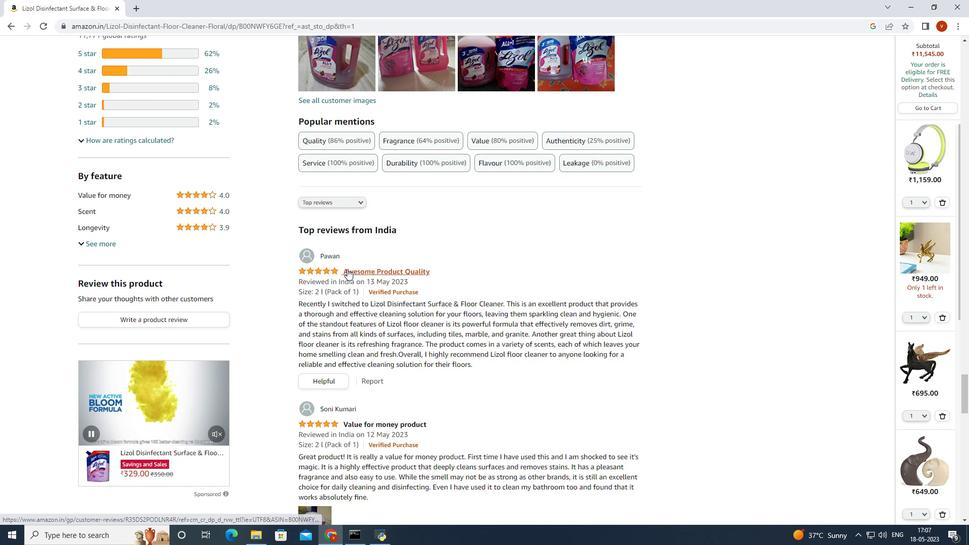 
Action: Mouse scrolled (347, 268) with delta (0, 0)
Screenshot: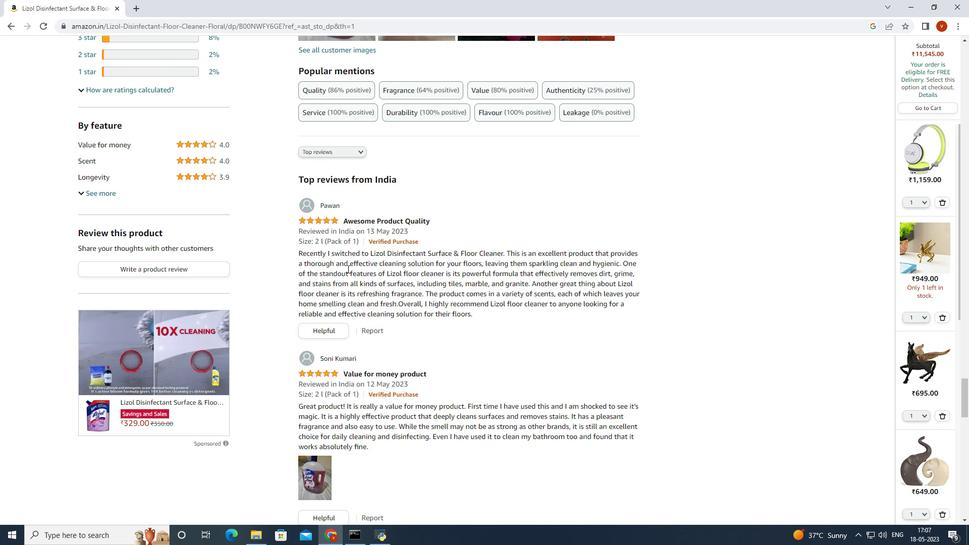 
Action: Mouse scrolled (347, 268) with delta (0, 0)
Screenshot: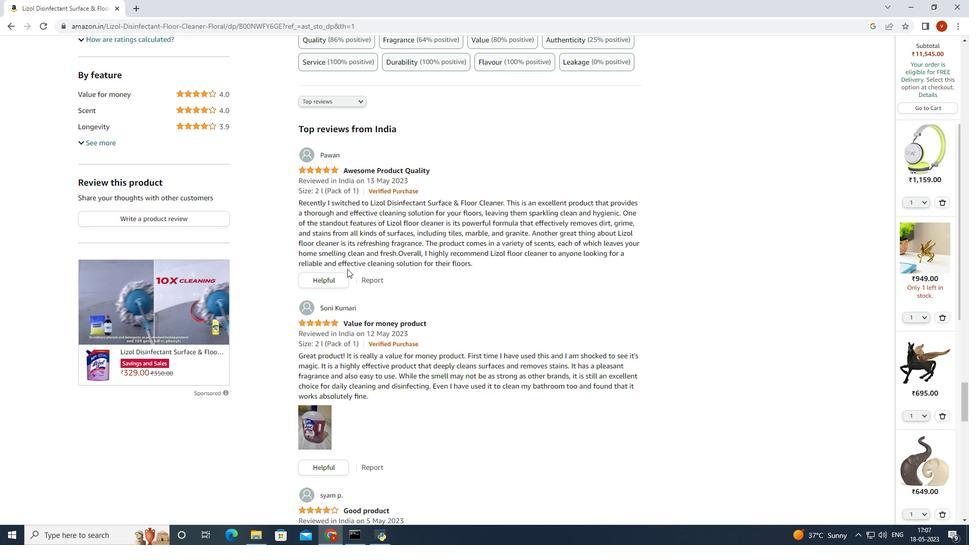 
Action: Mouse moved to (346, 335)
Screenshot: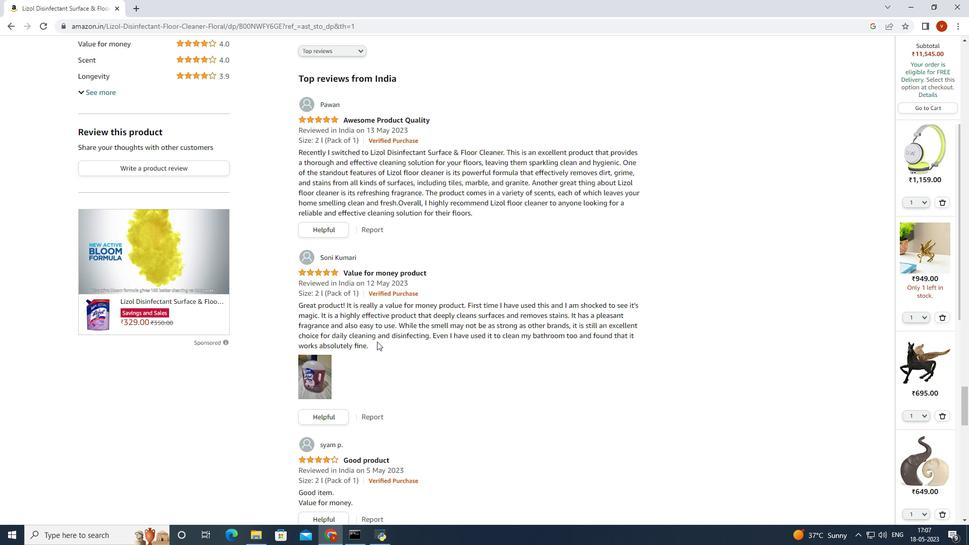 
Action: Mouse scrolled (346, 335) with delta (0, 0)
Screenshot: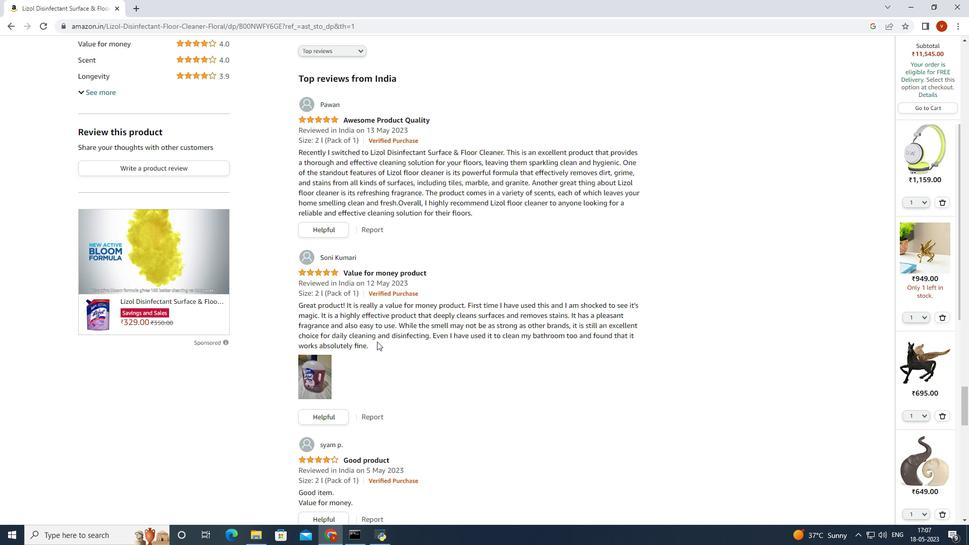 
Action: Mouse moved to (428, 301)
Screenshot: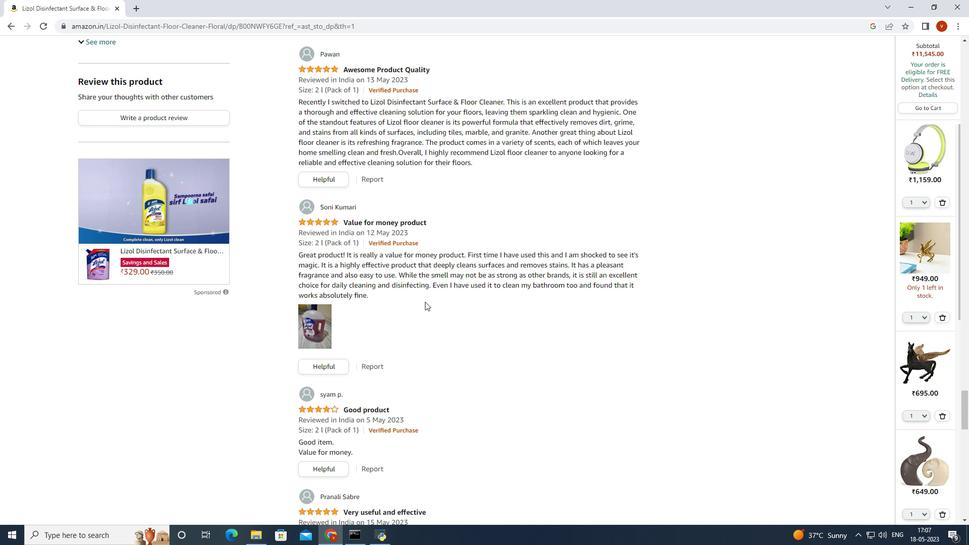 
Action: Mouse scrolled (428, 301) with delta (0, 0)
Screenshot: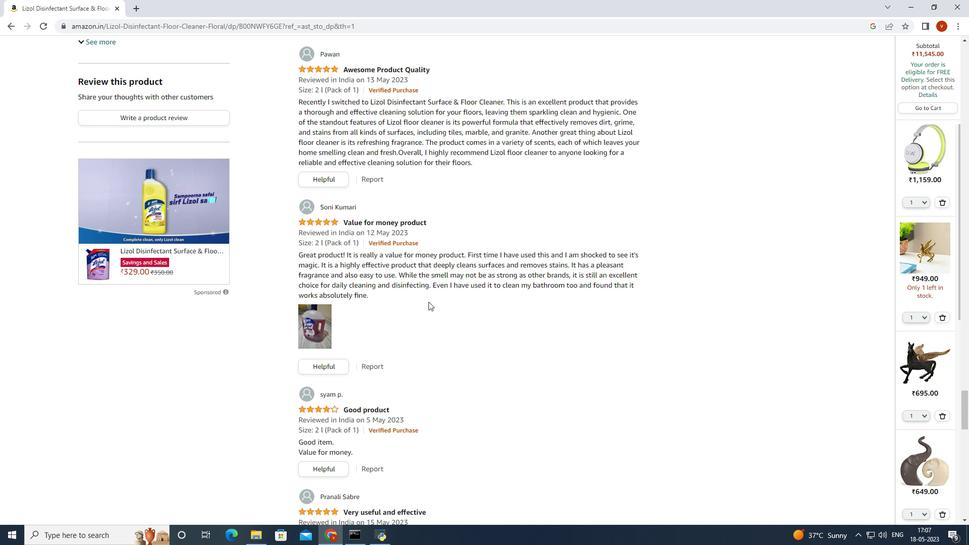 
Action: Mouse scrolled (428, 301) with delta (0, 0)
Screenshot: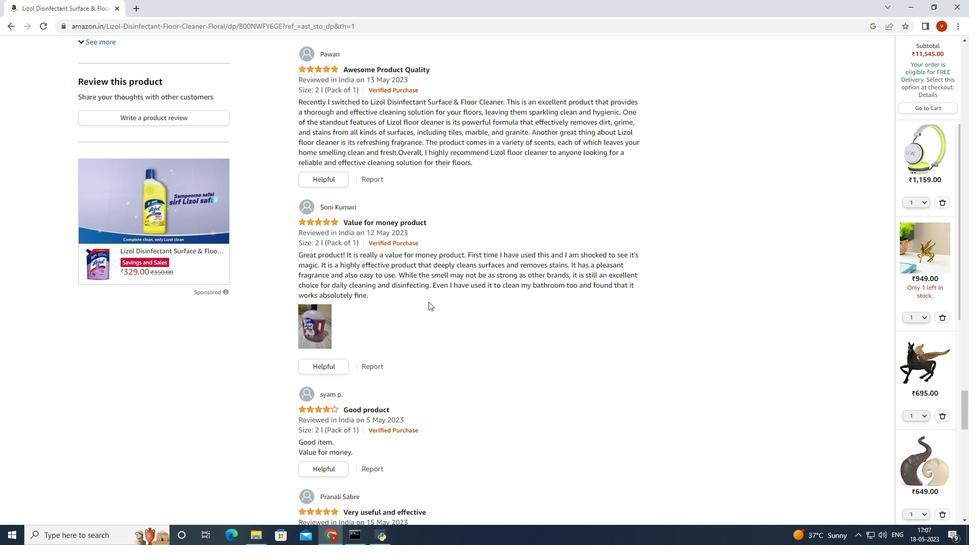 
Action: Mouse moved to (344, 363)
Screenshot: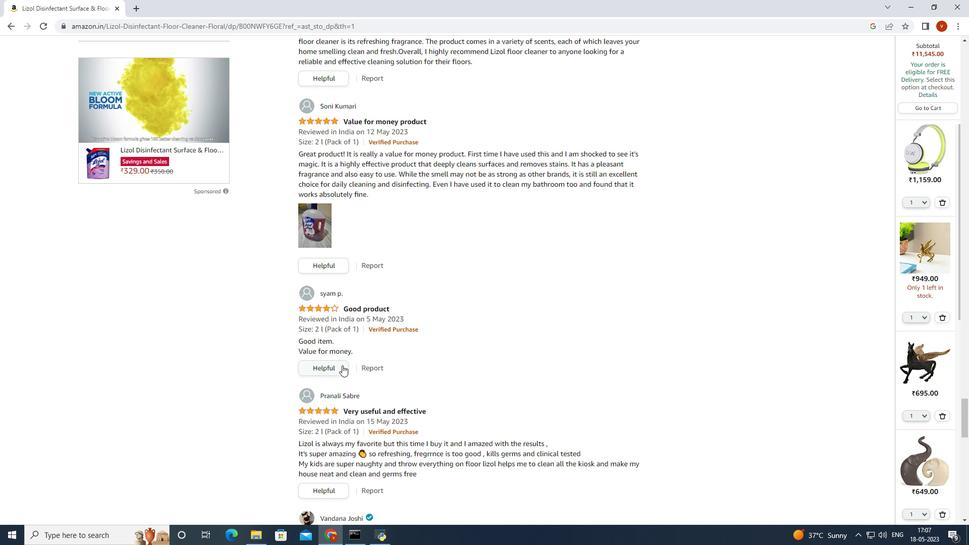 
Action: Mouse scrolled (344, 362) with delta (0, 0)
Screenshot: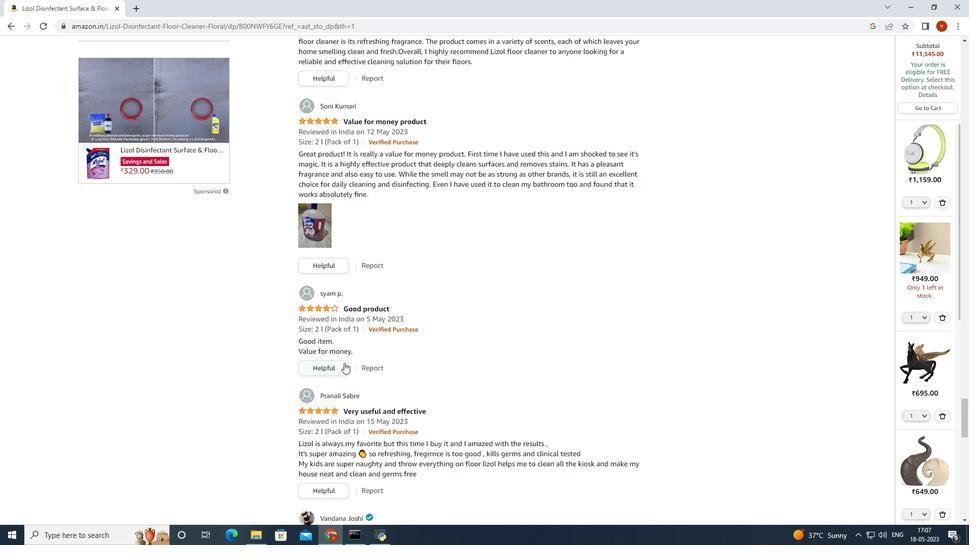 
Action: Mouse scrolled (344, 362) with delta (0, 0)
Screenshot: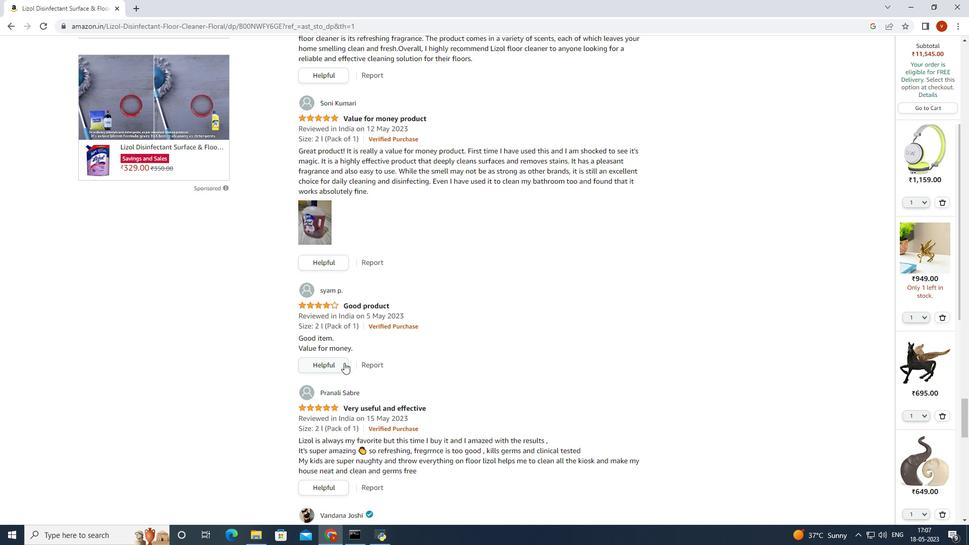 
Action: Mouse scrolled (344, 362) with delta (0, 0)
Screenshot: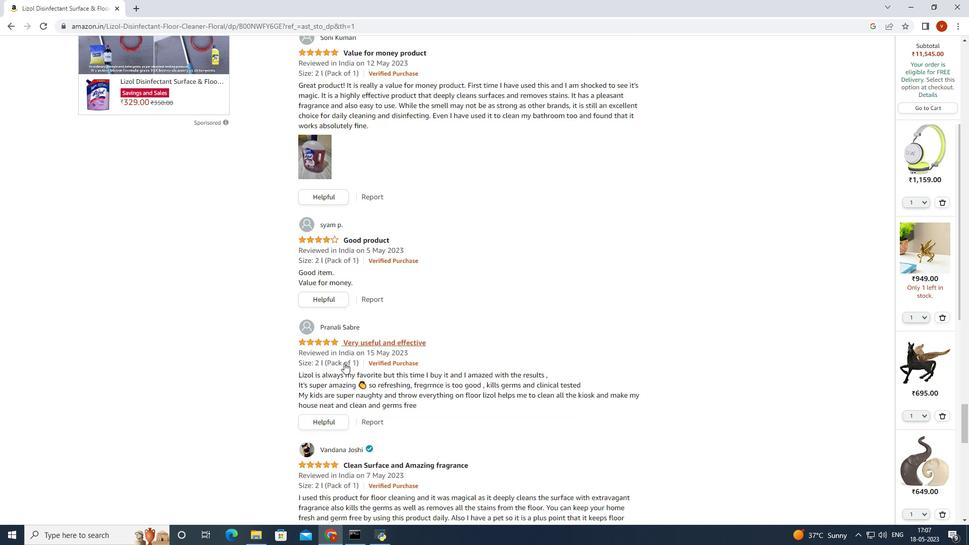 
Action: Mouse moved to (507, 456)
Screenshot: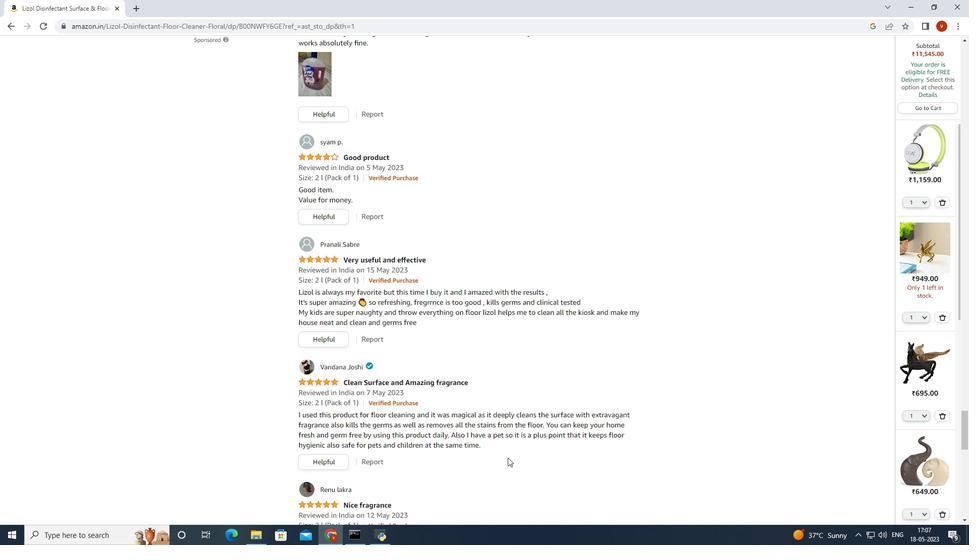 
Action: Mouse scrolled (507, 456) with delta (0, 0)
Screenshot: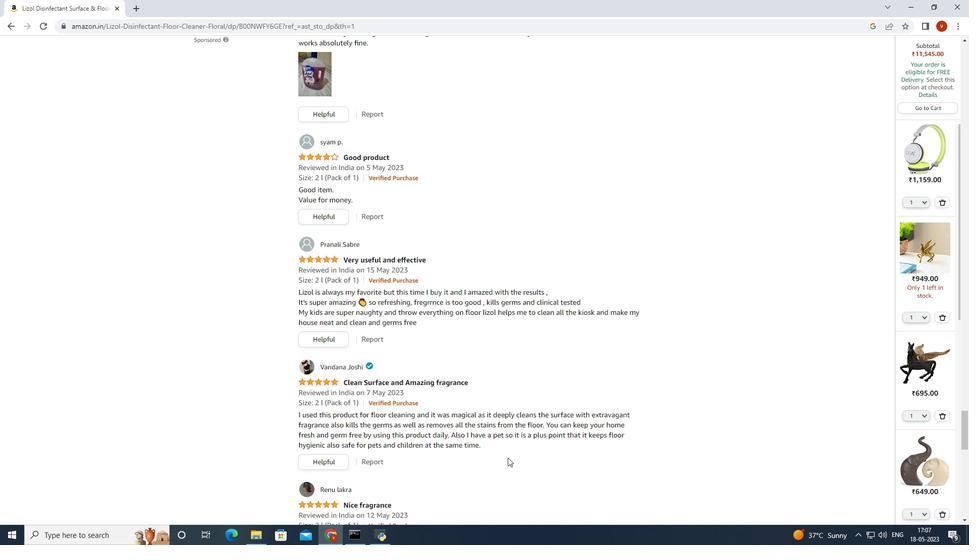 
Action: Mouse scrolled (507, 456) with delta (0, 0)
Screenshot: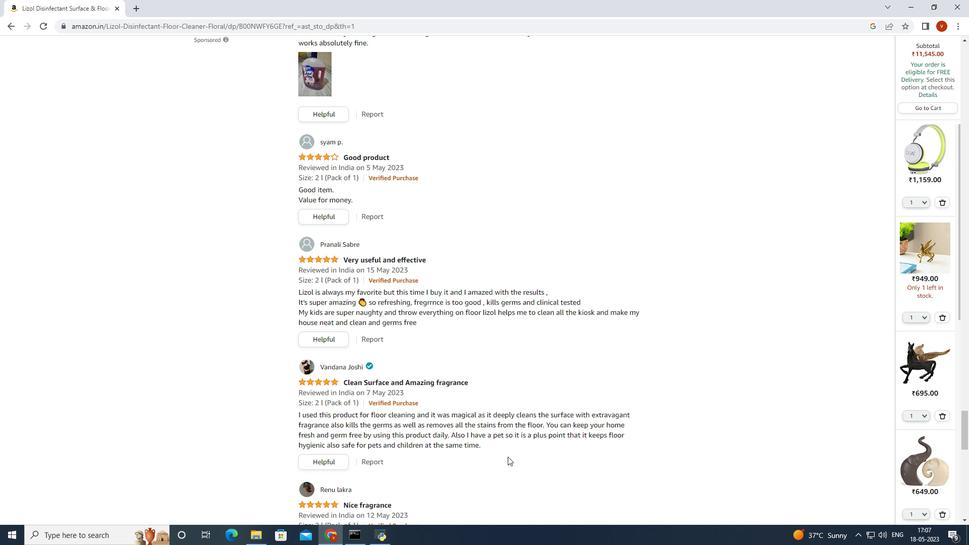 
Action: Mouse moved to (402, 472)
Screenshot: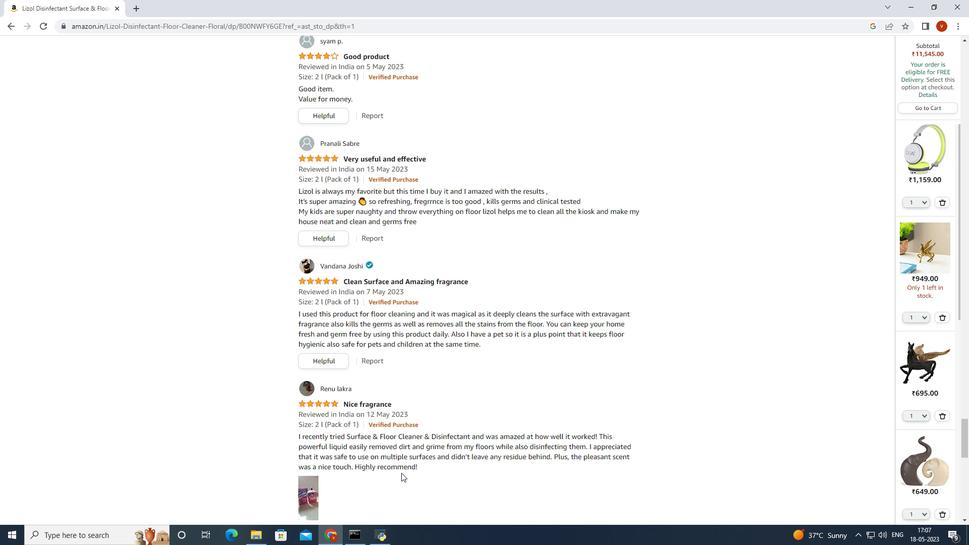 
Action: Mouse scrolled (402, 471) with delta (0, 0)
Screenshot: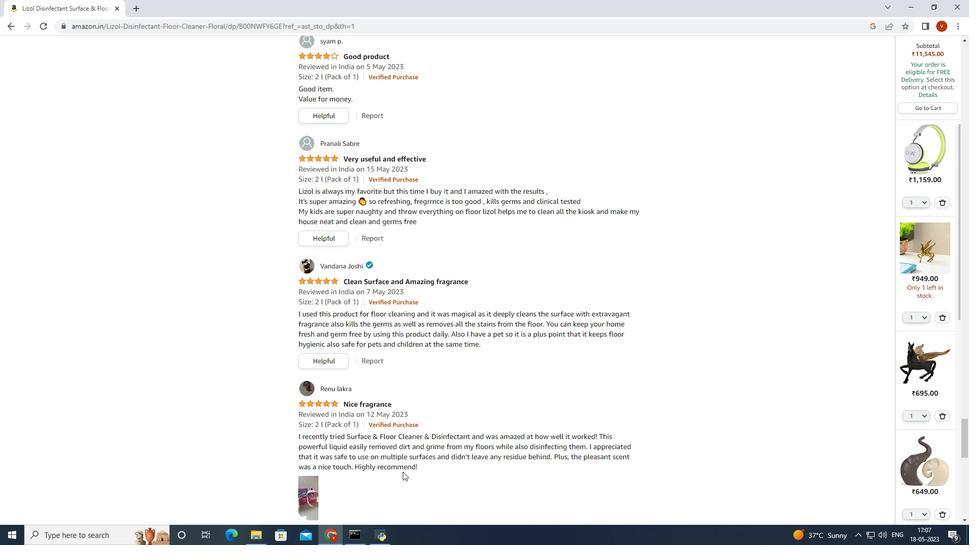 
Action: Mouse scrolled (402, 471) with delta (0, 0)
Screenshot: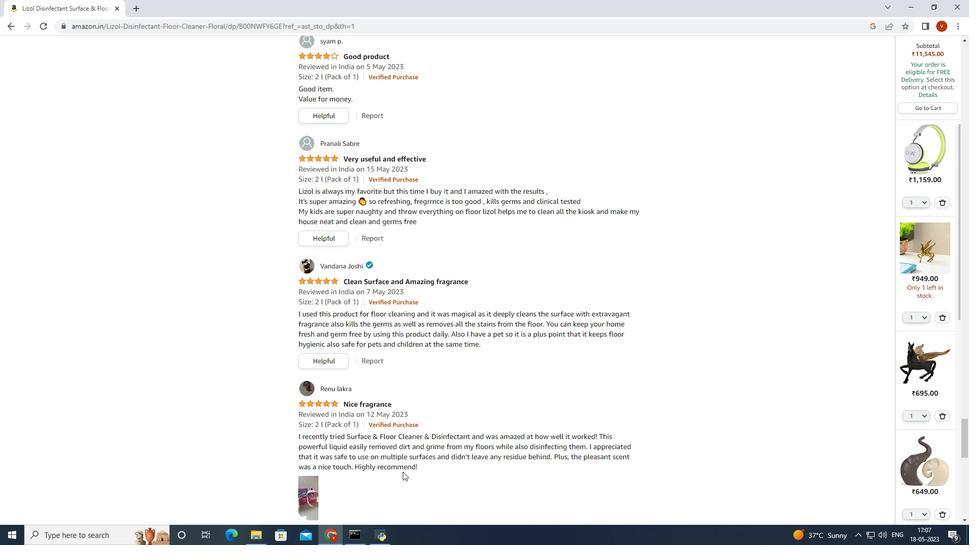 
Action: Mouse scrolled (402, 471) with delta (0, 0)
Screenshot: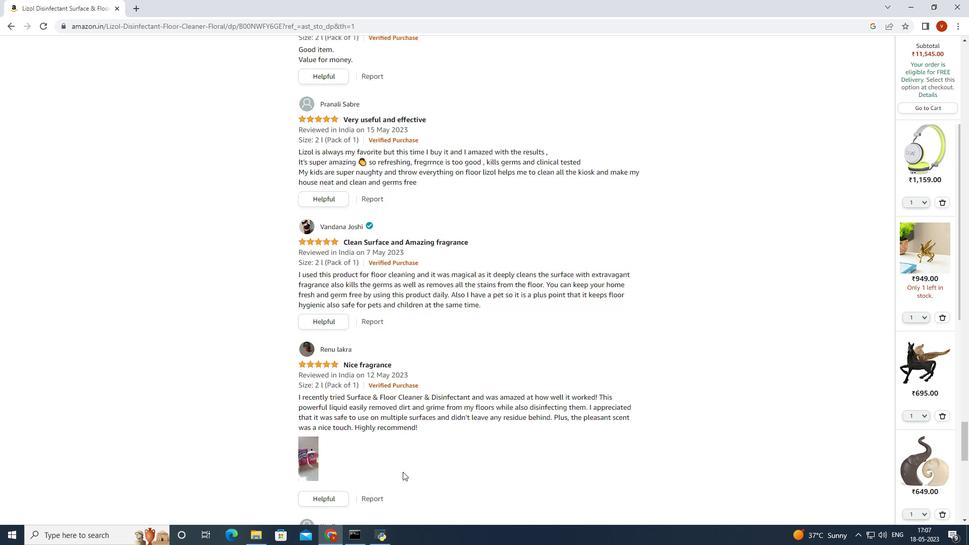 
Action: Mouse scrolled (402, 471) with delta (0, 0)
Screenshot: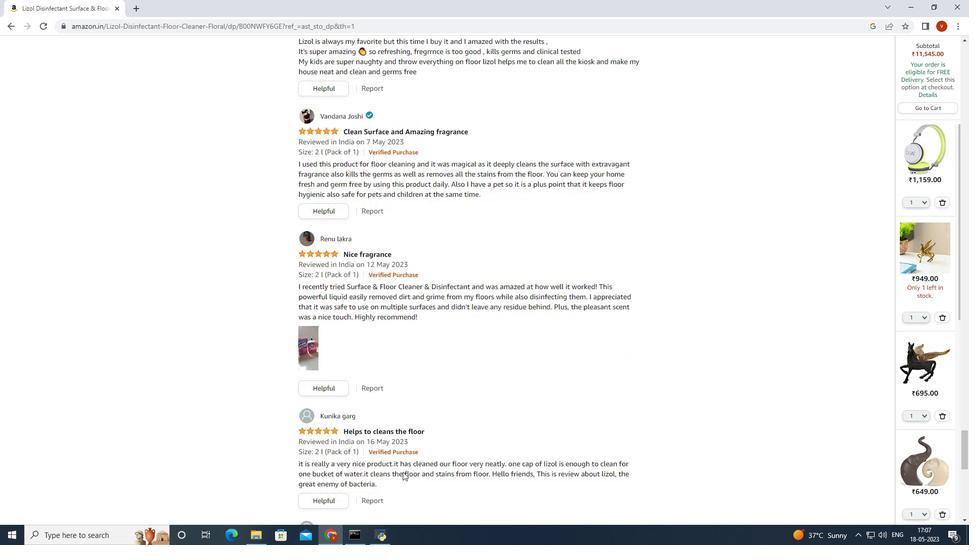 
Action: Mouse moved to (387, 440)
Screenshot: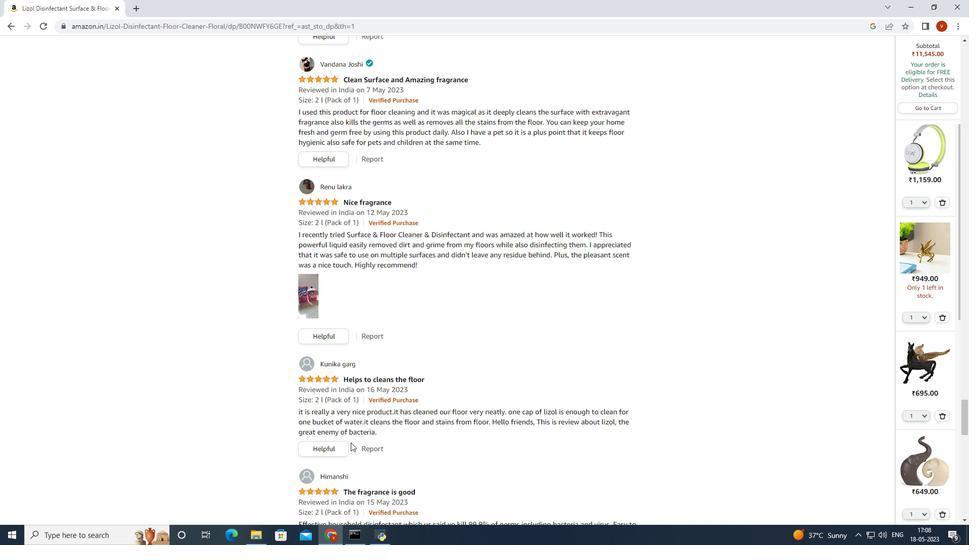 
Action: Mouse scrolled (387, 440) with delta (0, 0)
Screenshot: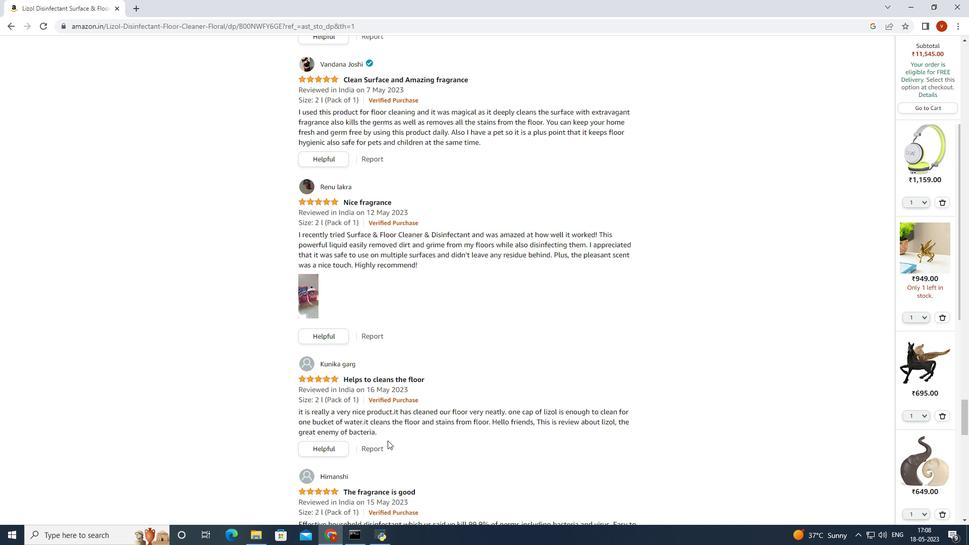
Action: Mouse scrolled (387, 440) with delta (0, 0)
Screenshot: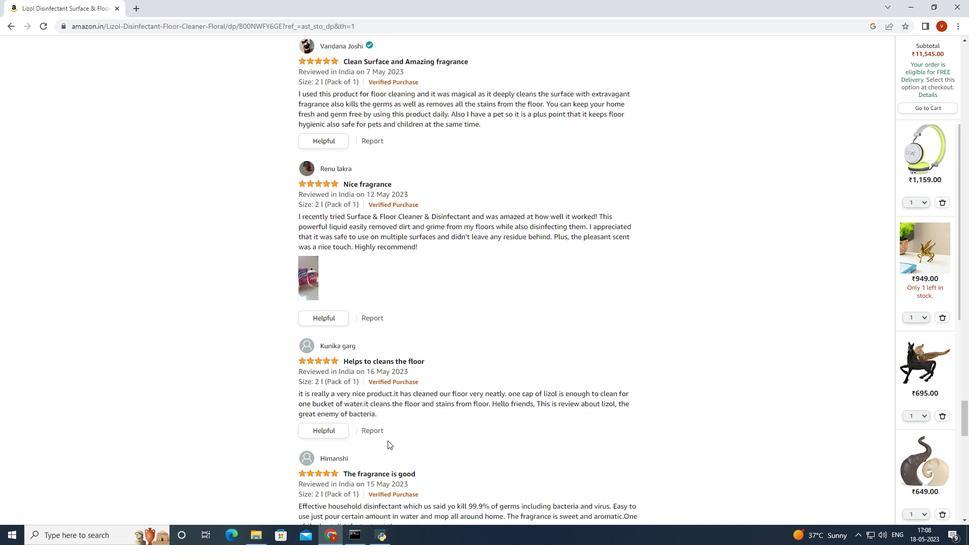 
Action: Mouse moved to (321, 492)
Screenshot: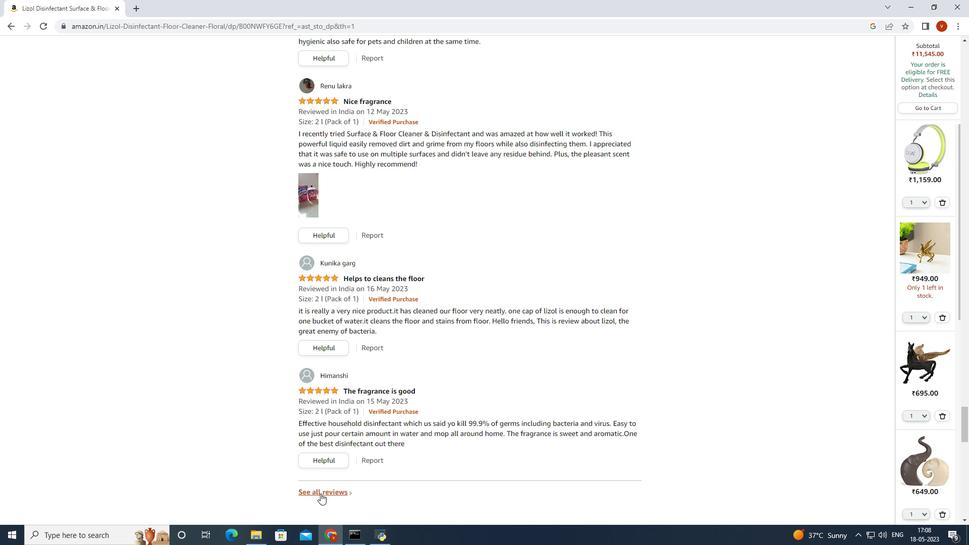 
Action: Mouse pressed left at (321, 492)
Screenshot: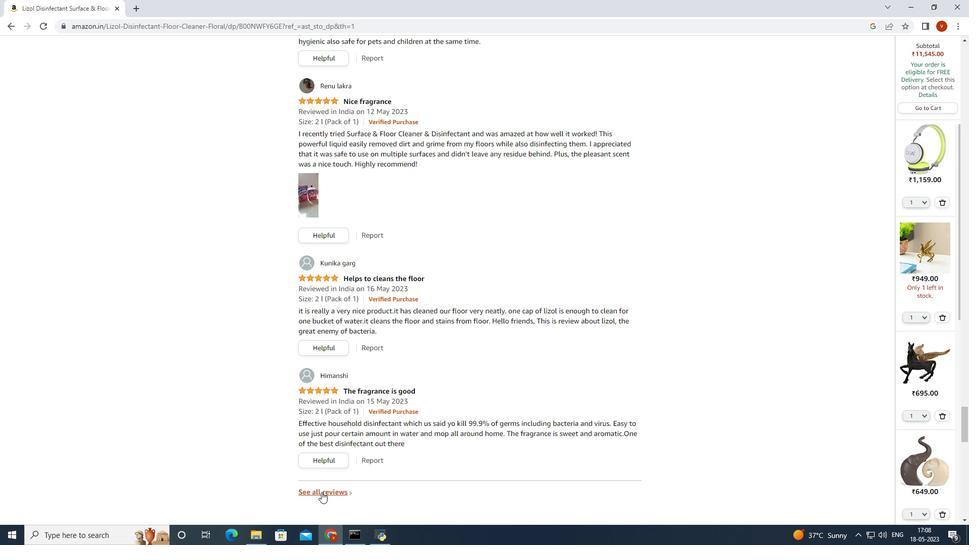 
Action: Mouse moved to (98, 343)
Screenshot: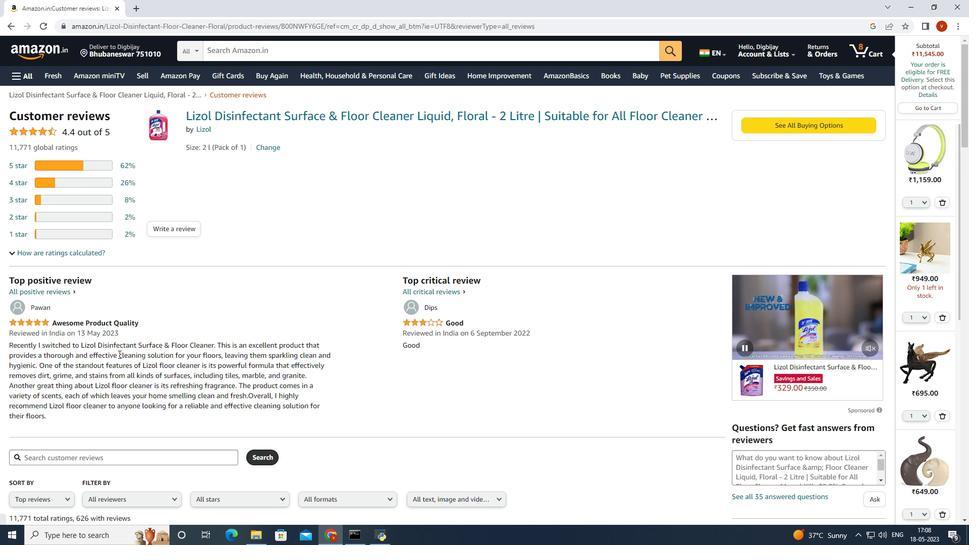 
Action: Mouse scrolled (98, 342) with delta (0, 0)
Screenshot: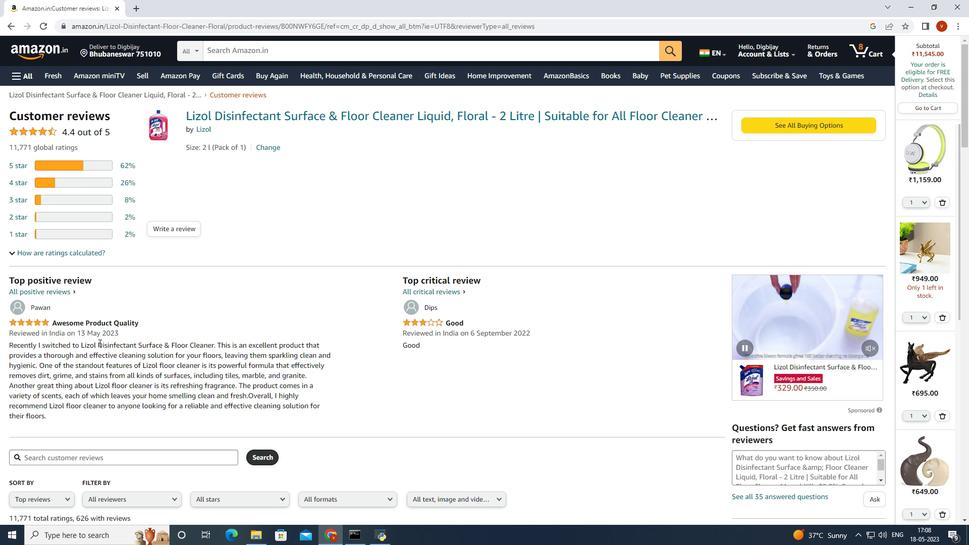 
Action: Mouse moved to (243, 359)
Screenshot: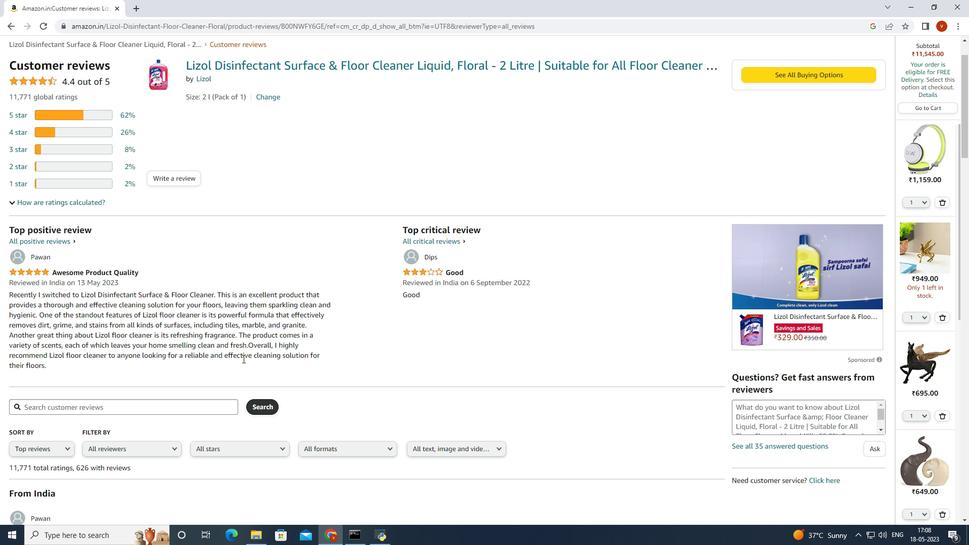 
Action: Mouse scrolled (243, 358) with delta (0, 0)
Screenshot: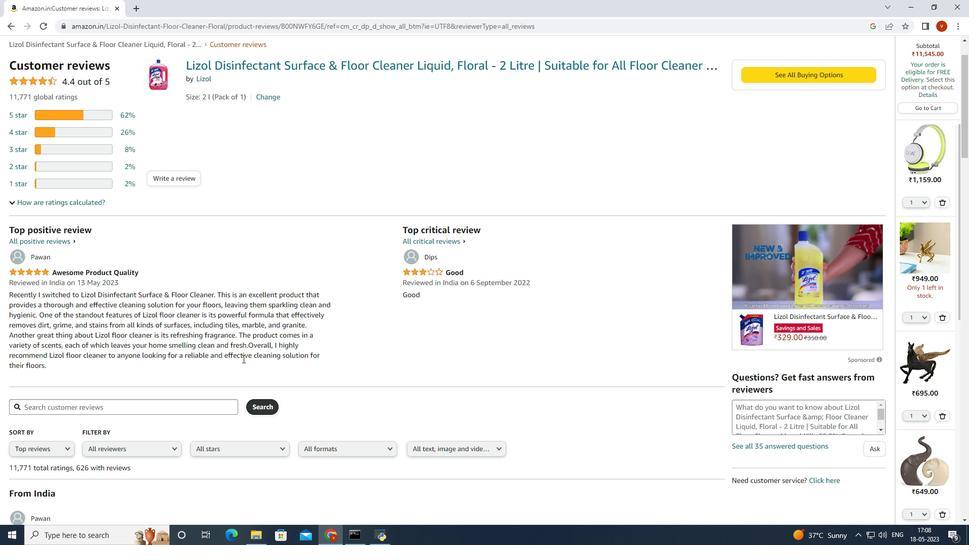 
Action: Mouse moved to (244, 359)
Screenshot: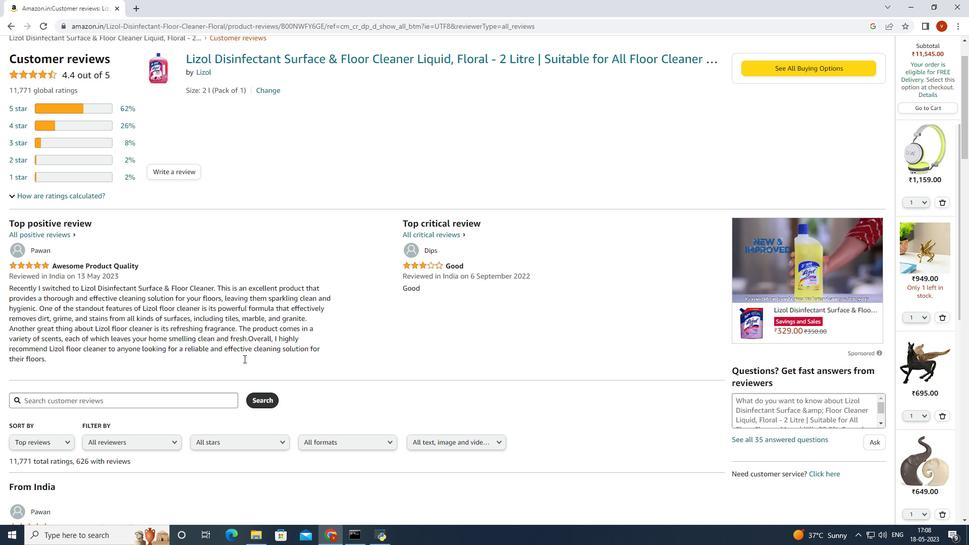 
Action: Mouse scrolled (244, 358) with delta (0, 0)
Screenshot: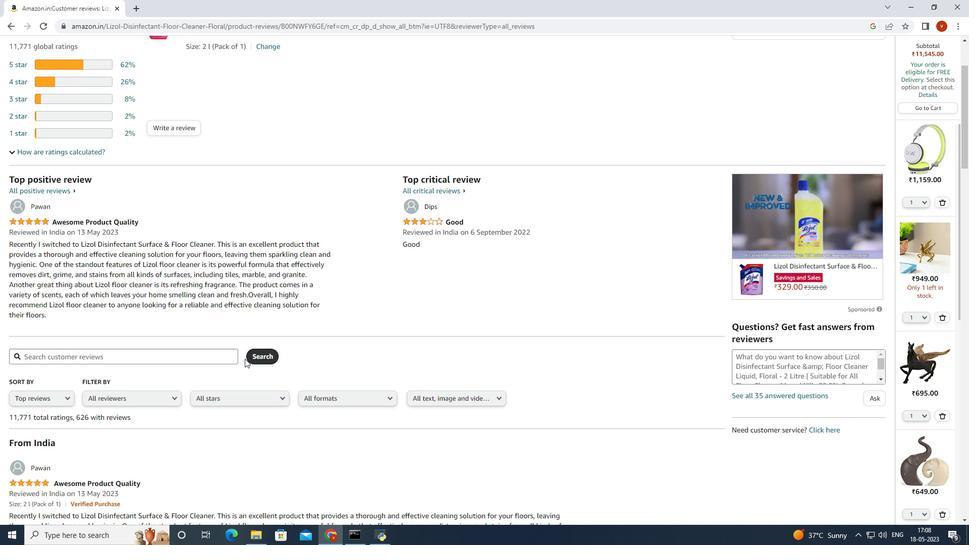 
Action: Mouse scrolled (244, 358) with delta (0, 0)
Screenshot: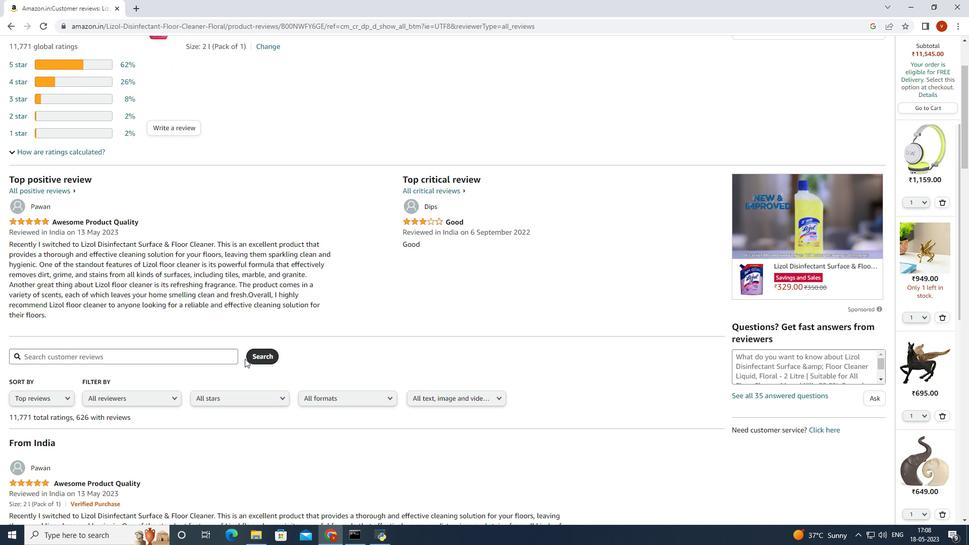 
Action: Mouse moved to (290, 427)
Screenshot: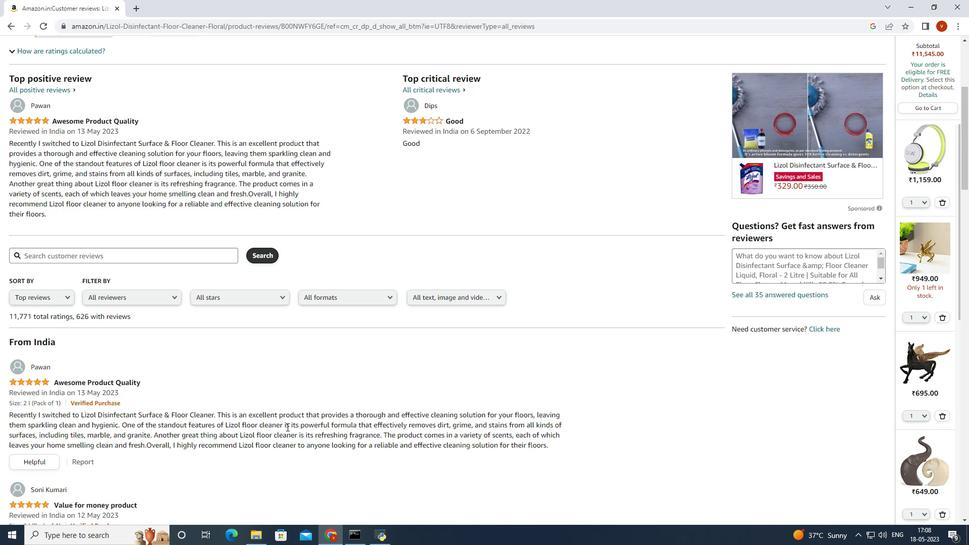 
Action: Mouse scrolled (290, 426) with delta (0, 0)
Screenshot: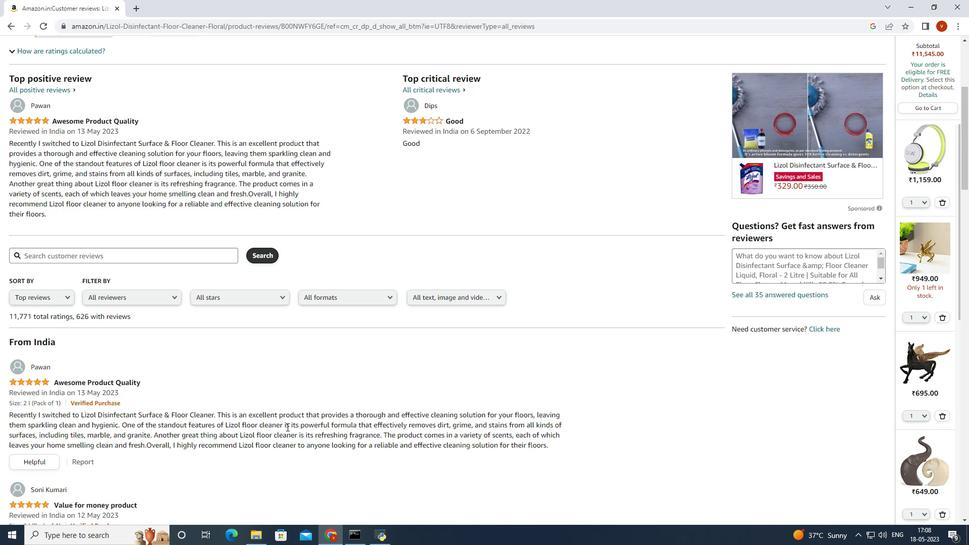 
Action: Mouse moved to (434, 424)
Screenshot: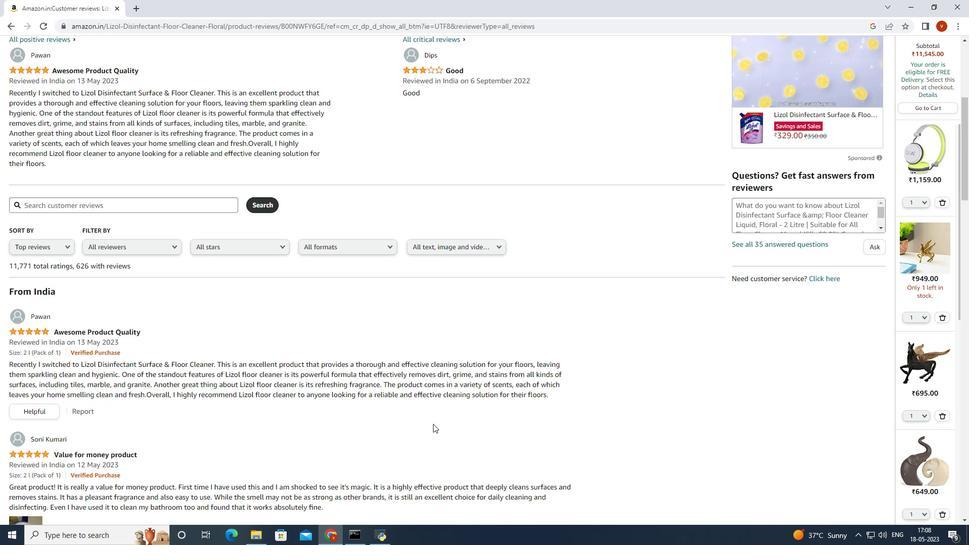 
Action: Mouse scrolled (434, 424) with delta (0, 0)
Screenshot: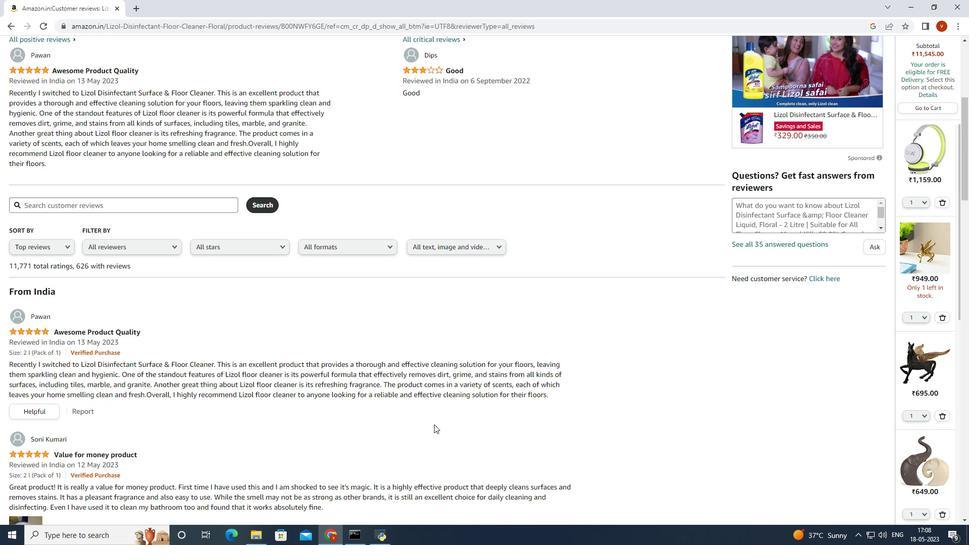 
Action: Mouse moved to (235, 426)
Screenshot: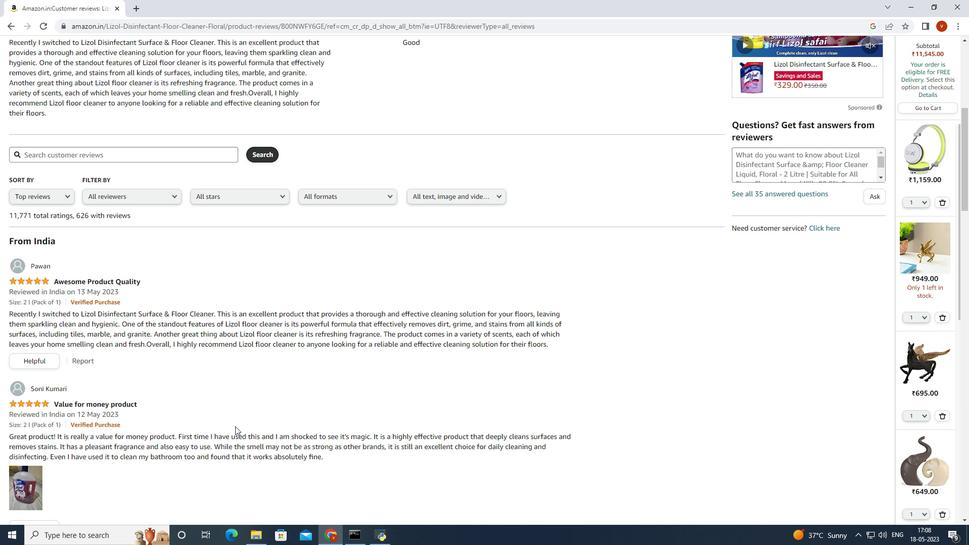 
Action: Mouse scrolled (235, 425) with delta (0, 0)
Screenshot: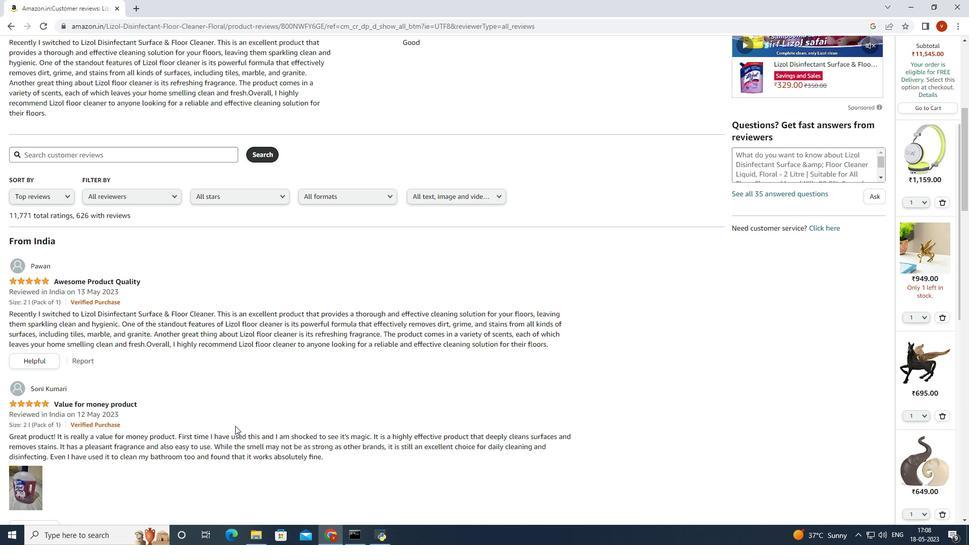 
Action: Mouse scrolled (235, 425) with delta (0, 0)
Screenshot: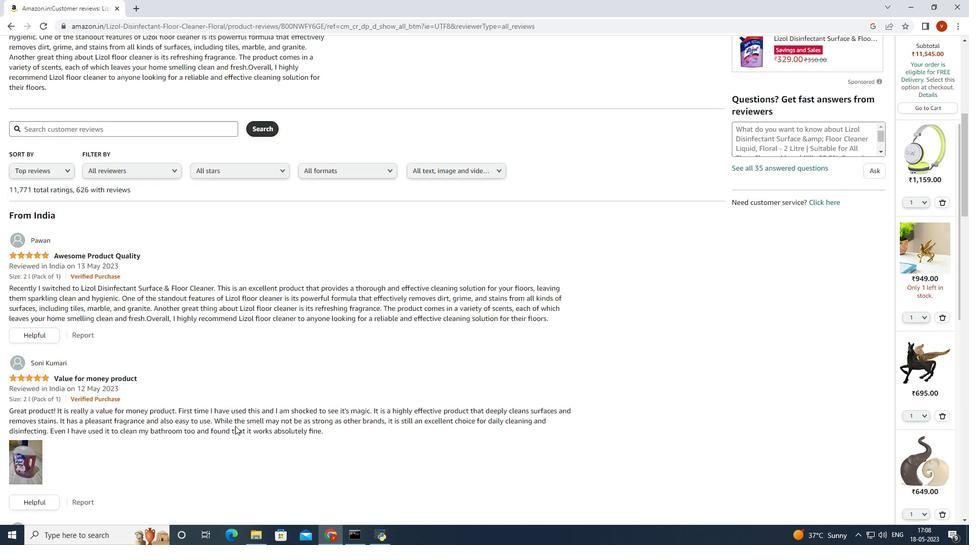 
Action: Mouse moved to (103, 292)
Screenshot: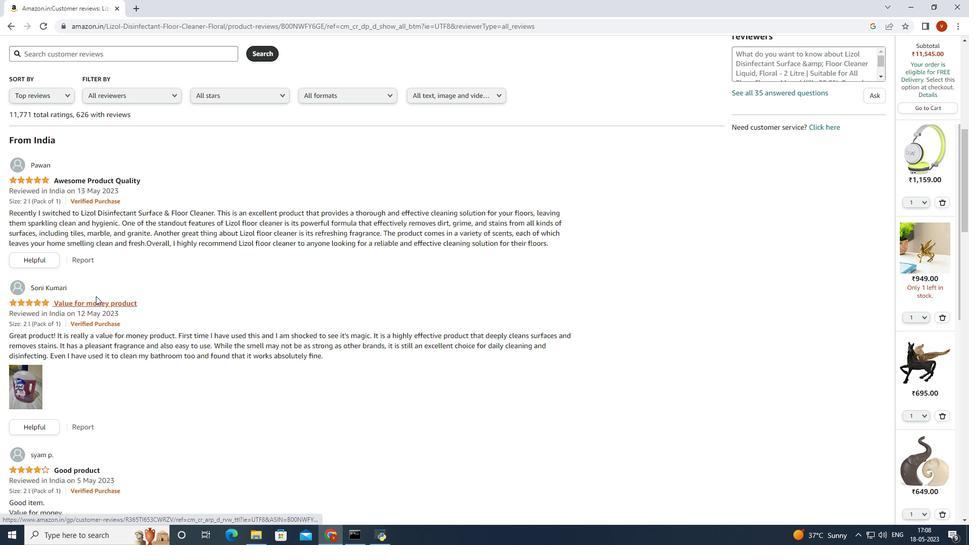 
Action: Mouse scrolled (103, 291) with delta (0, 0)
Screenshot: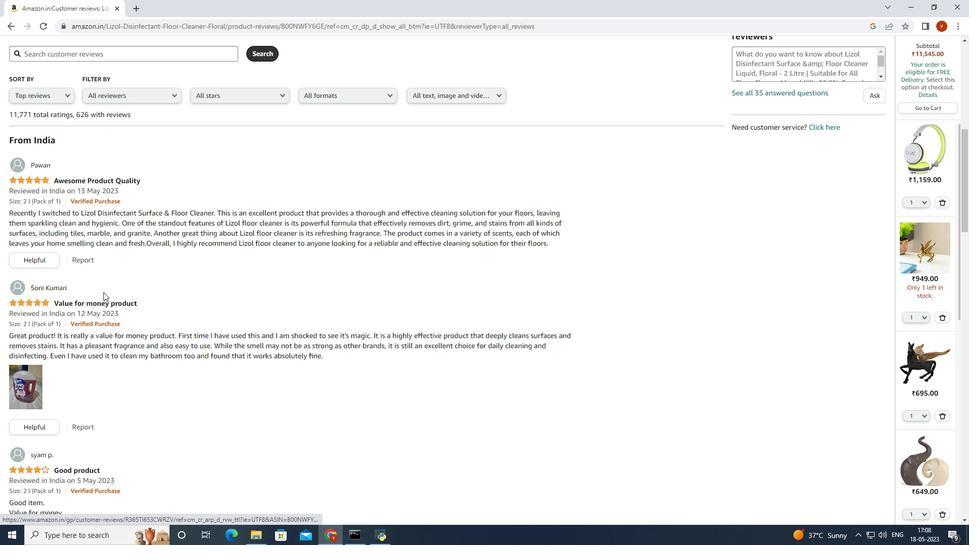 
Action: Mouse moved to (105, 292)
Screenshot: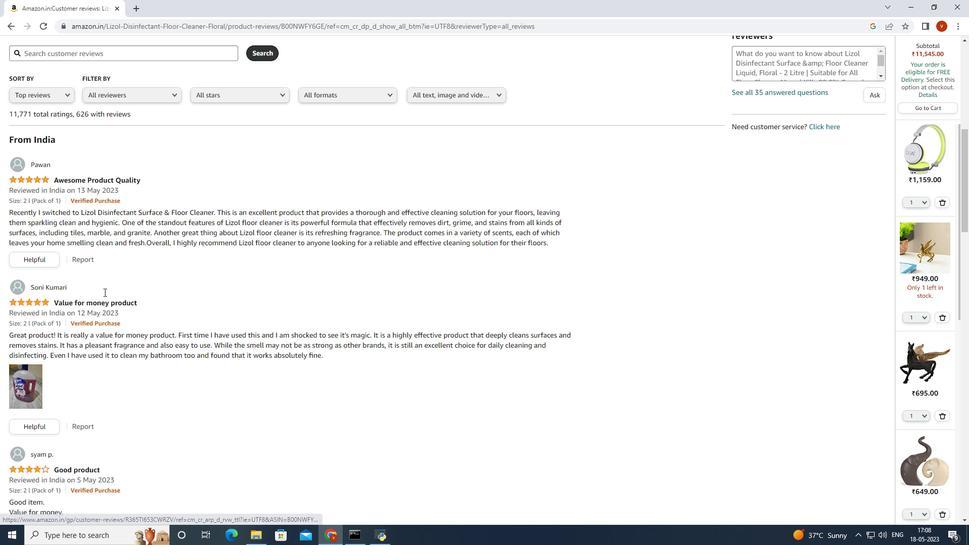 
Action: Mouse scrolled (105, 292) with delta (0, 0)
Screenshot: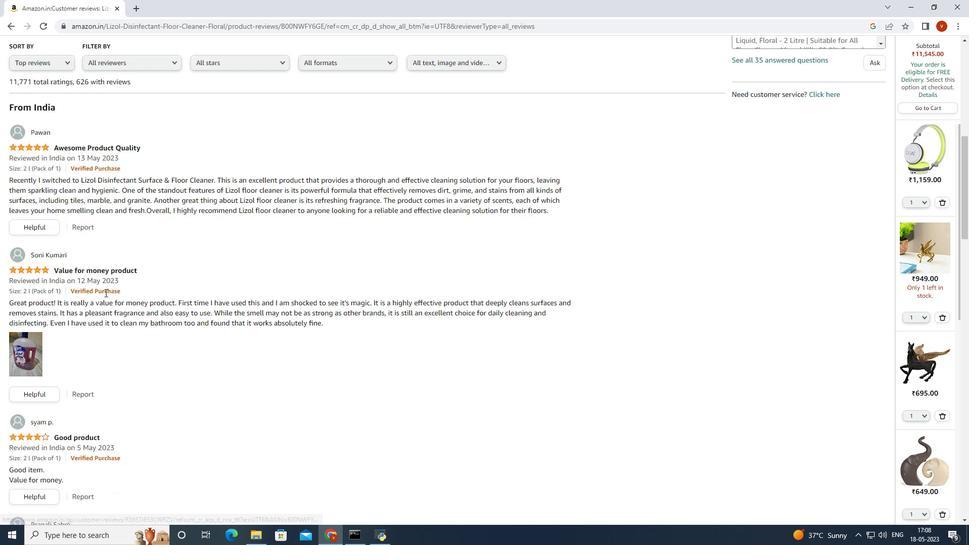 
Action: Mouse moved to (105, 293)
Screenshot: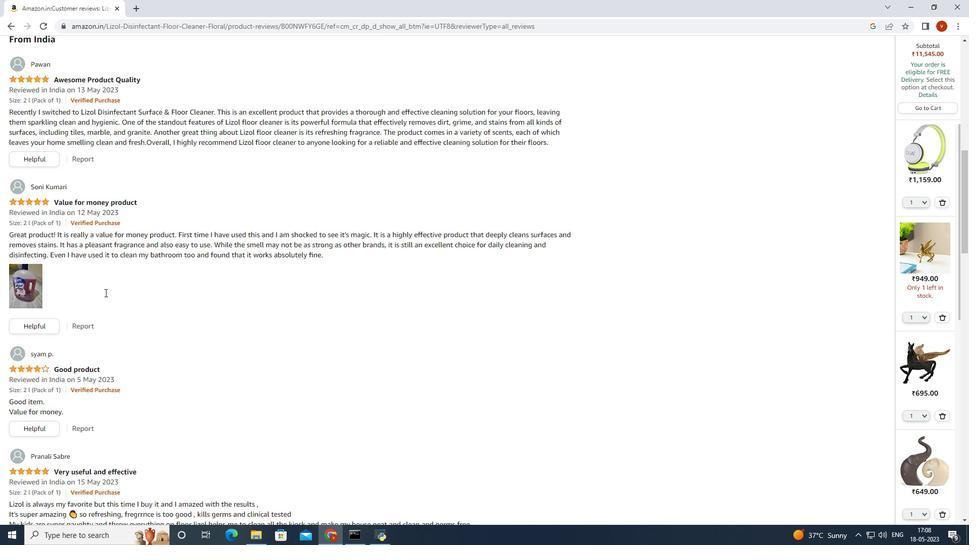 
Action: Mouse scrolled (105, 293) with delta (0, 0)
Screenshot: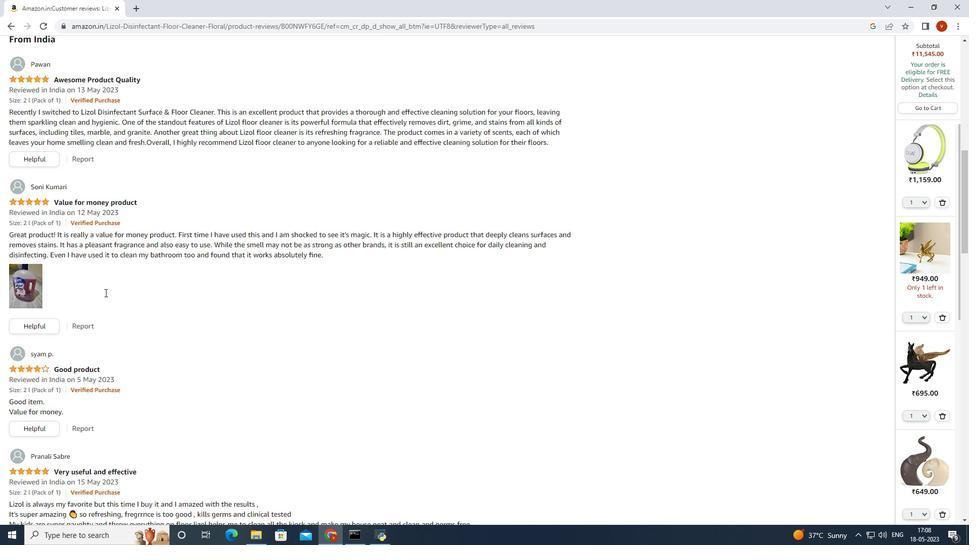 
Action: Mouse scrolled (105, 293) with delta (0, 0)
Screenshot: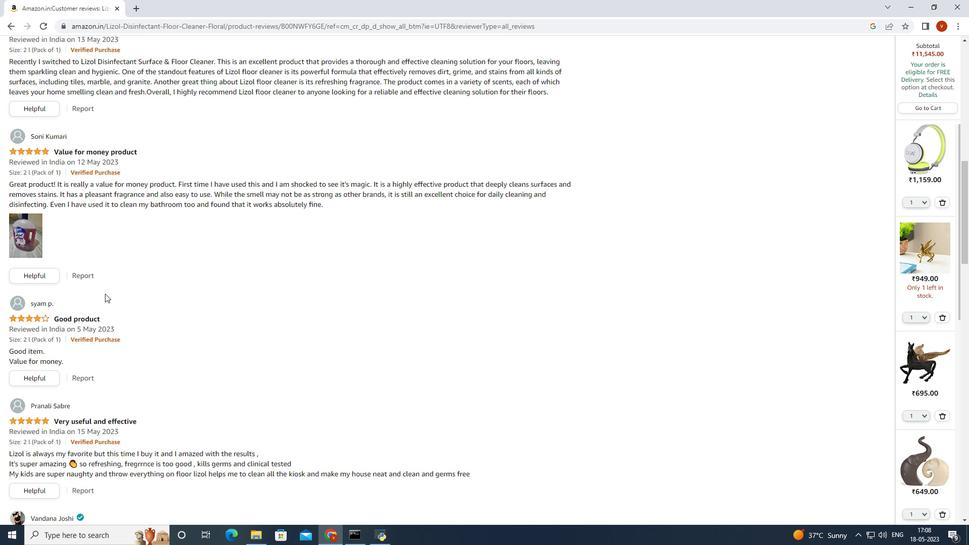 
Action: Mouse moved to (122, 464)
Screenshot: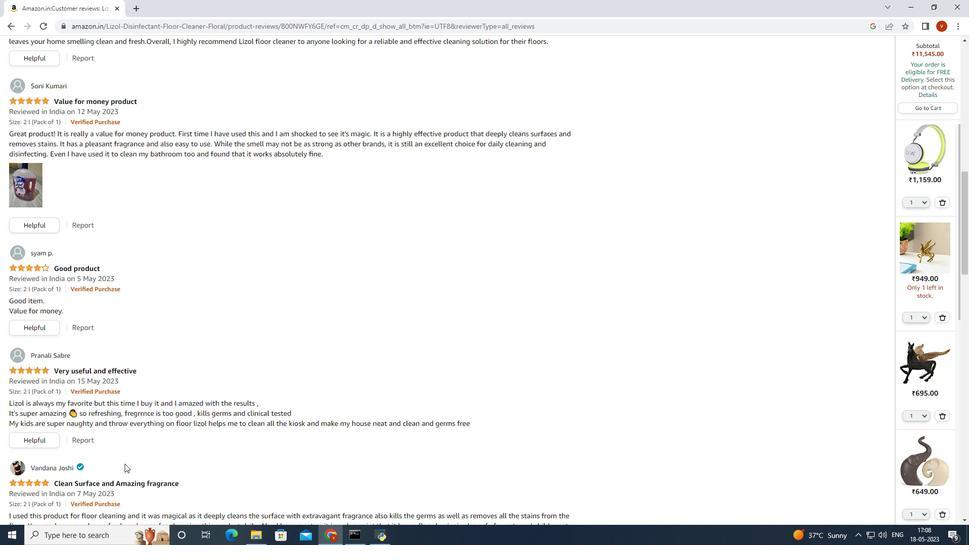 
Action: Mouse scrolled (122, 463) with delta (0, 0)
Screenshot: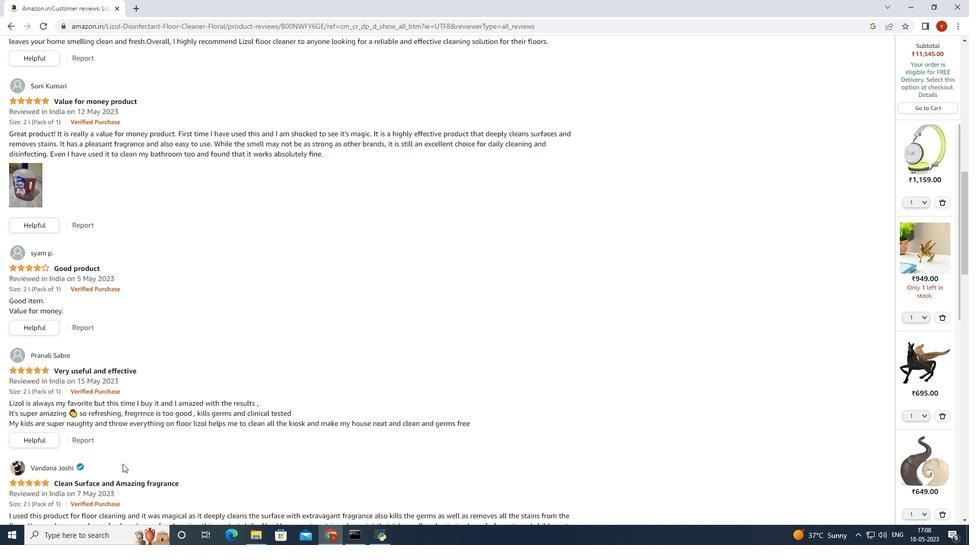
Action: Mouse moved to (172, 397)
Screenshot: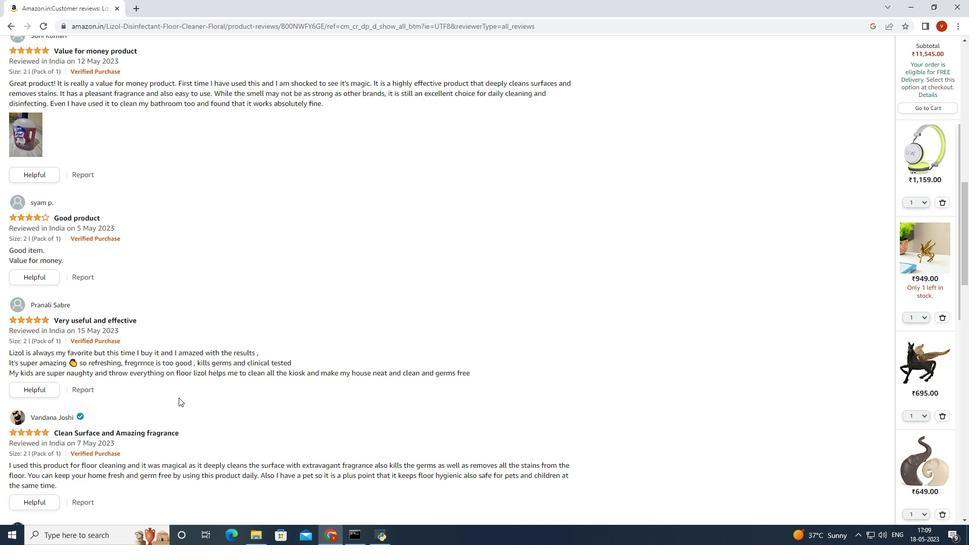 
Action: Mouse scrolled (172, 397) with delta (0, 0)
Screenshot: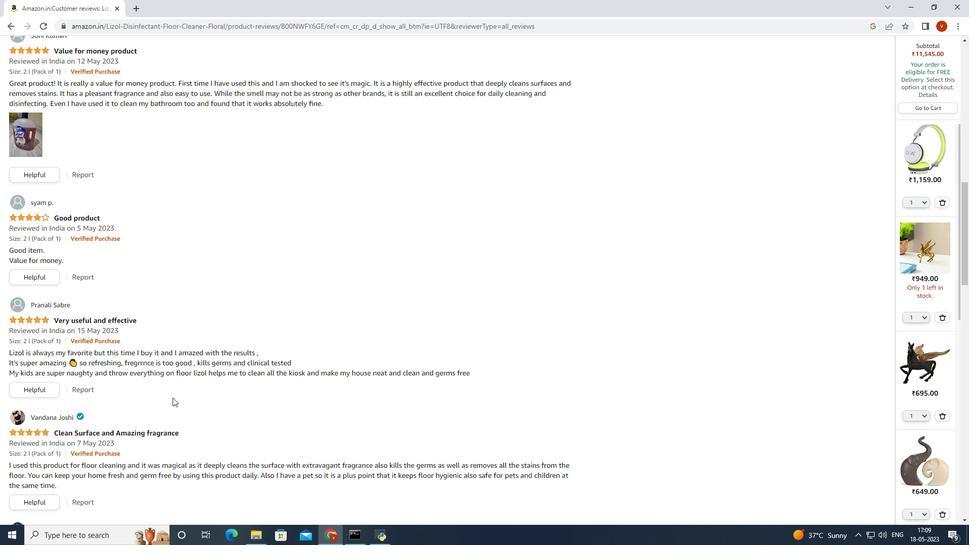 
Action: Mouse moved to (172, 397)
Screenshot: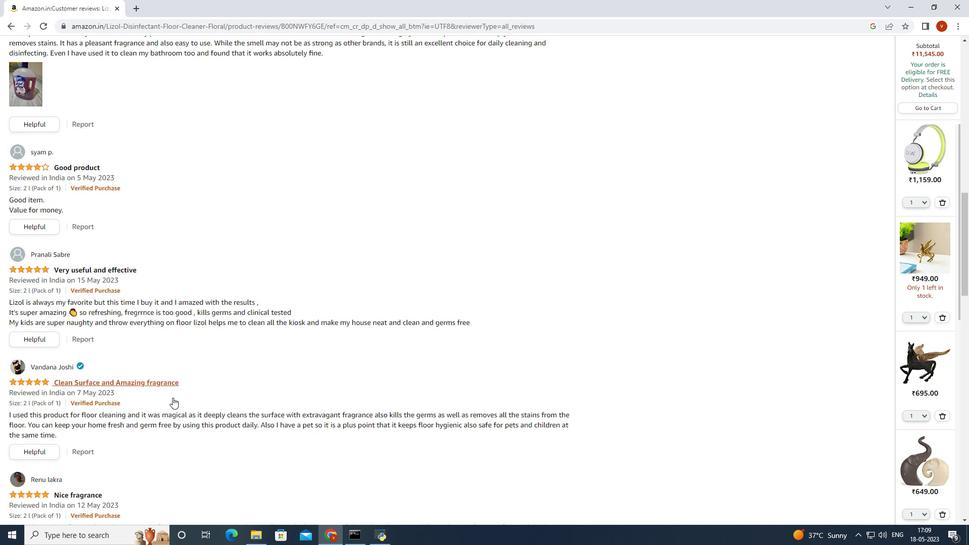 
Action: Mouse scrolled (172, 397) with delta (0, 0)
Screenshot: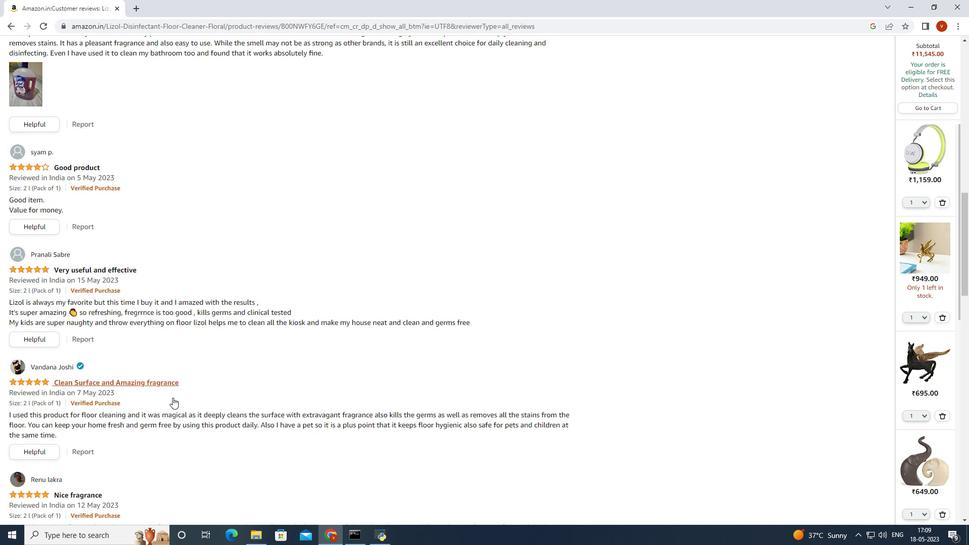 
Action: Mouse moved to (197, 395)
Screenshot: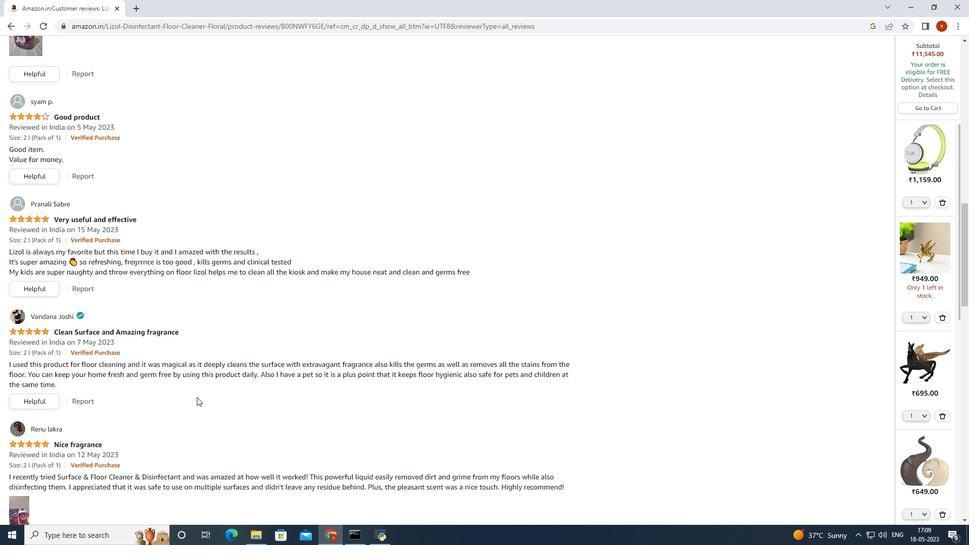 
Action: Mouse scrolled (197, 394) with delta (0, 0)
Screenshot: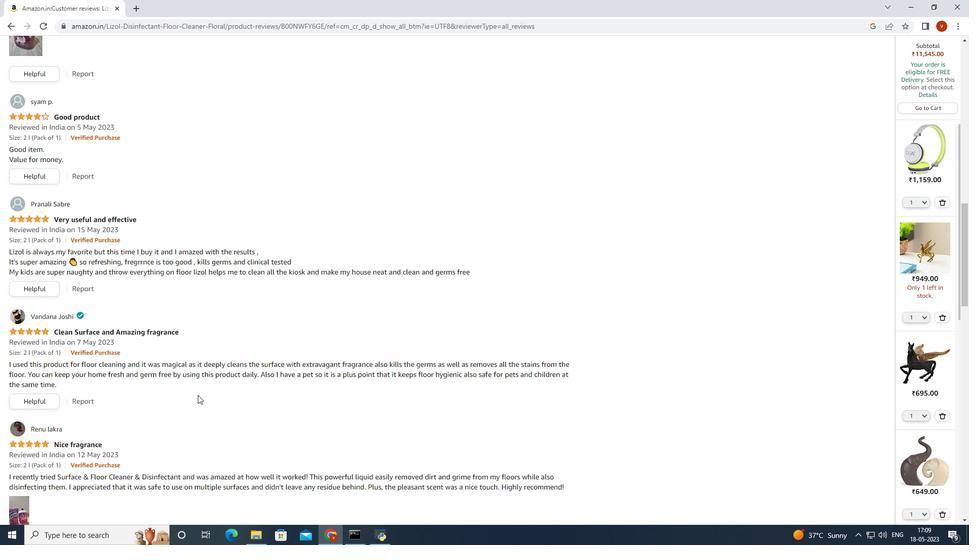 
Action: Mouse scrolled (197, 394) with delta (0, 0)
Screenshot: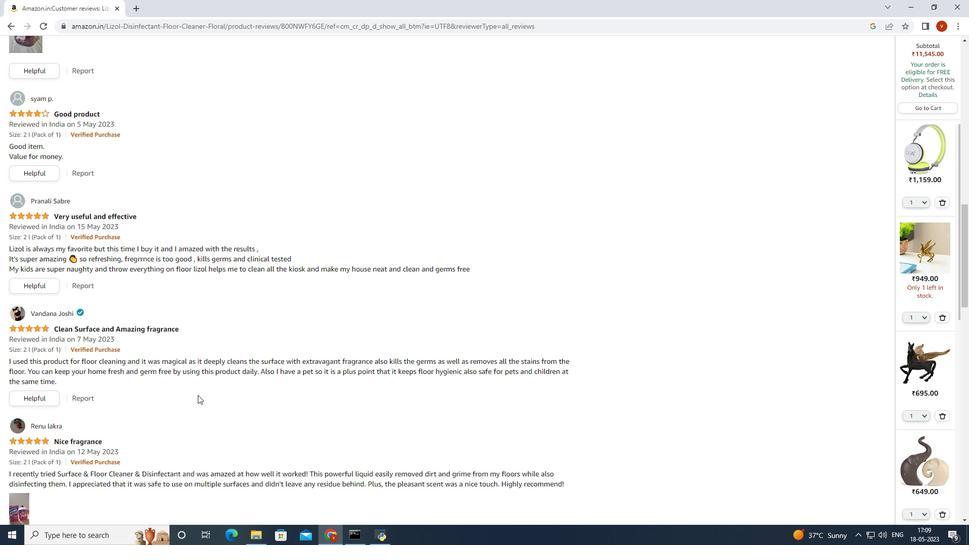 
Action: Mouse moved to (200, 392)
Screenshot: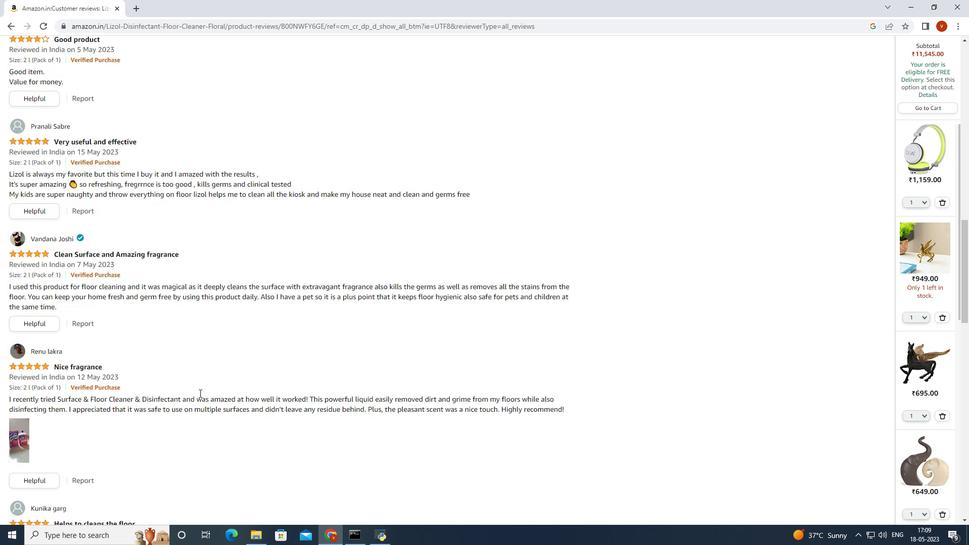 
Action: Mouse scrolled (200, 391) with delta (0, 0)
Screenshot: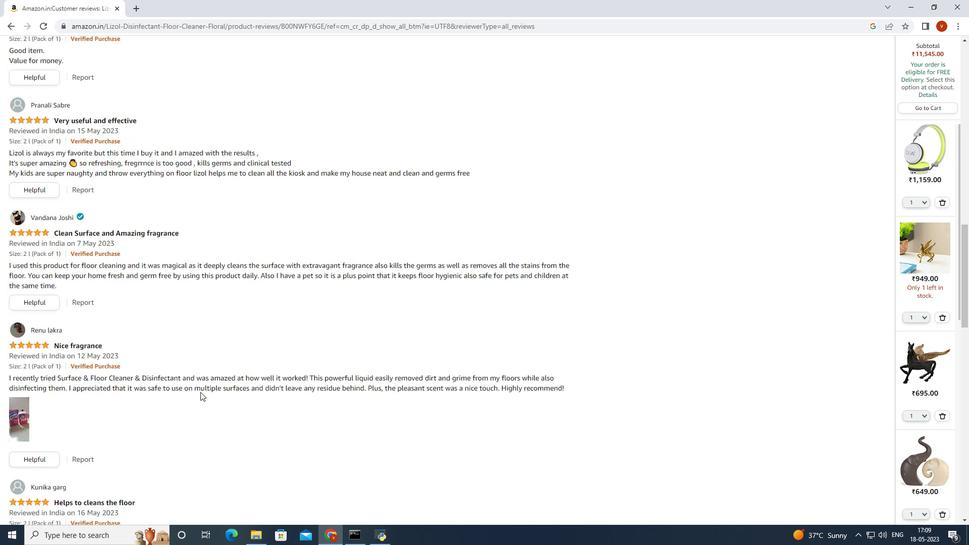 
Action: Mouse moved to (130, 314)
Screenshot: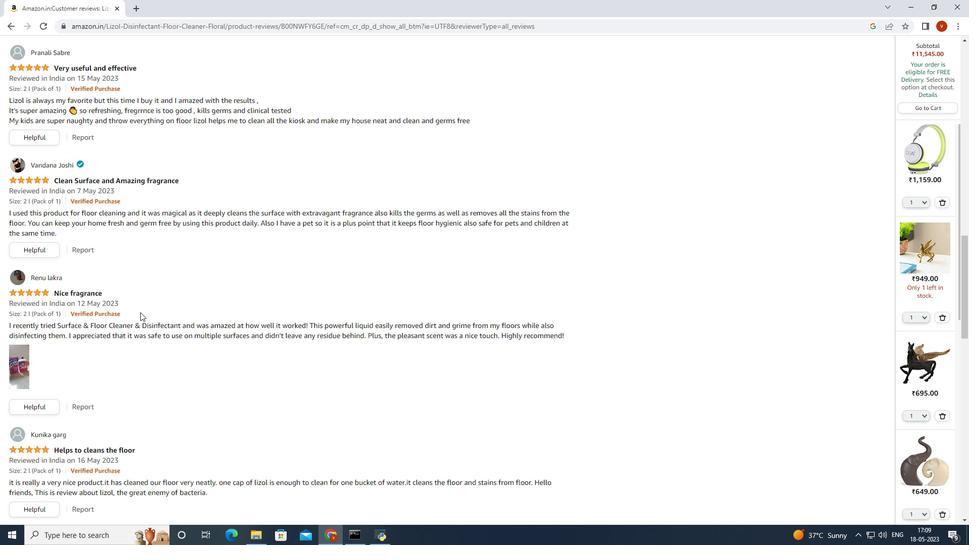 
Action: Mouse scrolled (130, 314) with delta (0, 0)
Screenshot: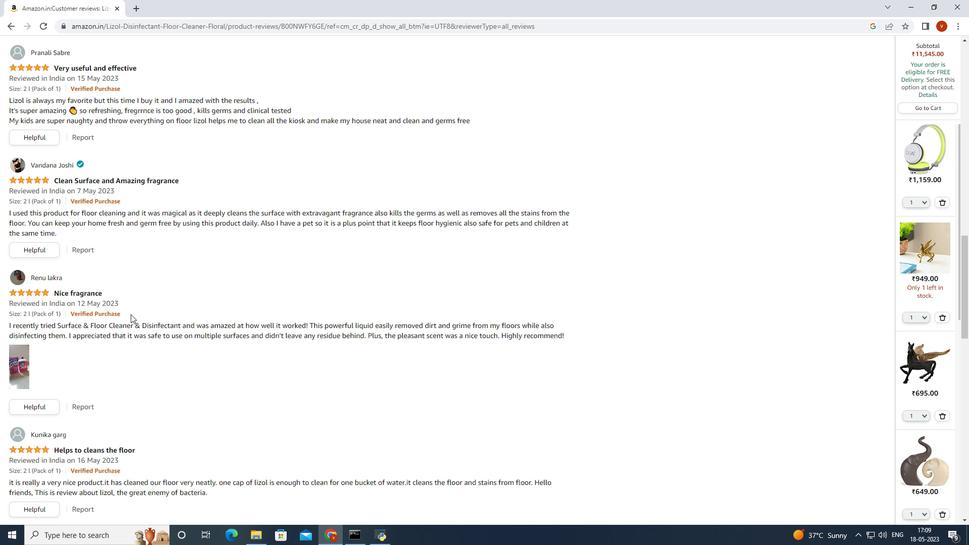
Action: Mouse scrolled (130, 314) with delta (0, 0)
Screenshot: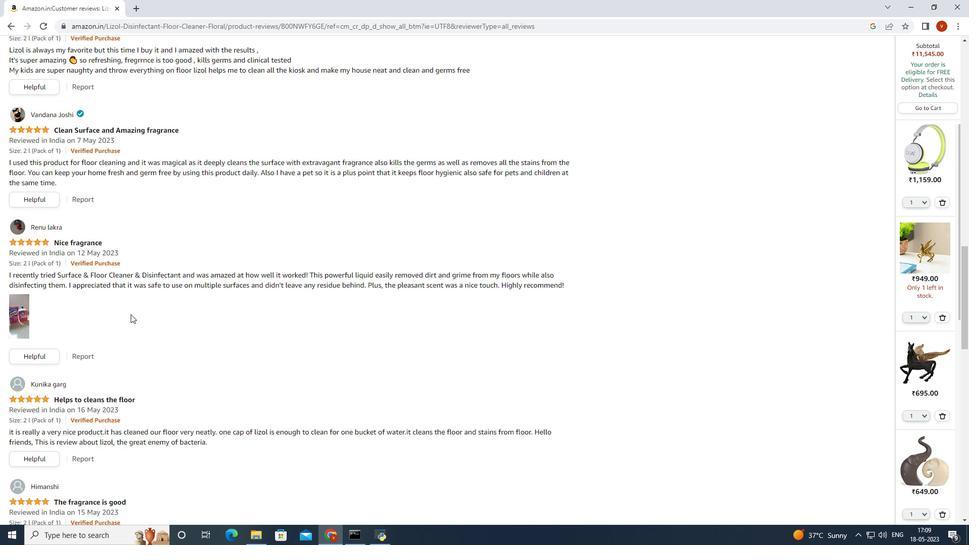 
Action: Mouse moved to (128, 315)
Screenshot: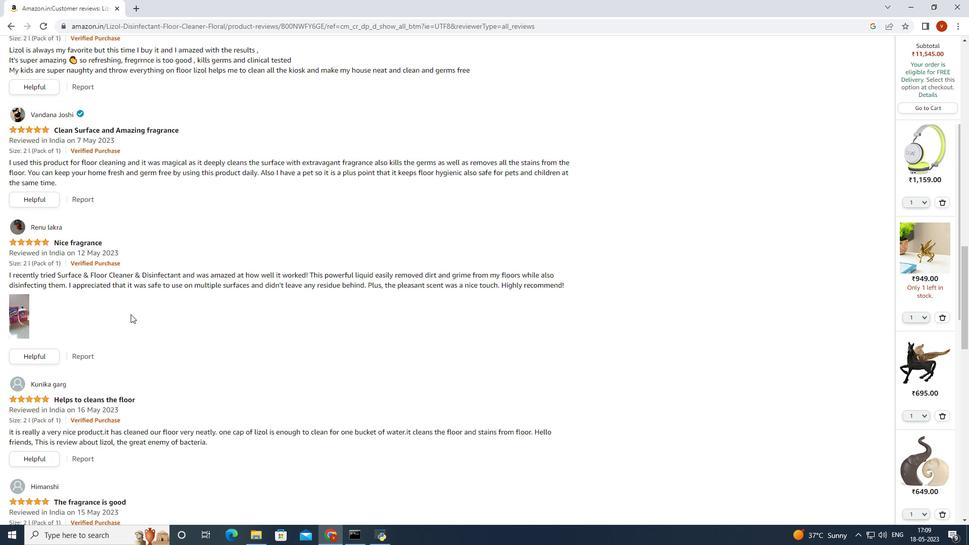 
Action: Mouse scrolled (128, 315) with delta (0, 0)
Screenshot: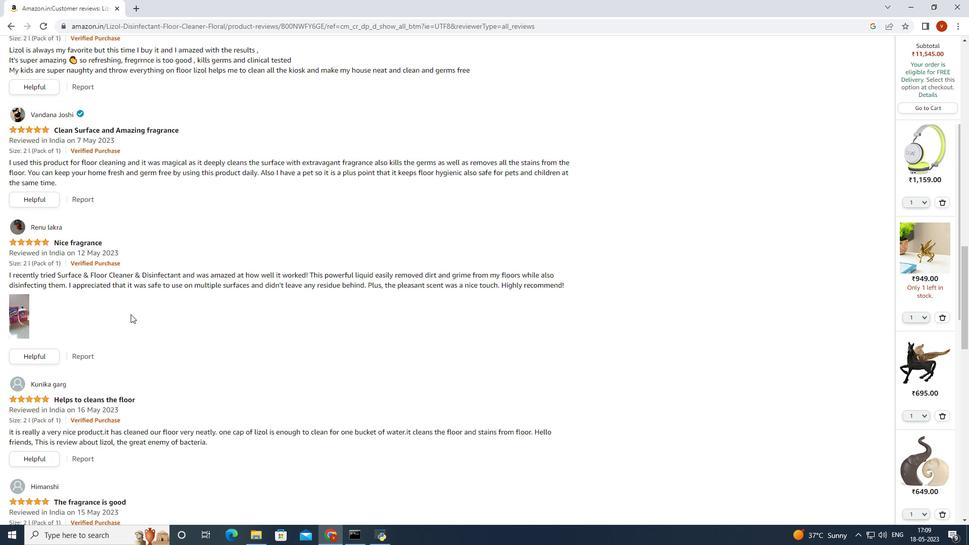 
Action: Mouse moved to (122, 320)
Screenshot: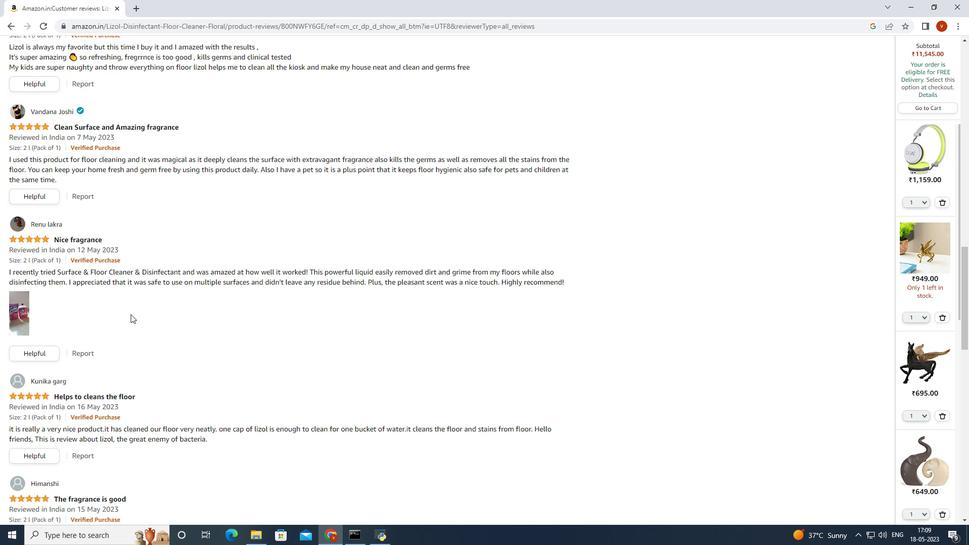 
Action: Mouse scrolled (122, 320) with delta (0, 0)
Screenshot: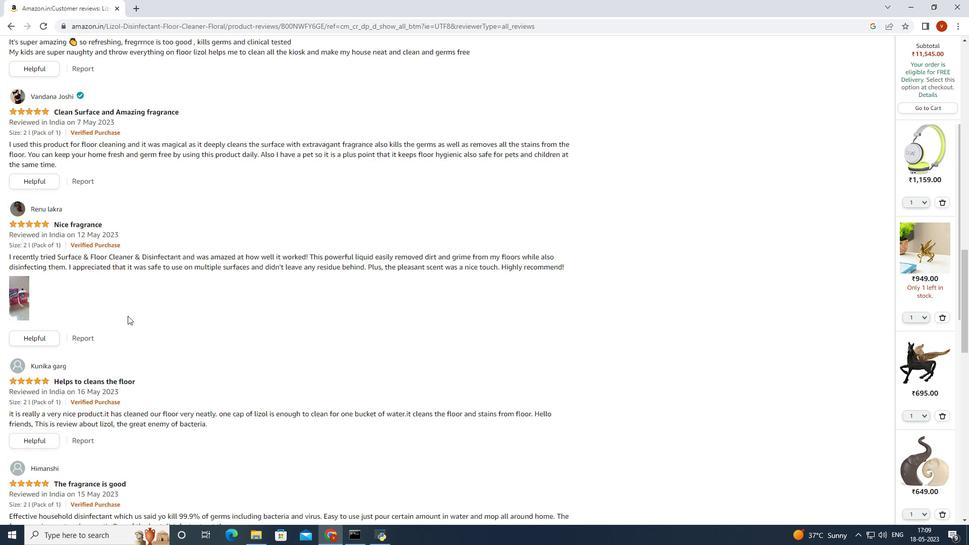 
Action: Mouse moved to (84, 396)
Screenshot: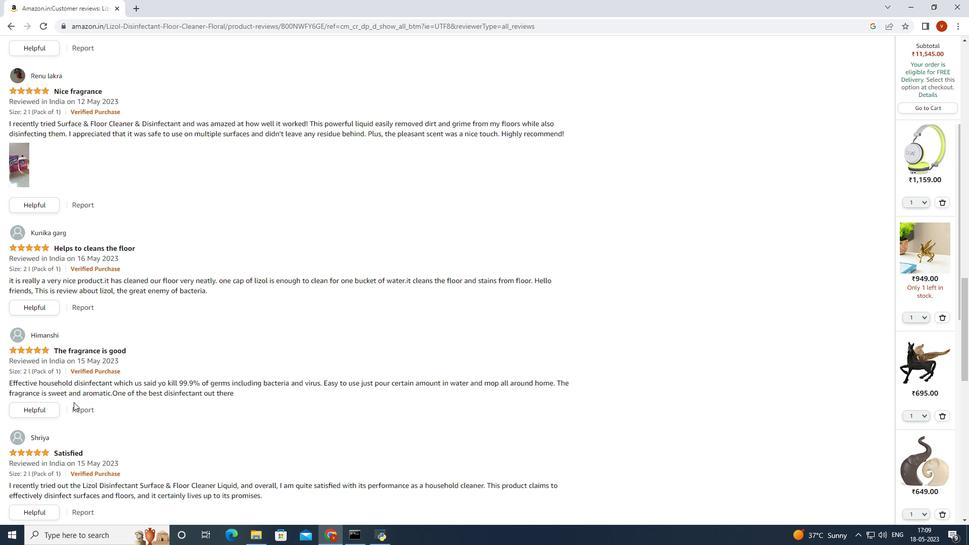 
Action: Mouse scrolled (84, 395) with delta (0, 0)
Screenshot: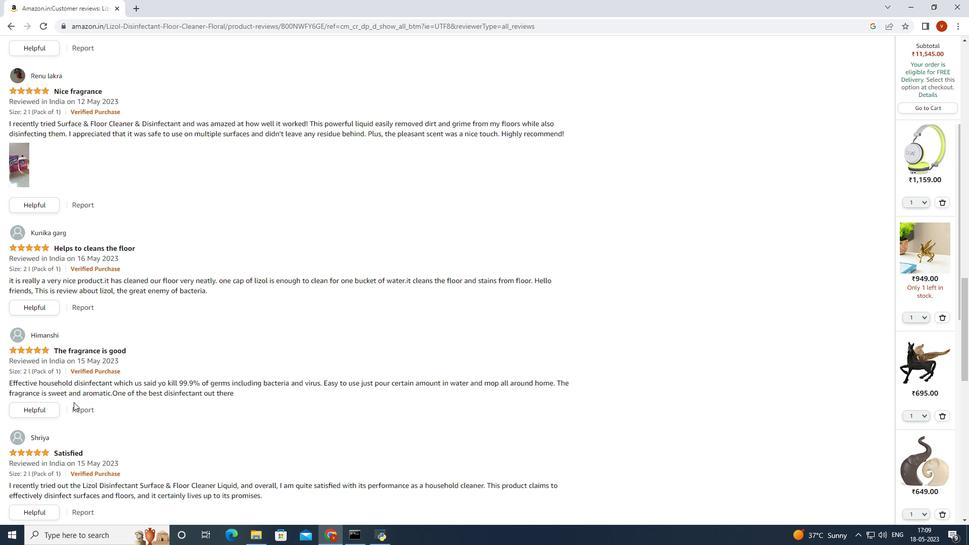 
Action: Mouse moved to (232, 340)
Screenshot: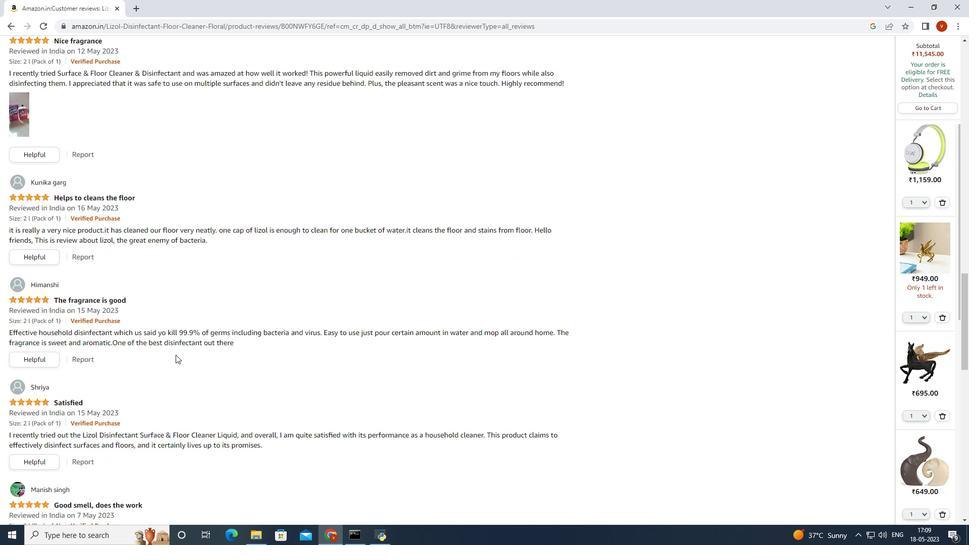
Action: Mouse scrolled (232, 339) with delta (0, 0)
Screenshot: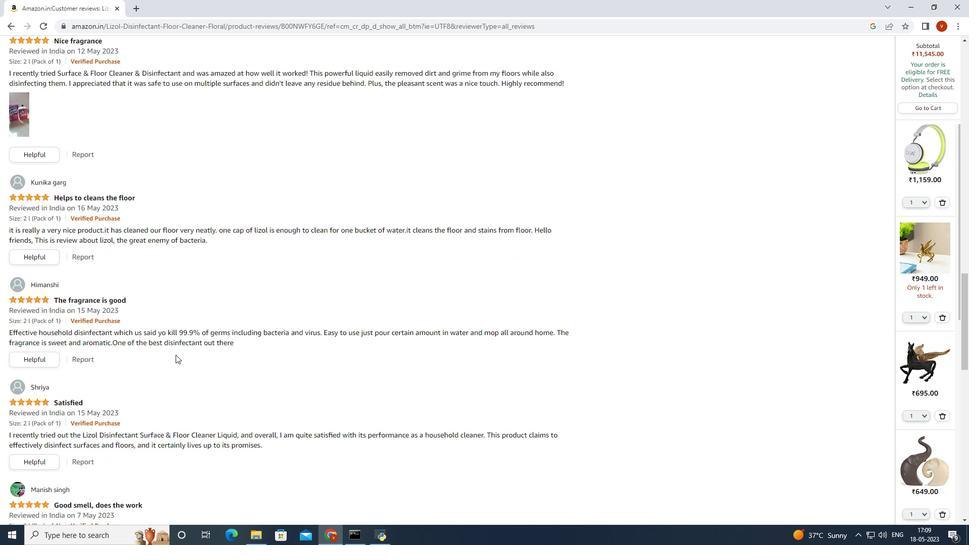 
Action: Mouse moved to (261, 399)
Screenshot: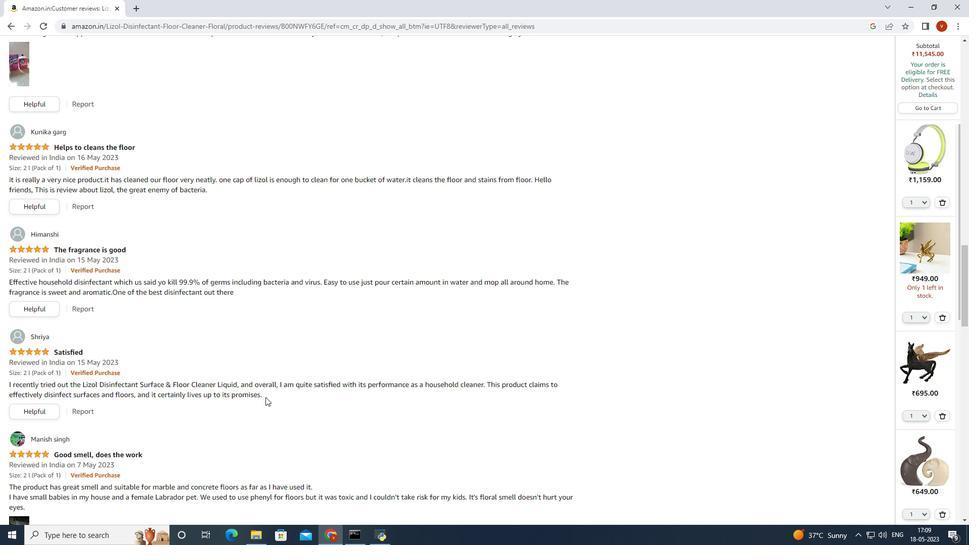 
Action: Mouse scrolled (261, 398) with delta (0, 0)
Screenshot: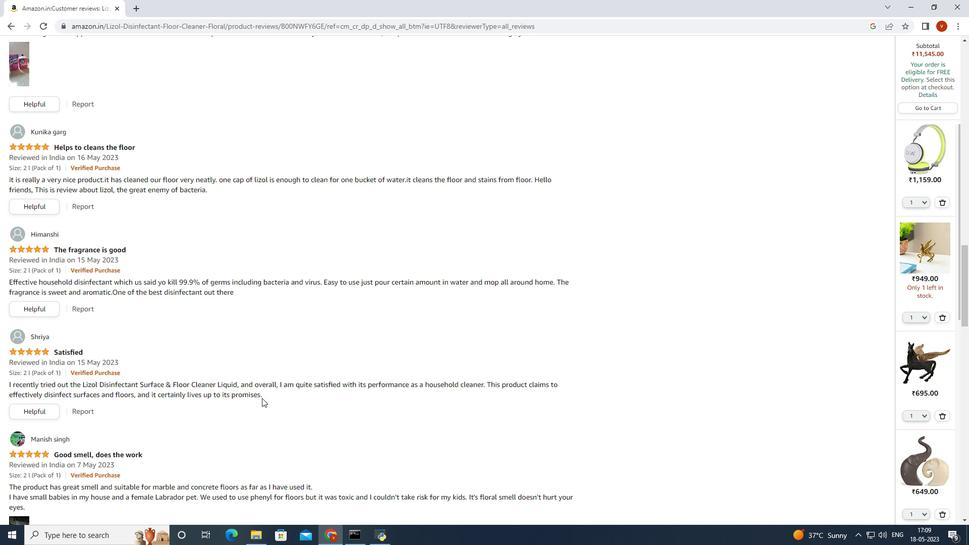 
Action: Mouse scrolled (261, 398) with delta (0, 0)
Screenshot: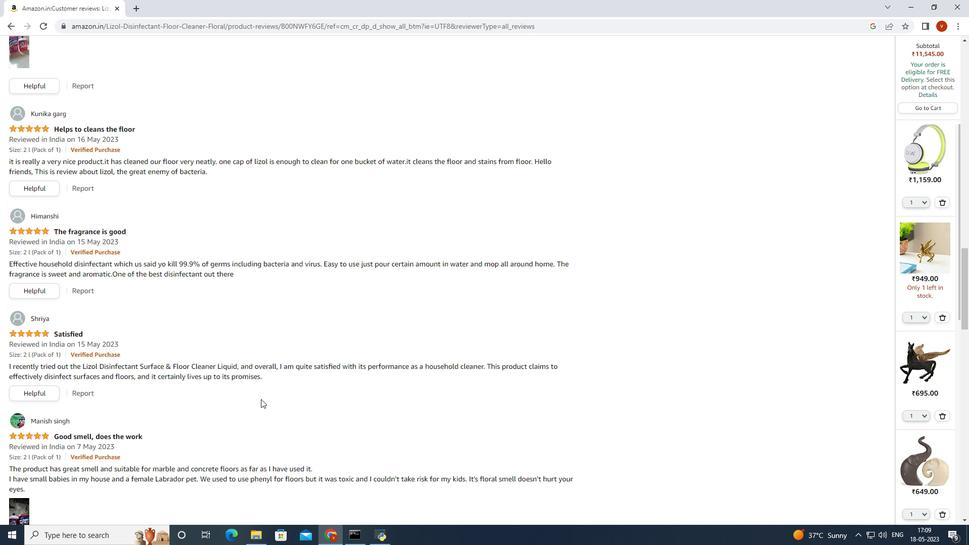 
Action: Mouse scrolled (261, 398) with delta (0, 0)
Screenshot: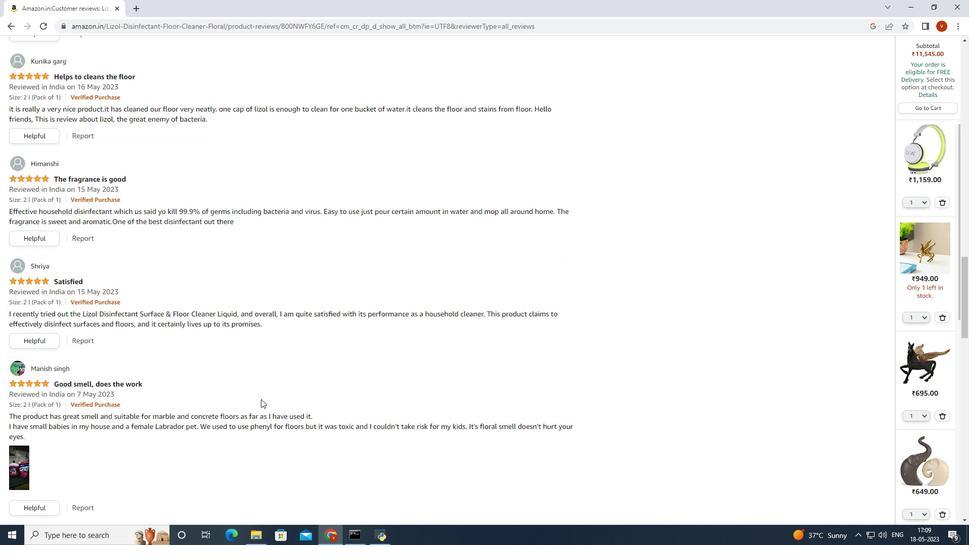
Action: Mouse moved to (397, 459)
Screenshot: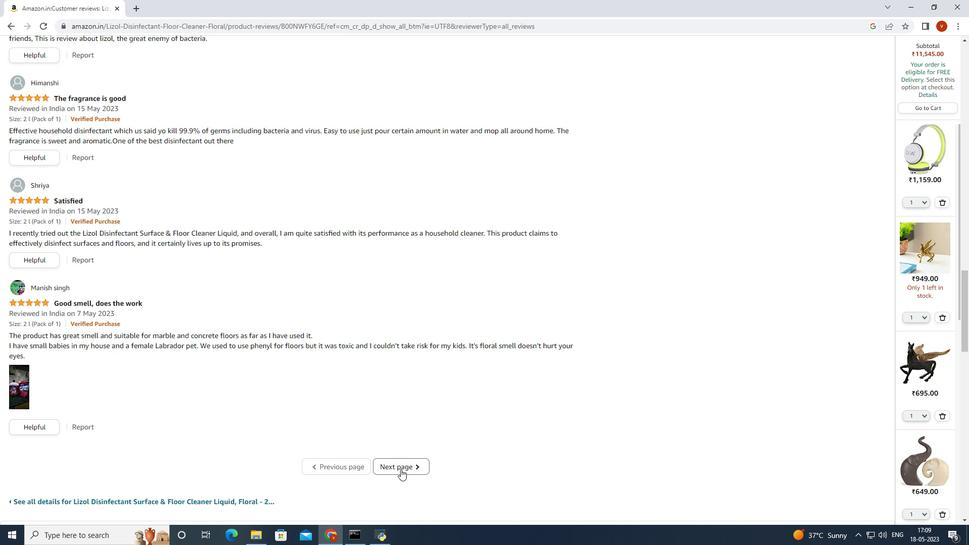 
Action: Mouse pressed left at (397, 459)
Screenshot: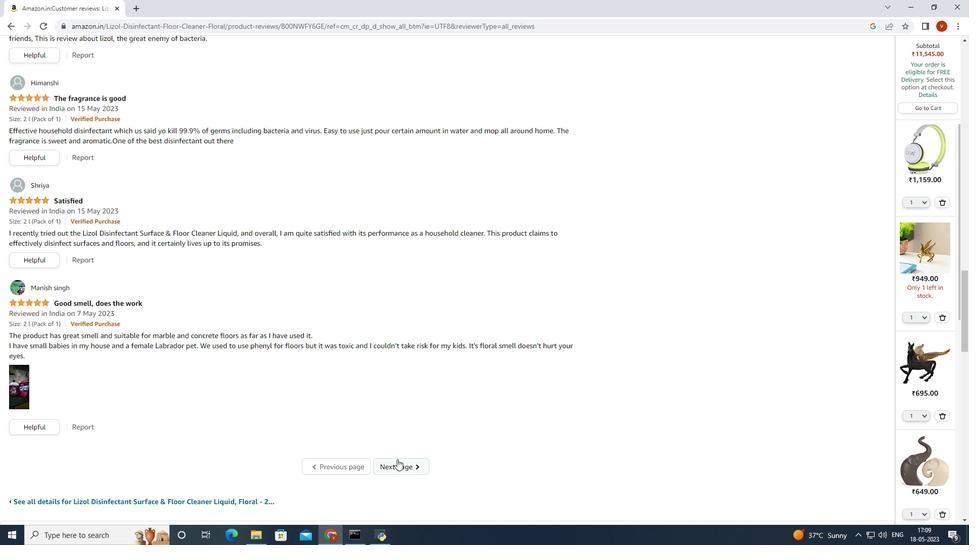 
Action: Mouse moved to (136, 363)
Screenshot: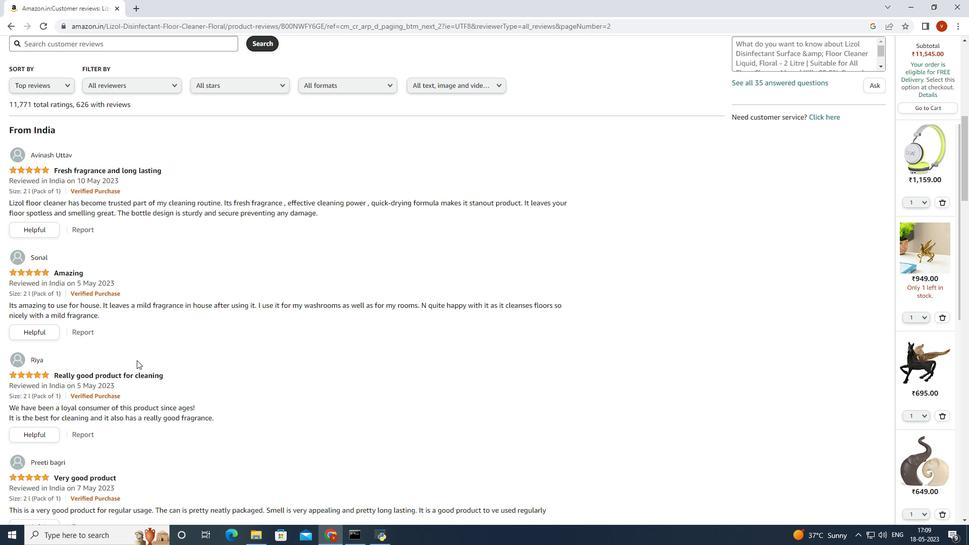 
Action: Mouse scrolled (136, 363) with delta (0, 0)
Screenshot: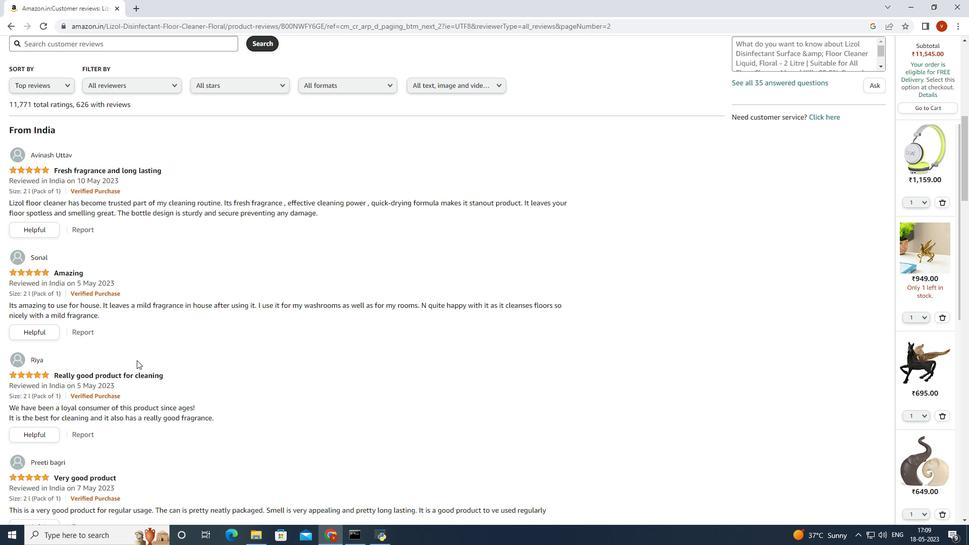 
Action: Mouse moved to (136, 364)
Screenshot: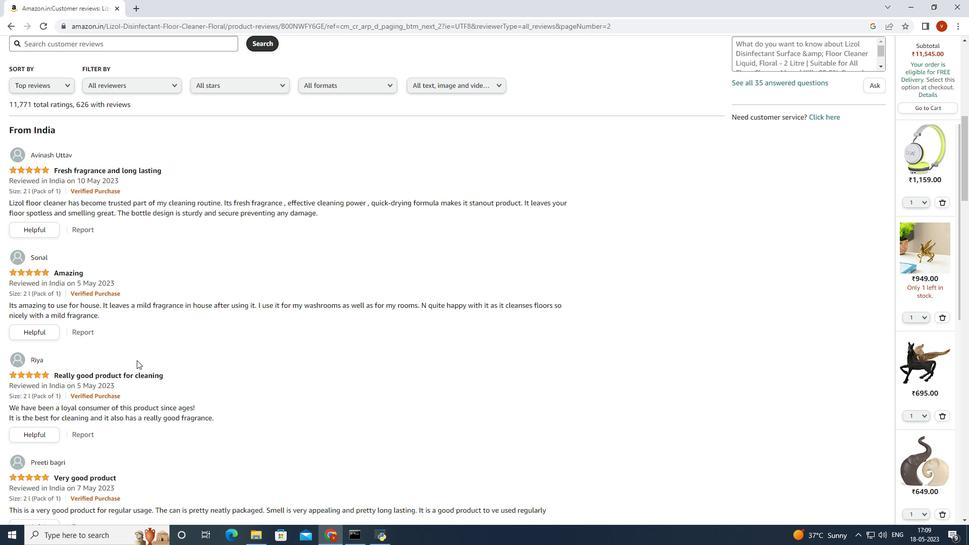 
Action: Mouse scrolled (136, 363) with delta (0, 0)
Screenshot: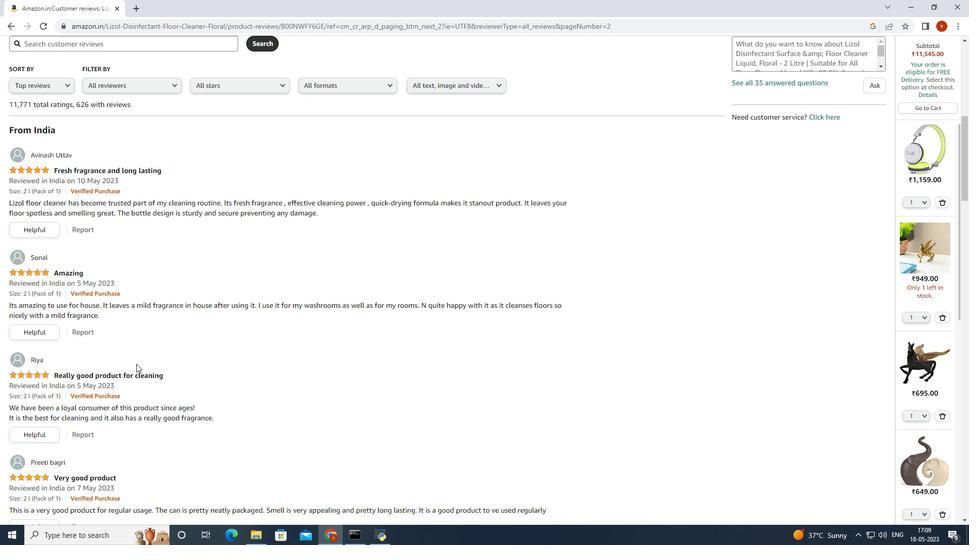 
Action: Mouse scrolled (136, 363) with delta (0, 0)
Screenshot: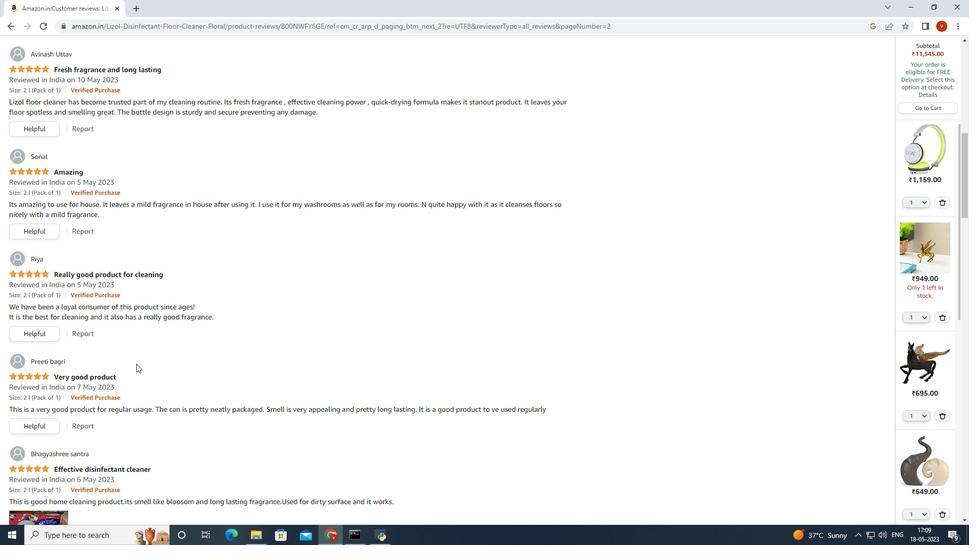 
Action: Mouse moved to (185, 344)
Screenshot: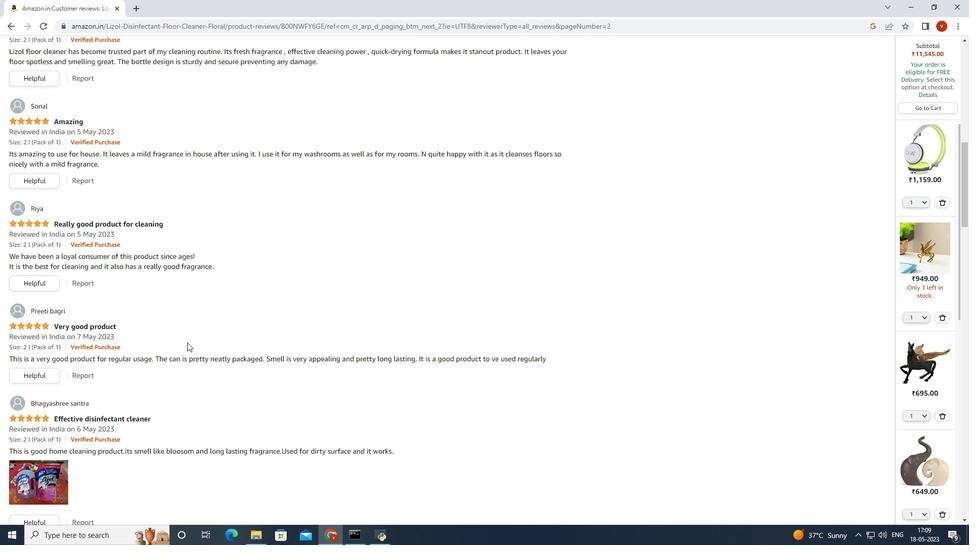 
Action: Mouse scrolled (185, 344) with delta (0, 0)
Screenshot: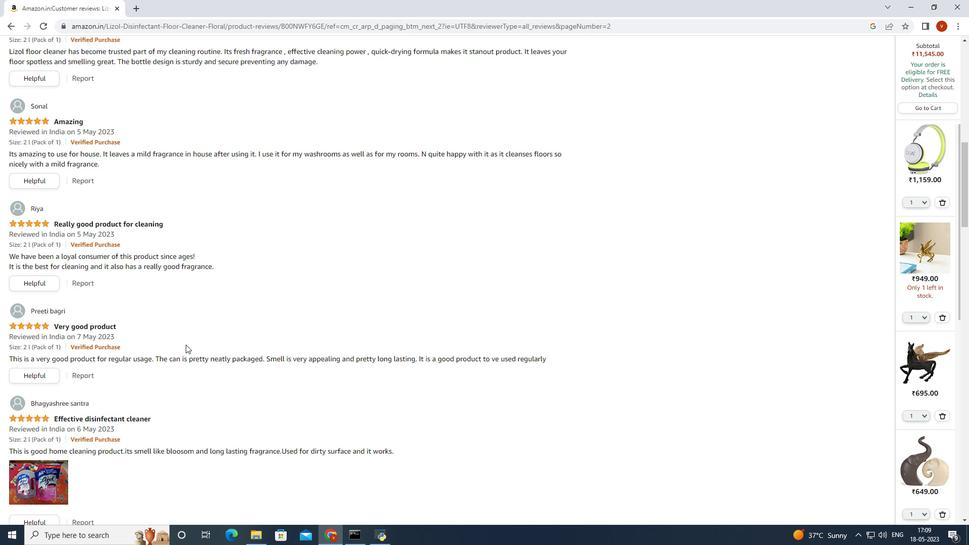 
Action: Mouse moved to (71, 326)
Screenshot: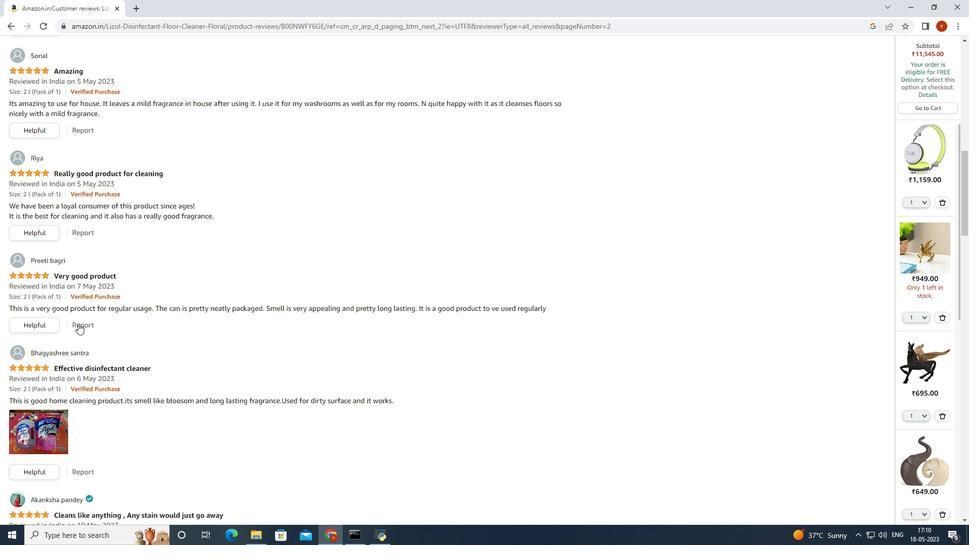 
Action: Mouse scrolled (71, 325) with delta (0, 0)
Screenshot: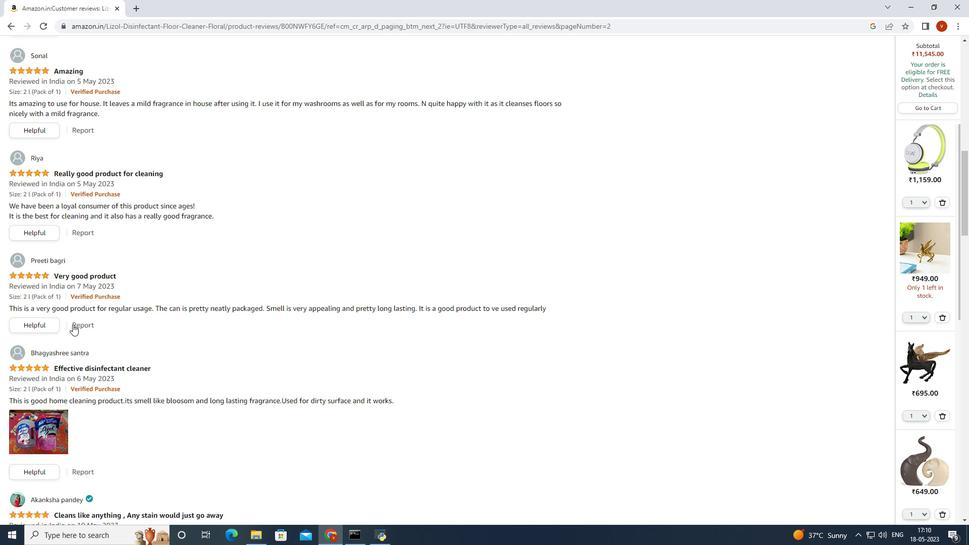 
Action: Mouse moved to (70, 332)
Screenshot: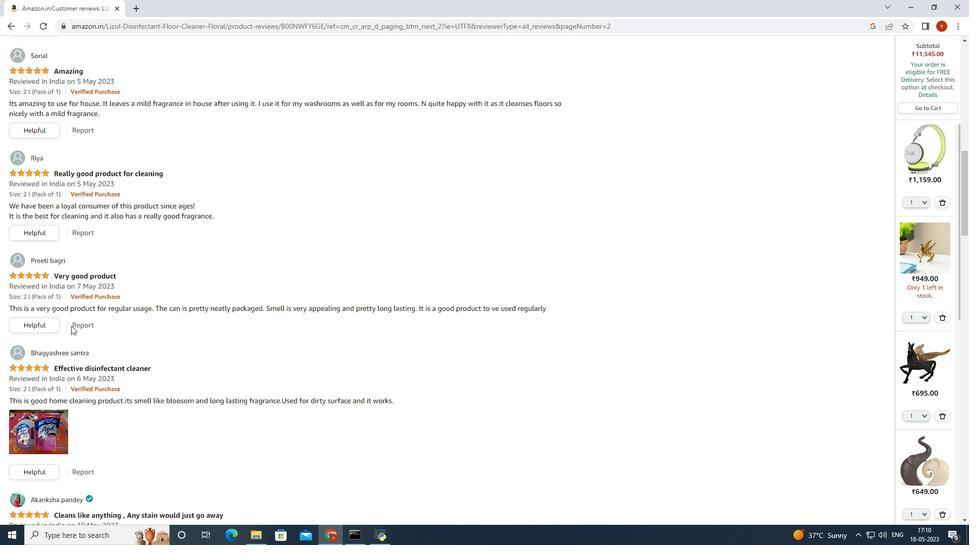 
Action: Mouse scrolled (70, 331) with delta (0, 0)
Screenshot: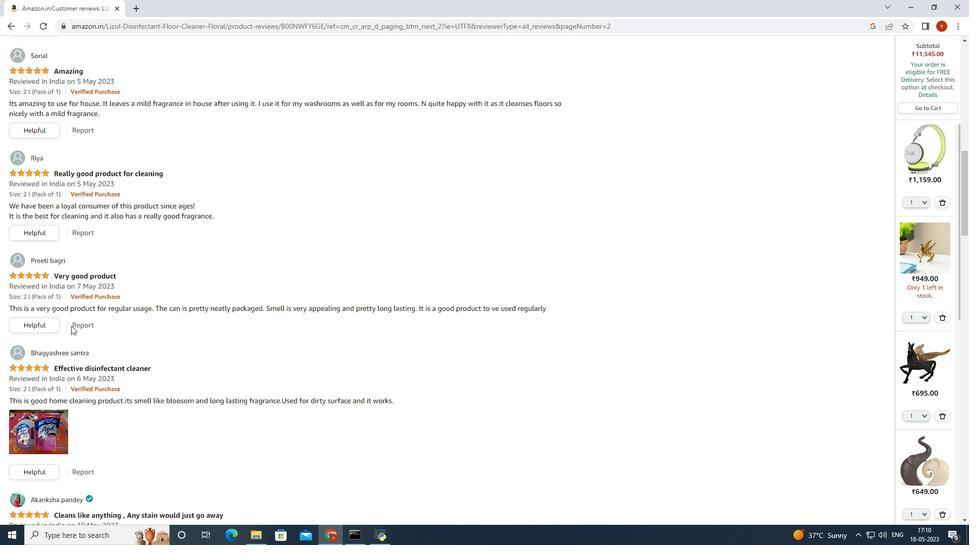 
Action: Mouse moved to (38, 422)
Screenshot: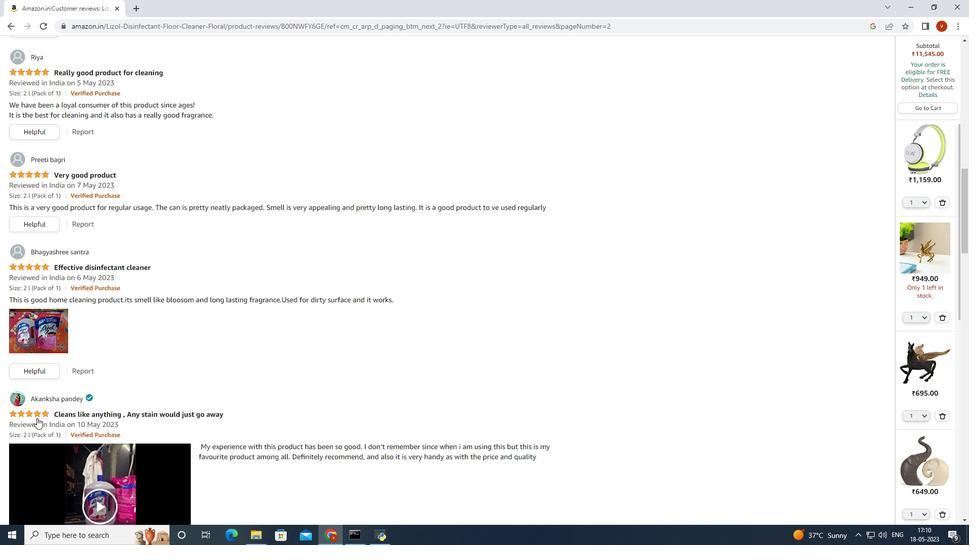
Action: Mouse scrolled (37, 420) with delta (0, 0)
Screenshot: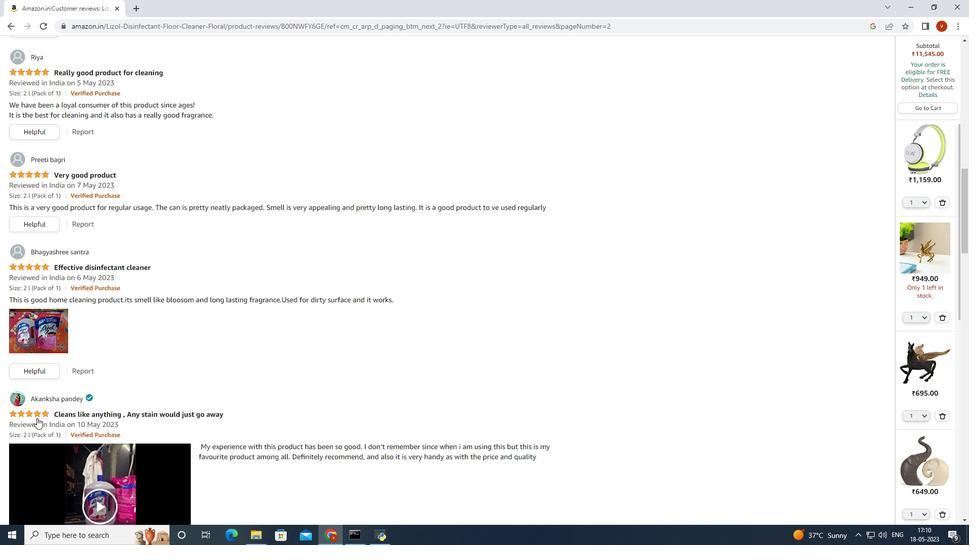 
Action: Mouse moved to (42, 424)
Screenshot: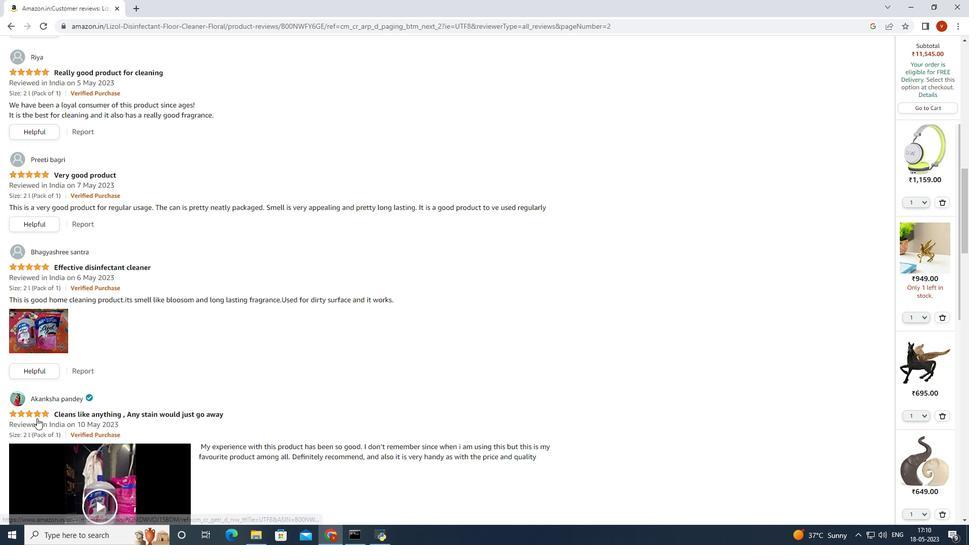 
Action: Mouse scrolled (42, 423) with delta (0, 0)
Screenshot: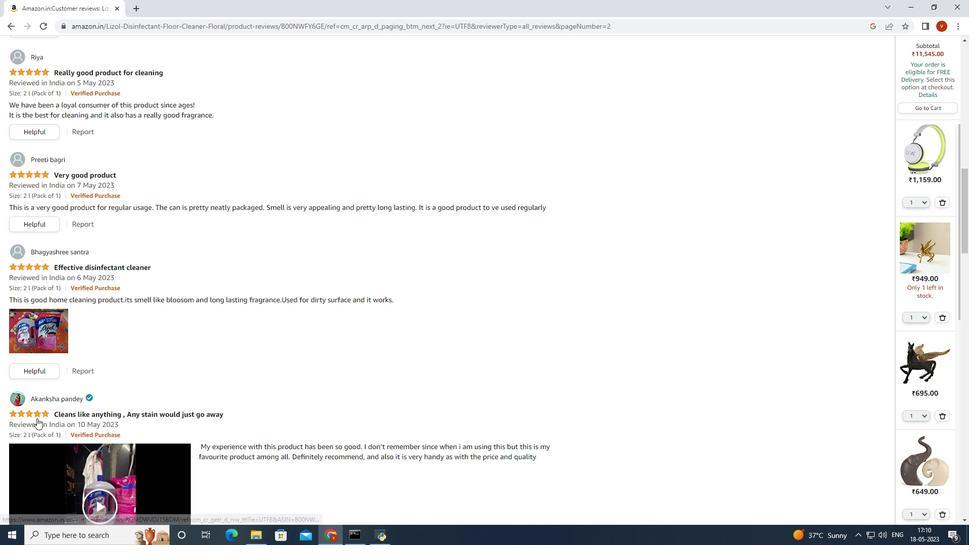 
Action: Mouse moved to (298, 360)
Screenshot: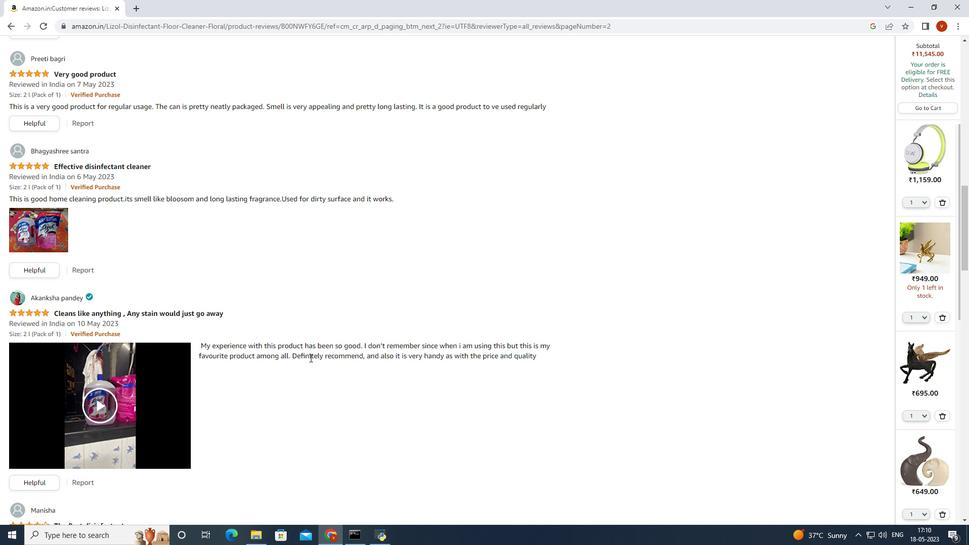 
Action: Mouse scrolled (307, 357) with delta (0, 0)
Screenshot: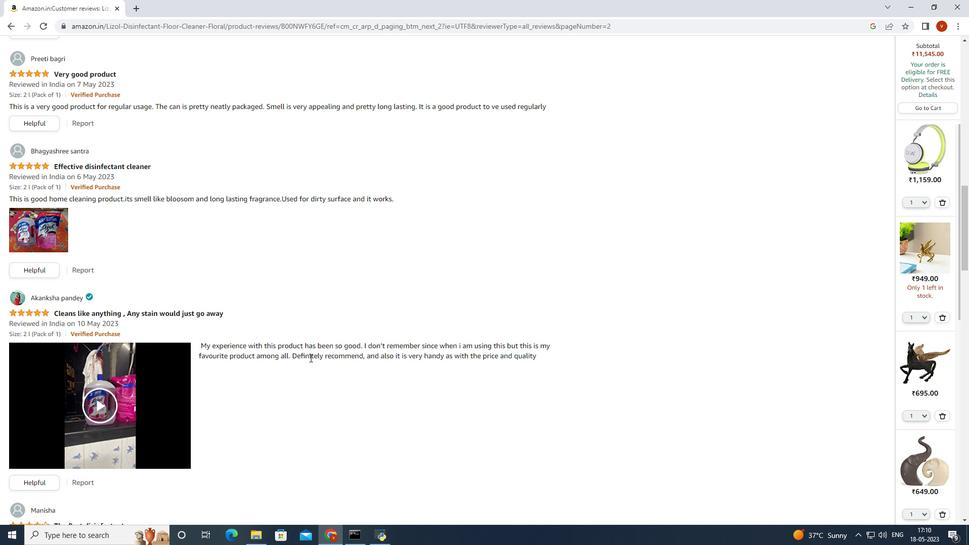 
Action: Mouse moved to (295, 361)
Screenshot: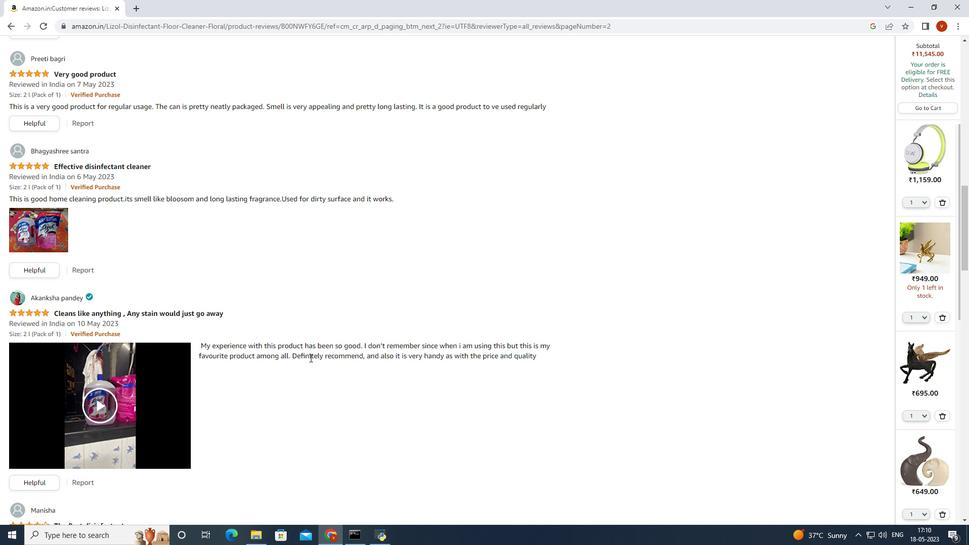 
Action: Mouse scrolled (296, 360) with delta (0, 0)
Screenshot: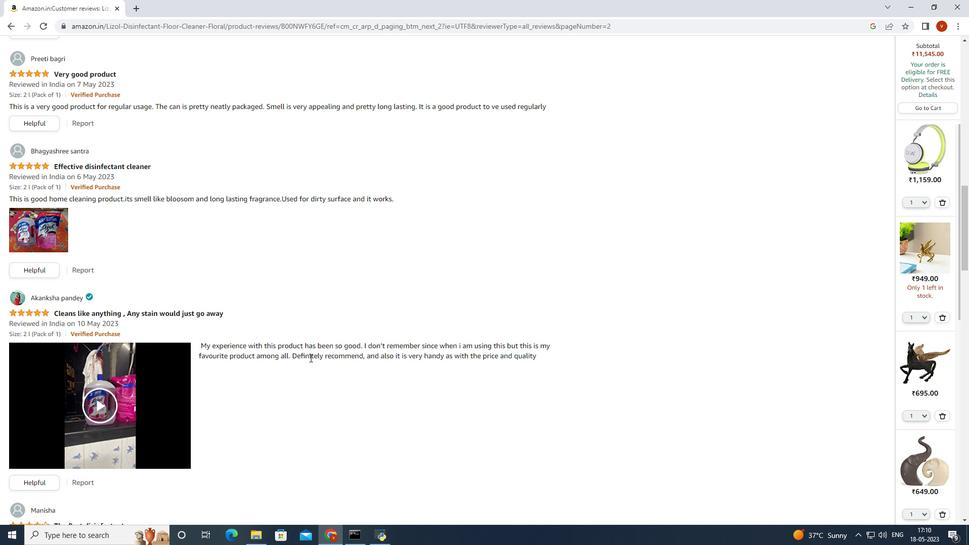 
Action: Mouse moved to (292, 363)
Screenshot: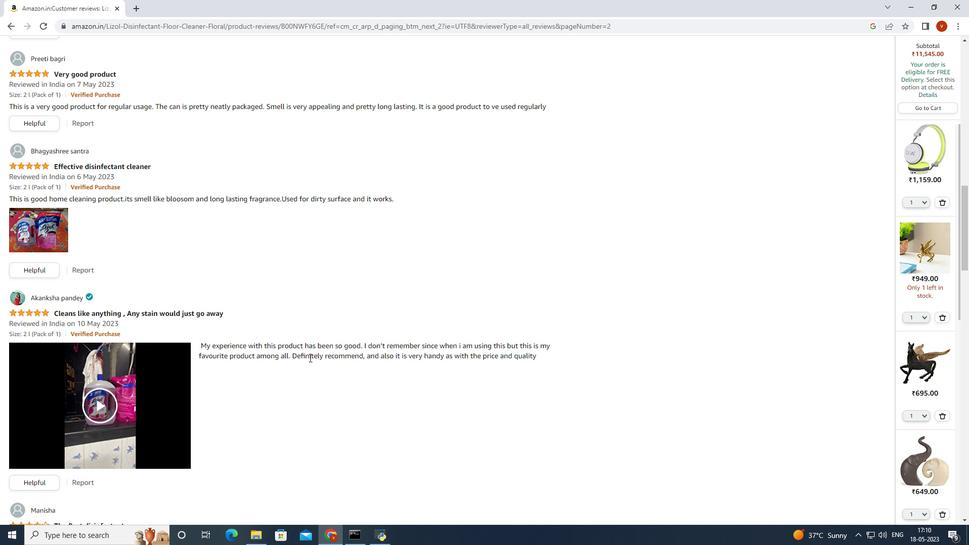 
Action: Mouse scrolled (292, 362) with delta (0, 0)
Screenshot: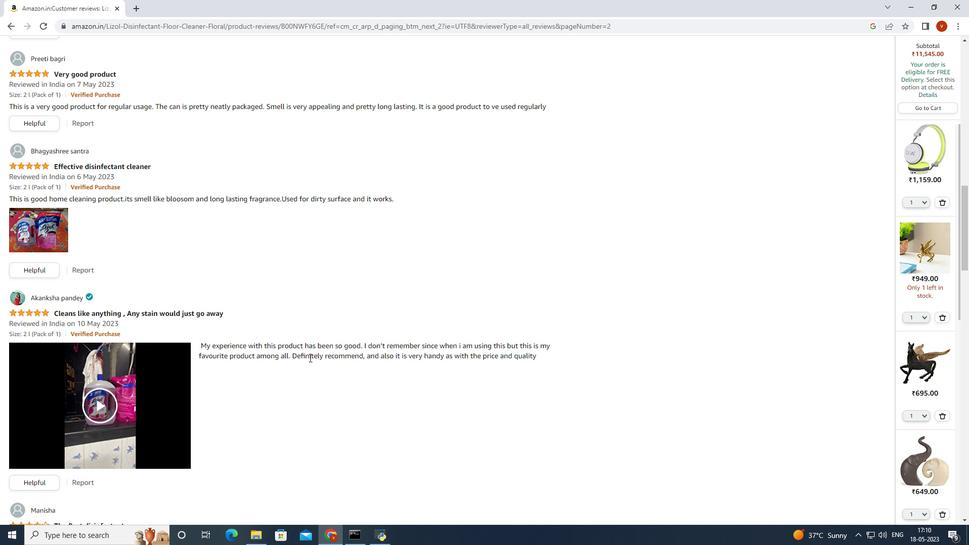 
Action: Mouse moved to (129, 393)
Screenshot: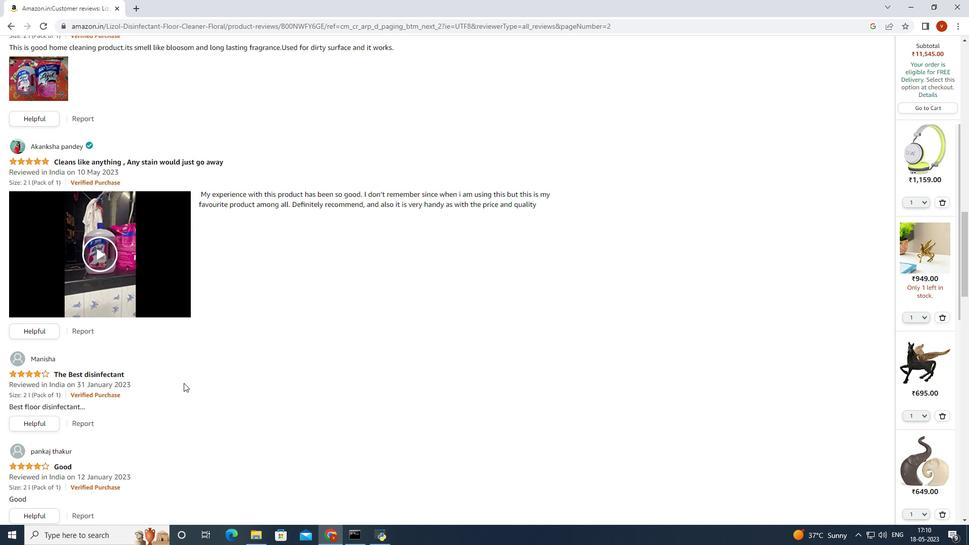 
Action: Mouse scrolled (129, 393) with delta (0, 0)
Screenshot: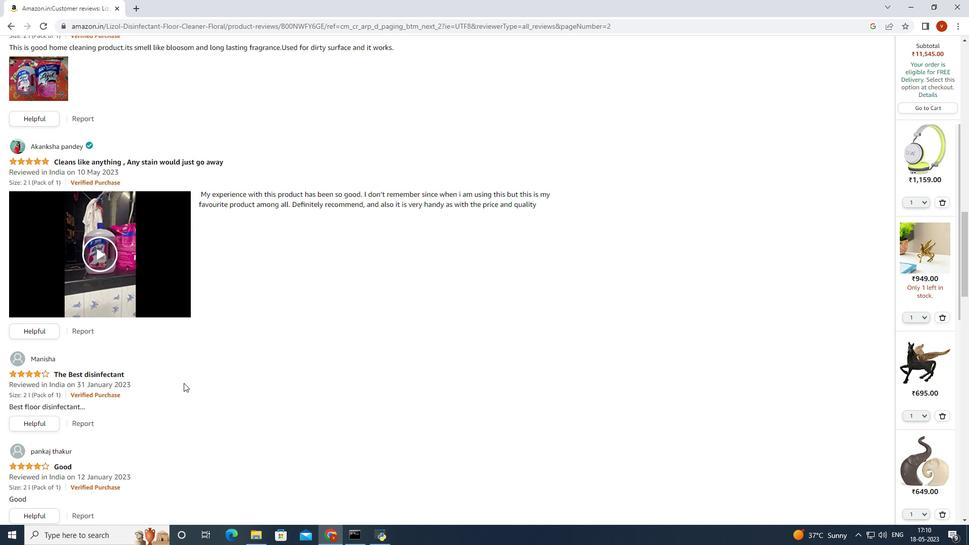 
Action: Mouse moved to (62, 360)
Screenshot: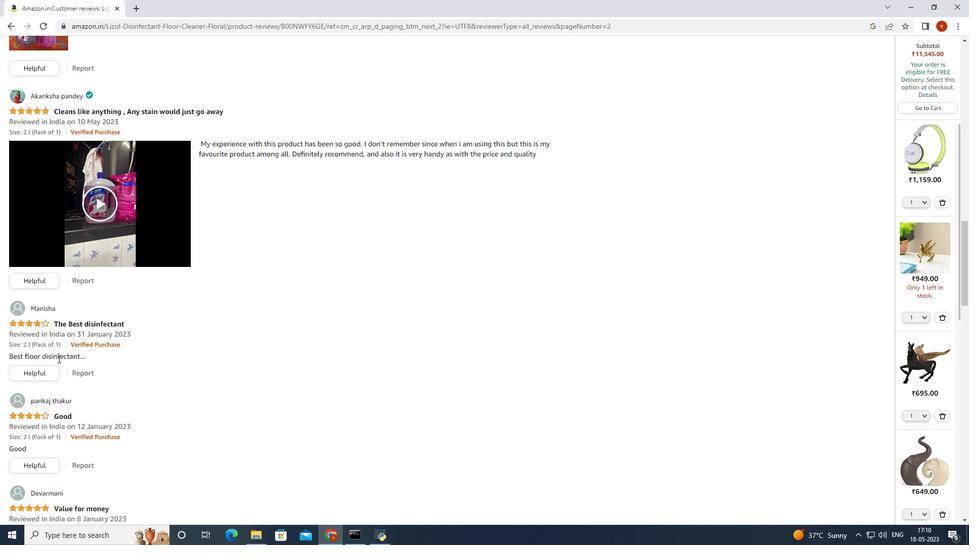
Action: Mouse scrolled (62, 360) with delta (0, 0)
Screenshot: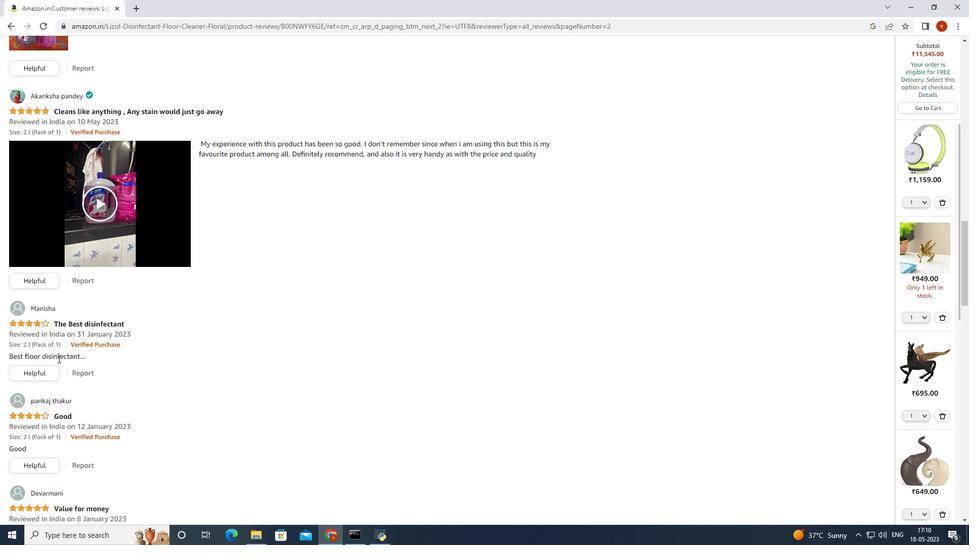 
Action: Mouse moved to (77, 368)
Screenshot: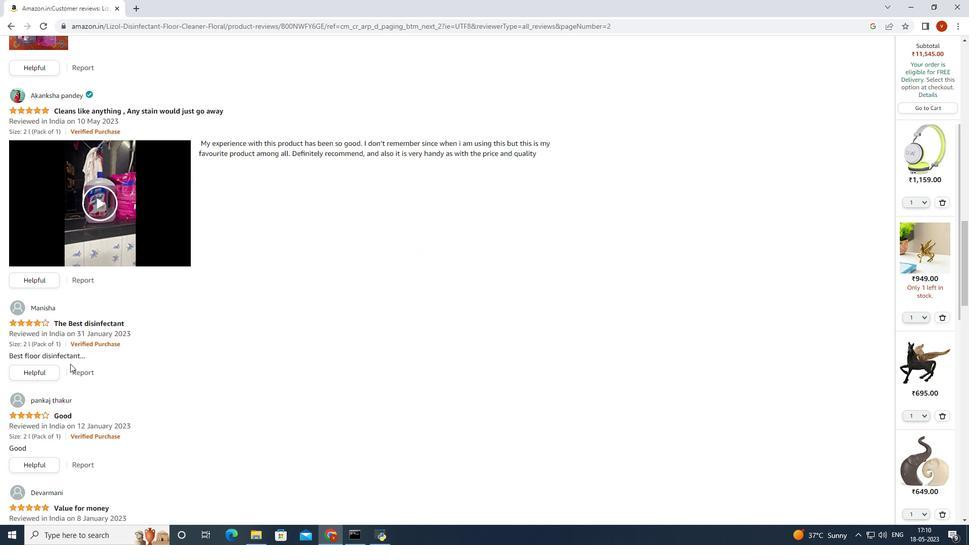 
Action: Mouse scrolled (77, 368) with delta (0, 0)
Screenshot: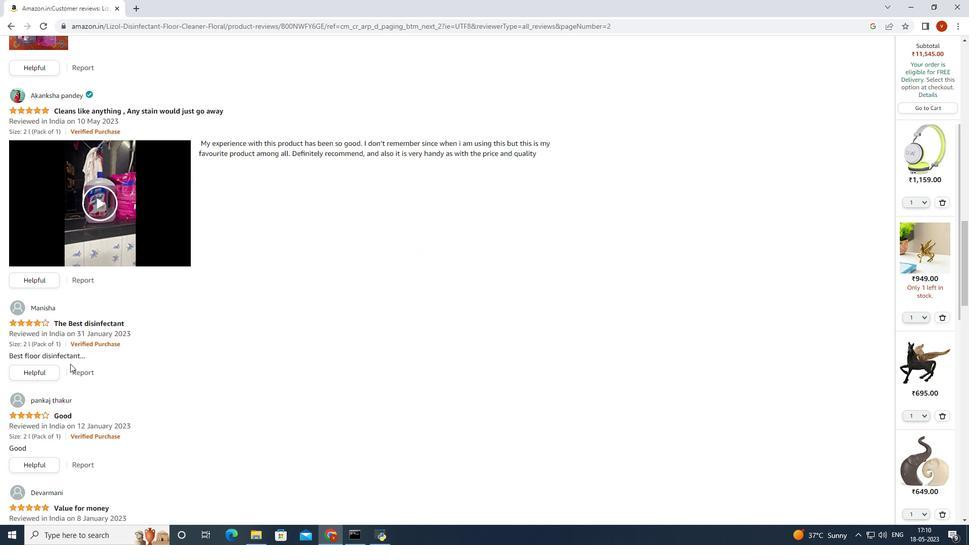 
Action: Mouse moved to (27, 350)
Screenshot: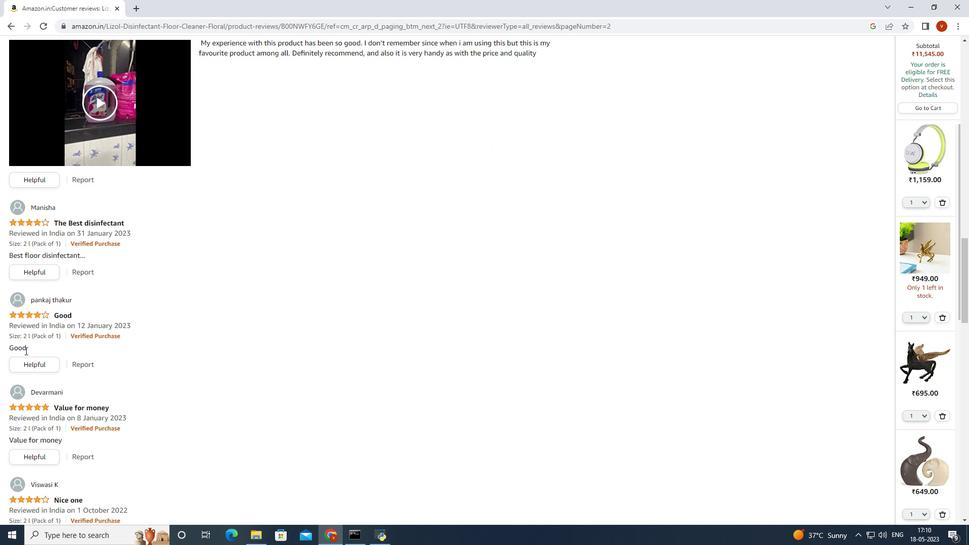 
Action: Mouse scrolled (27, 350) with delta (0, 0)
Screenshot: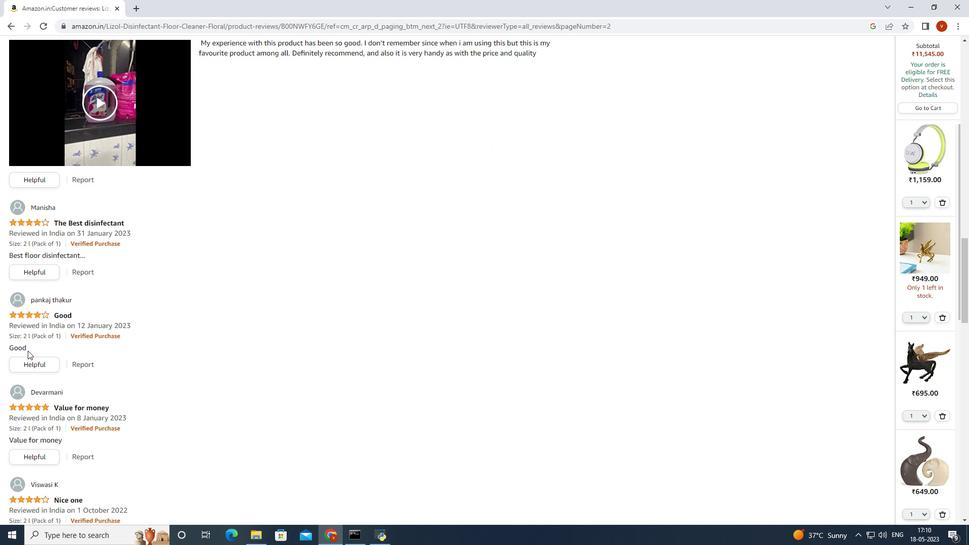 
Action: Mouse moved to (27, 354)
Screenshot: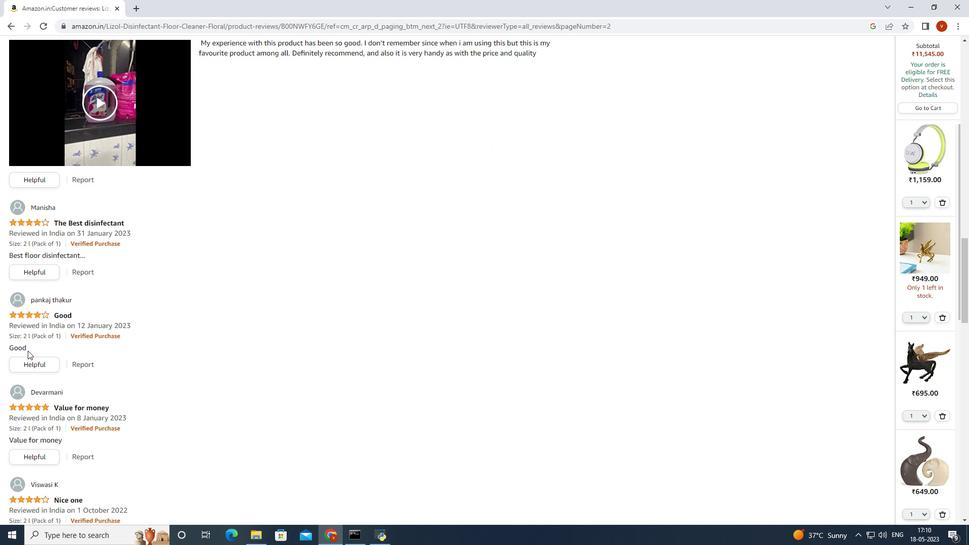 
Action: Mouse scrolled (27, 354) with delta (0, 0)
Screenshot: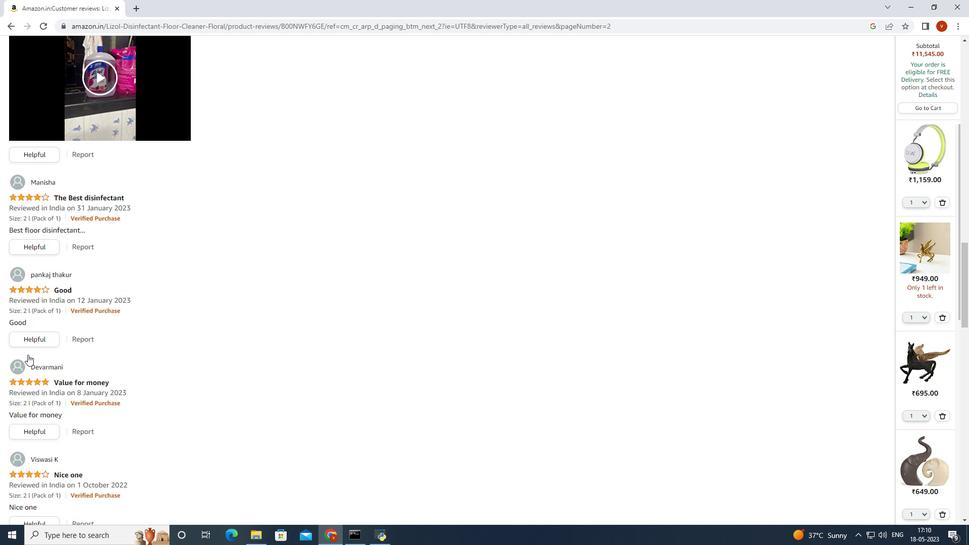 
Action: Mouse moved to (184, 468)
Screenshot: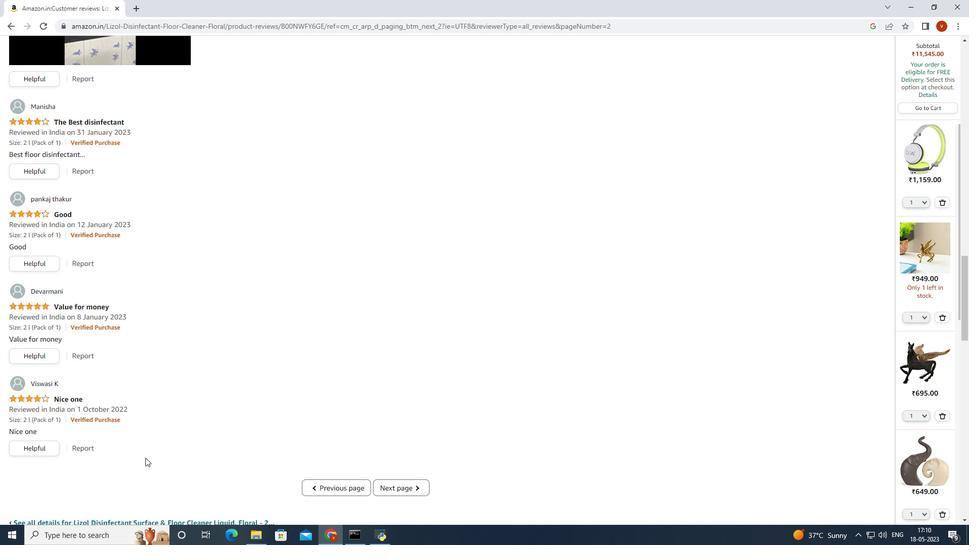 
Action: Mouse scrolled (184, 467) with delta (0, 0)
Screenshot: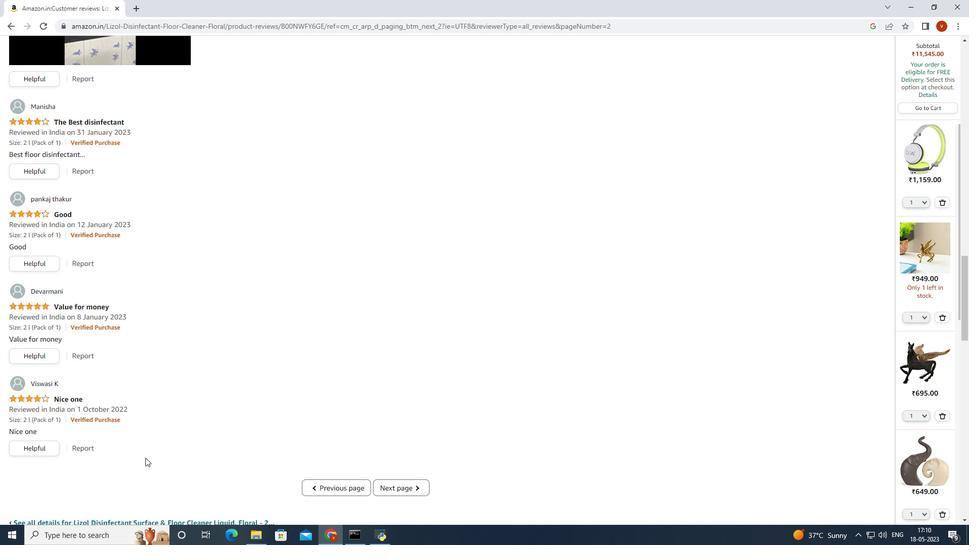 
Action: Mouse moved to (375, 431)
Screenshot: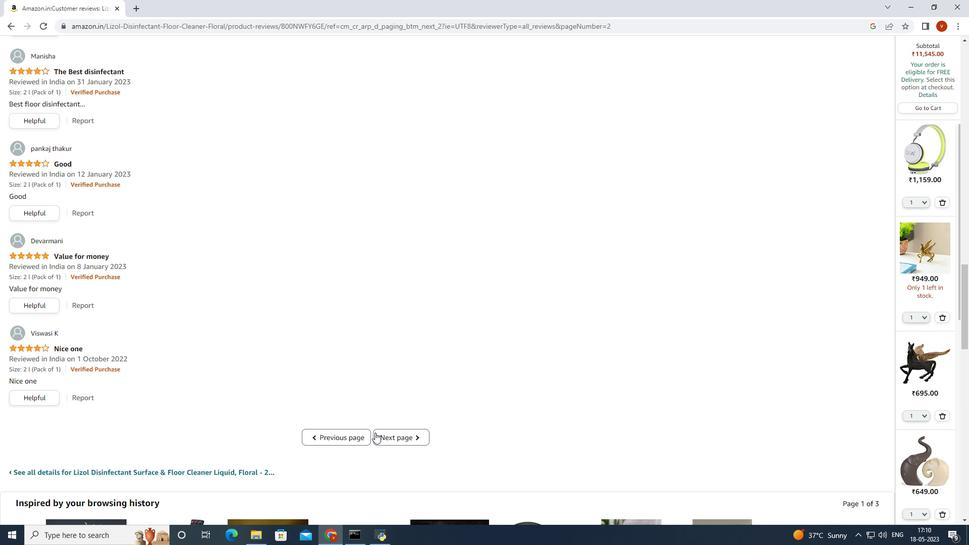 
Action: Mouse pressed left at (375, 431)
Screenshot: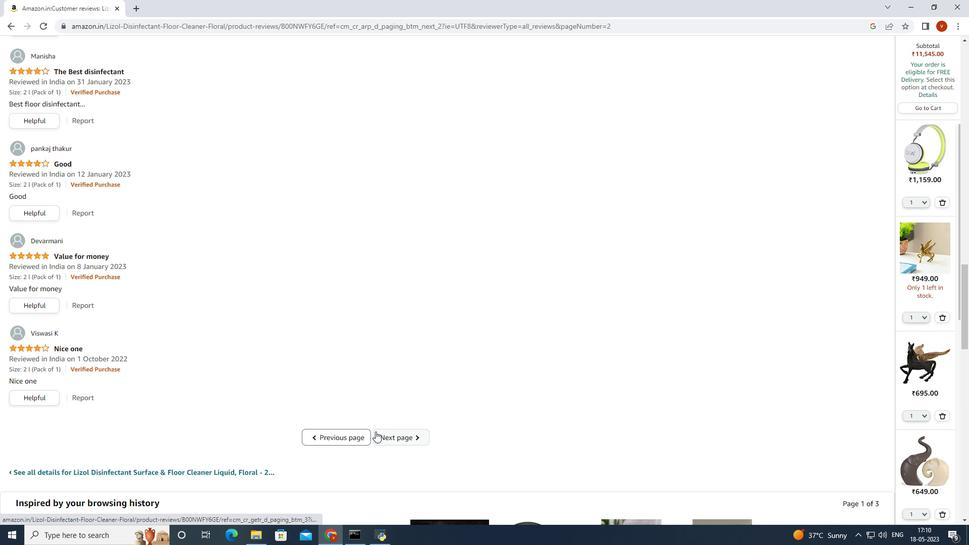 
Action: Mouse moved to (65, 348)
Screenshot: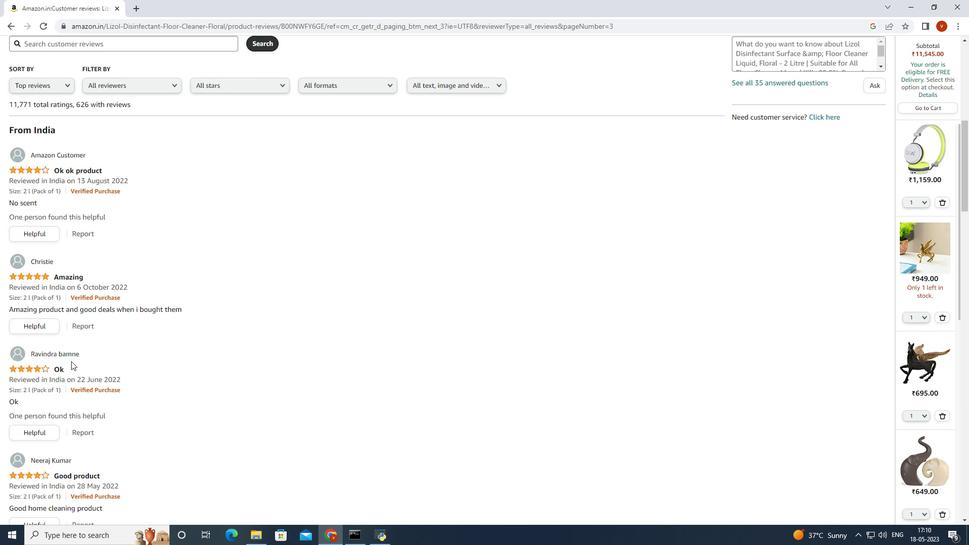 
Action: Mouse scrolled (65, 348) with delta (0, 0)
Screenshot: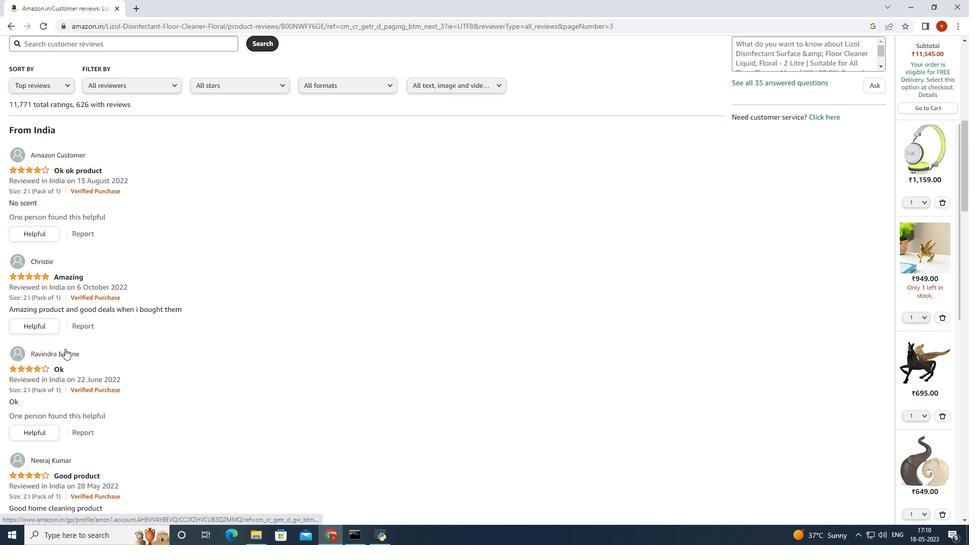 
Action: Mouse scrolled (65, 348) with delta (0, 0)
Screenshot: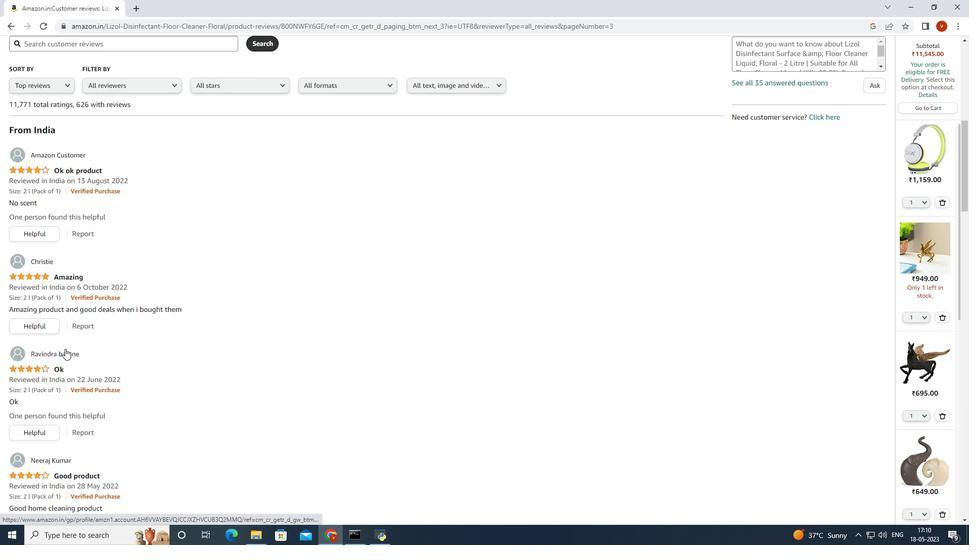 
Action: Mouse scrolled (65, 348) with delta (0, 0)
Screenshot: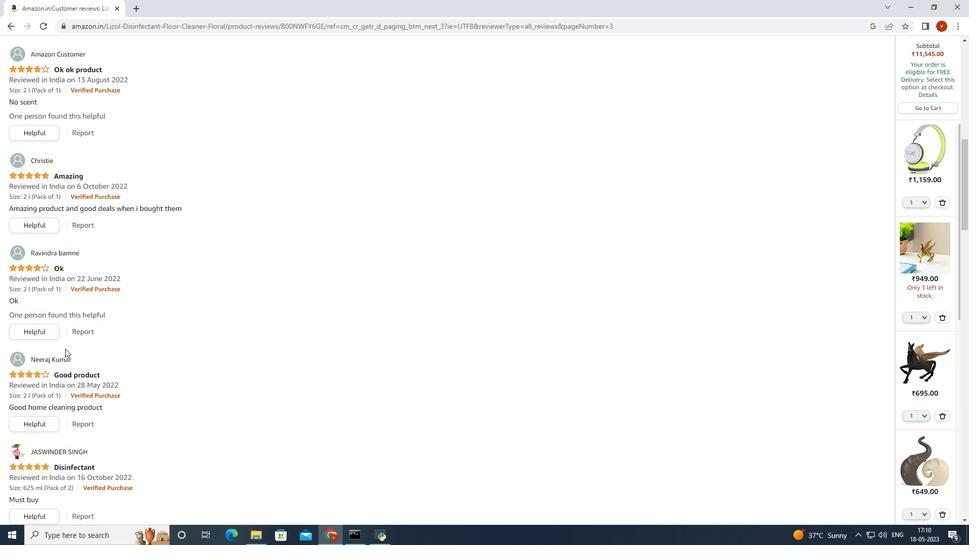 
Action: Mouse scrolled (65, 348) with delta (0, 0)
Screenshot: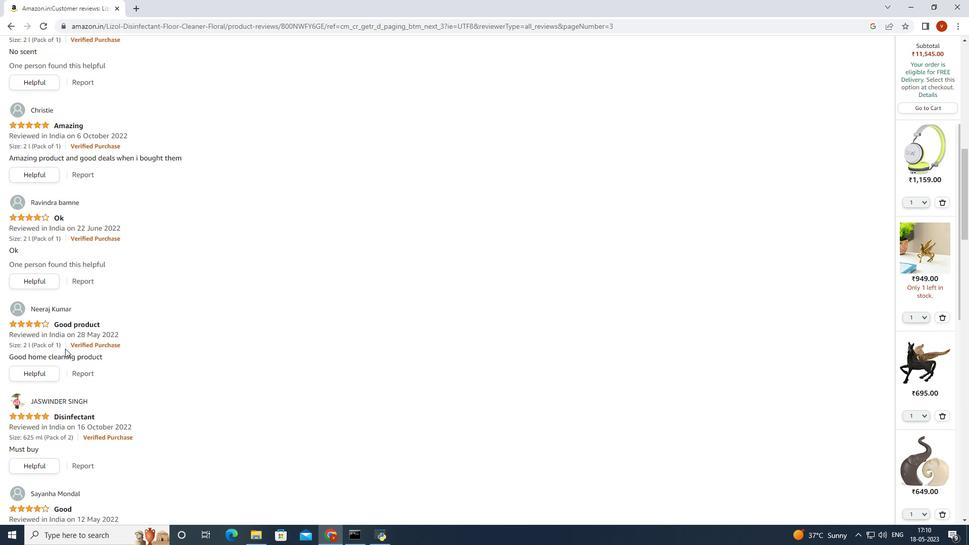 
Action: Mouse scrolled (65, 348) with delta (0, 0)
Screenshot: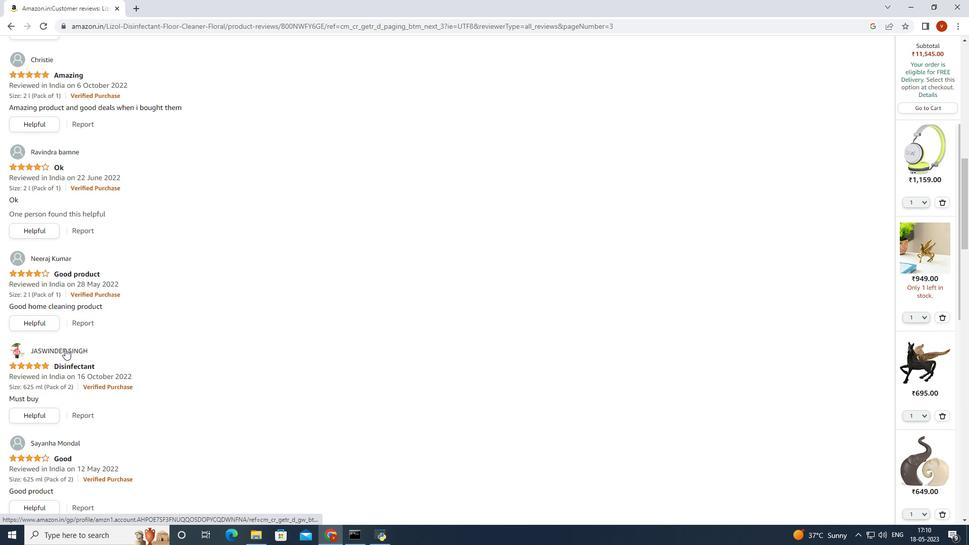 
Action: Mouse moved to (45, 338)
Screenshot: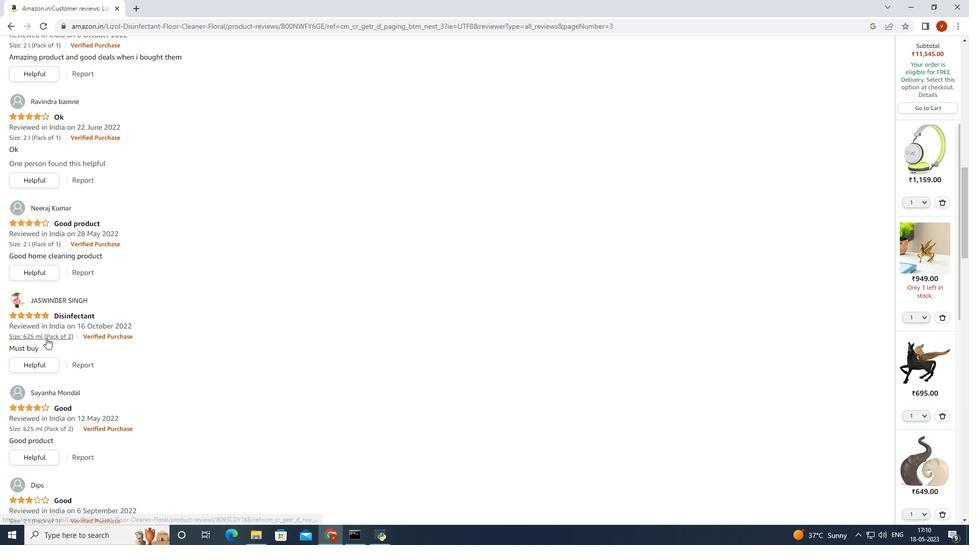 
Action: Mouse scrolled (45, 337) with delta (0, 0)
Screenshot: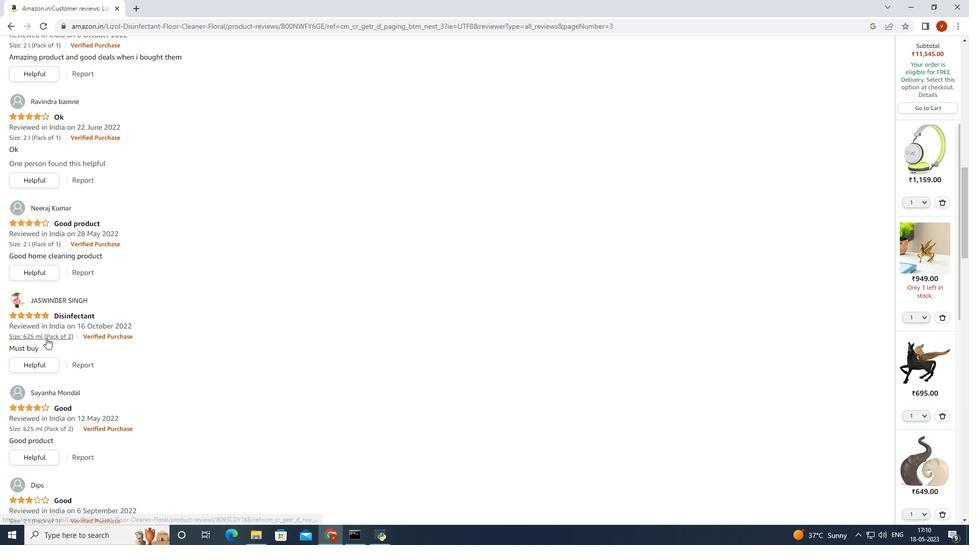 
Action: Mouse moved to (53, 336)
Screenshot: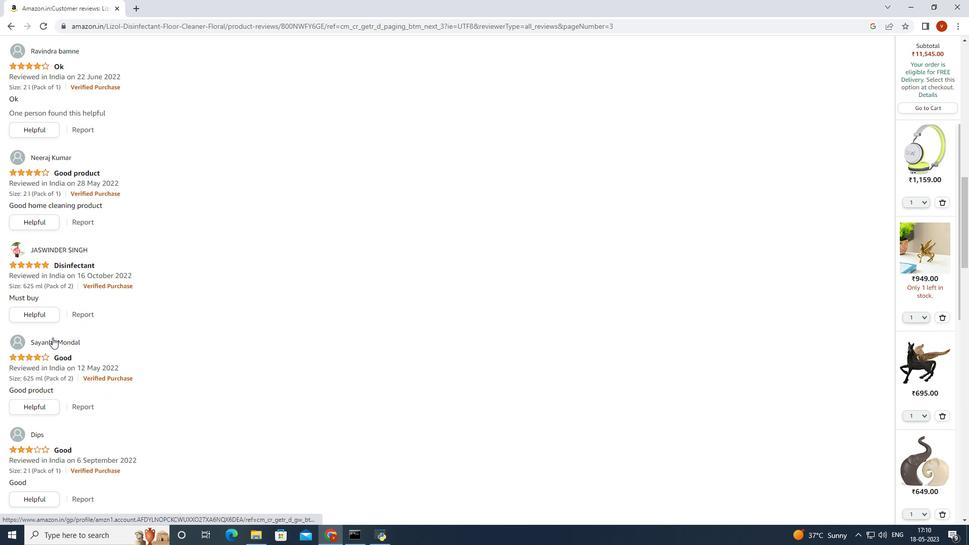 
Action: Mouse scrolled (53, 336) with delta (0, 0)
